 Task: Find connections with filter location Gorna Oryakhovitsa with filter topic #bestadvicewith filter profile language Spanish with filter current company Manipal Health Enterprises Pvt. Ltd with filter school GREENWOOD HIGH SCHOOL with filter industry Emergency and Relief Services with filter service category Network Support with filter keywords title Heavy Equipment Operator
Action: Mouse moved to (194, 230)
Screenshot: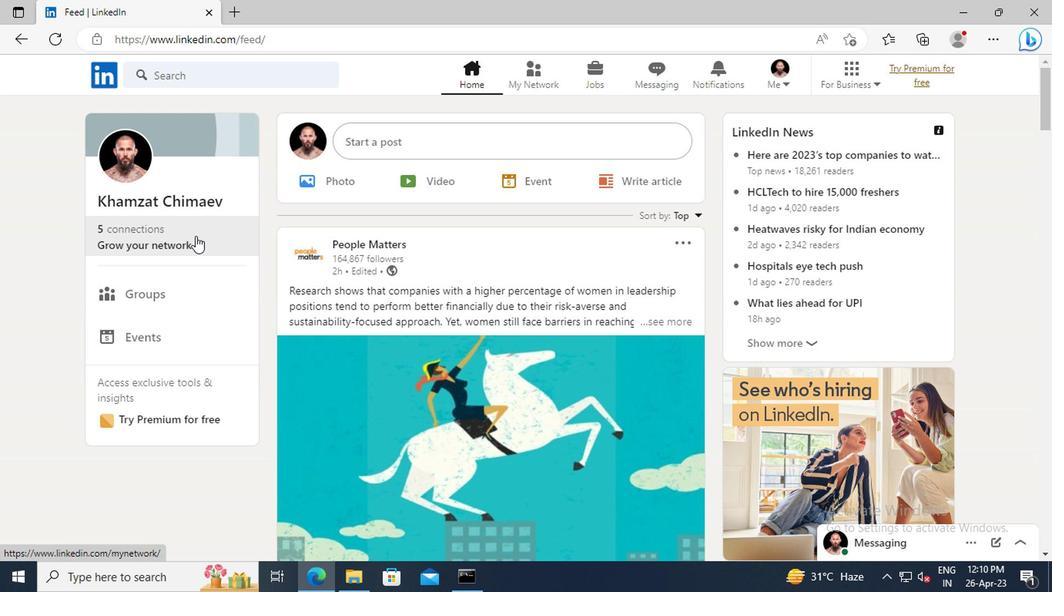 
Action: Mouse pressed left at (194, 230)
Screenshot: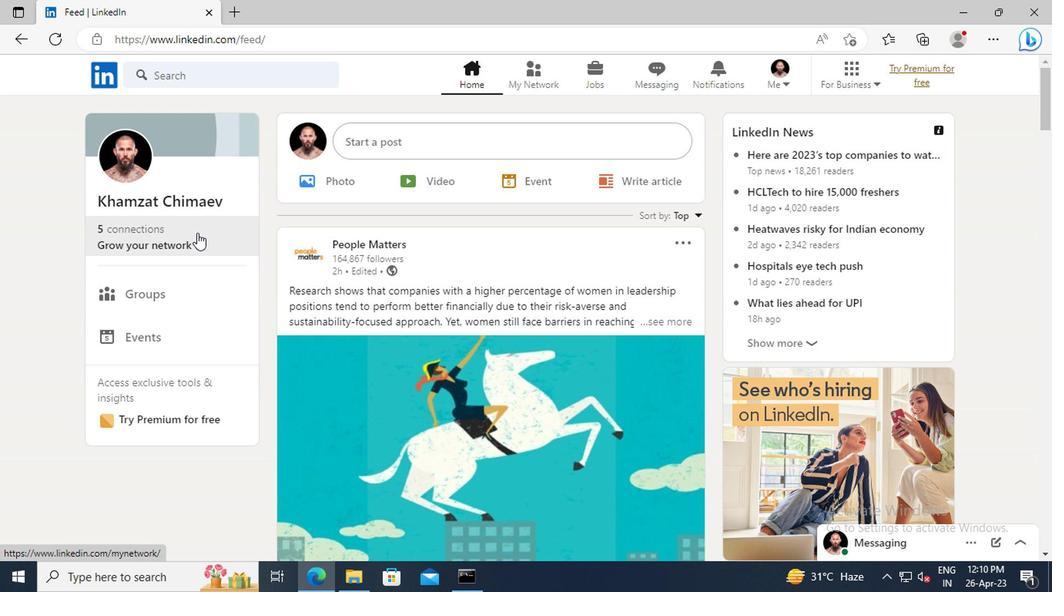 
Action: Mouse moved to (192, 161)
Screenshot: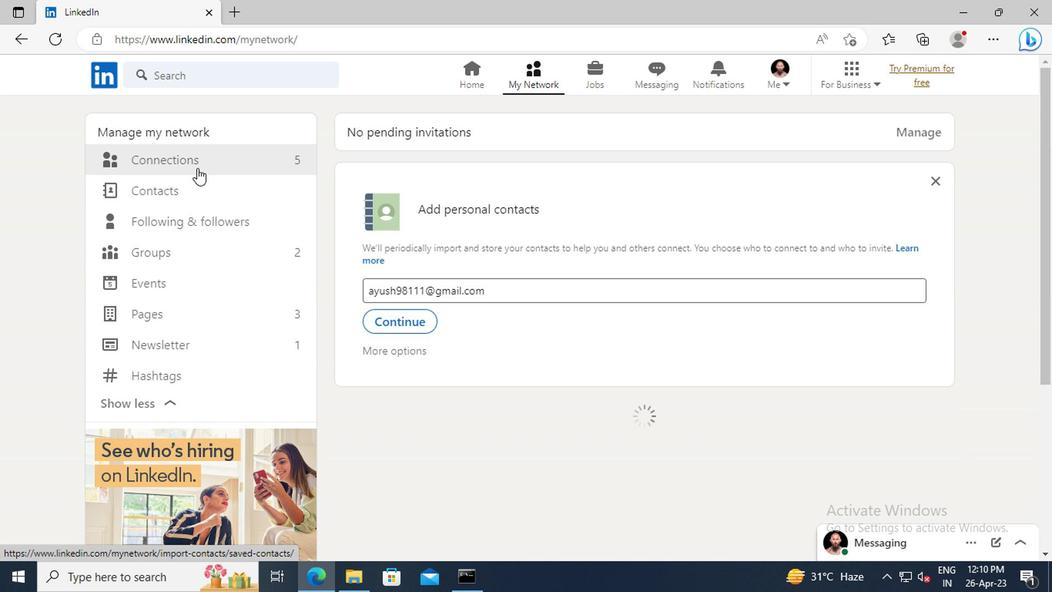 
Action: Mouse pressed left at (192, 161)
Screenshot: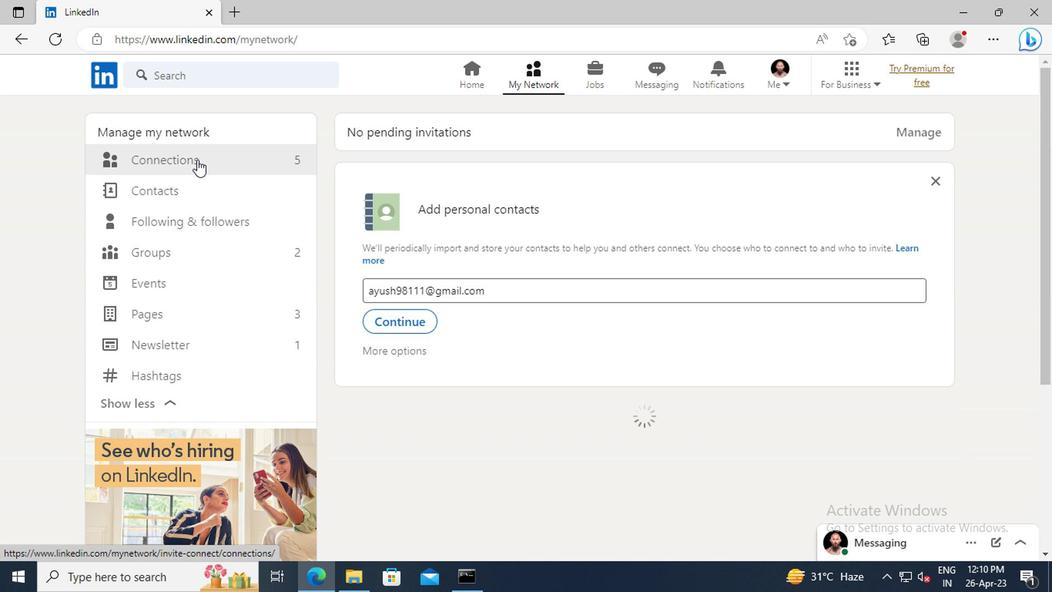 
Action: Mouse moved to (634, 165)
Screenshot: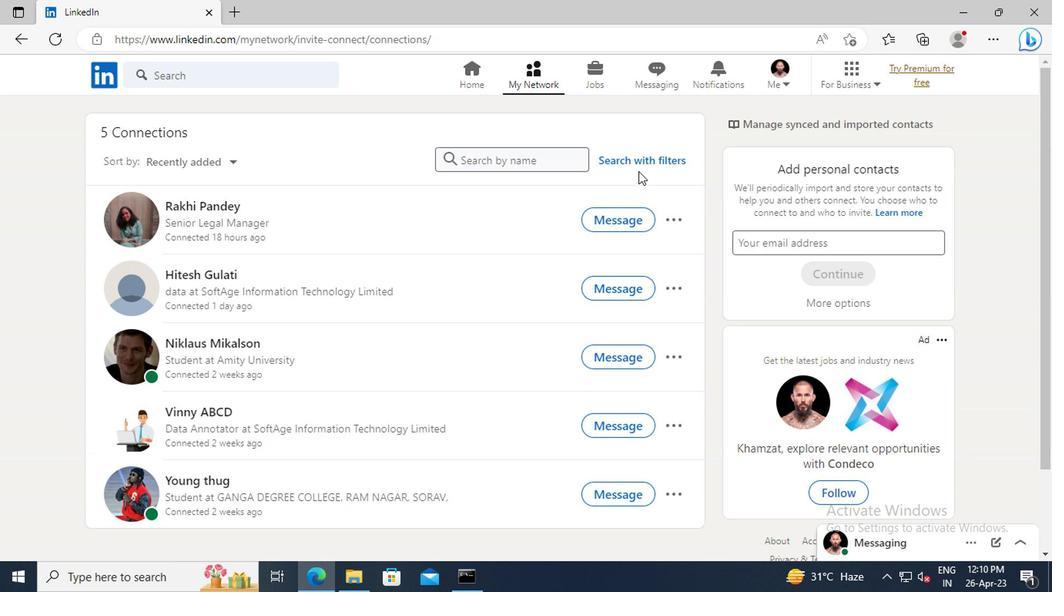 
Action: Mouse pressed left at (634, 165)
Screenshot: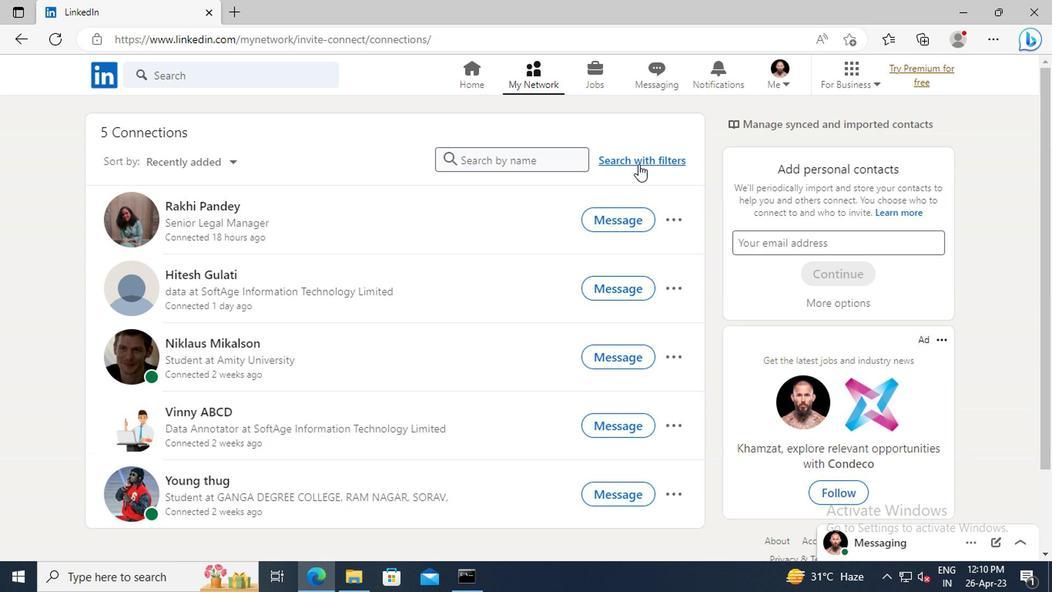 
Action: Mouse moved to (578, 123)
Screenshot: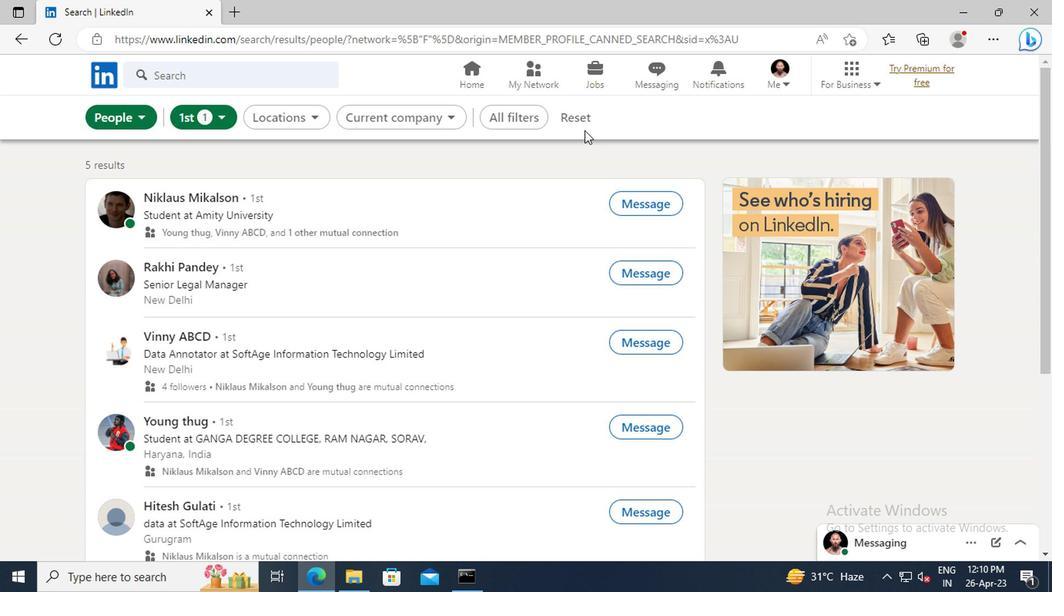 
Action: Mouse pressed left at (578, 123)
Screenshot: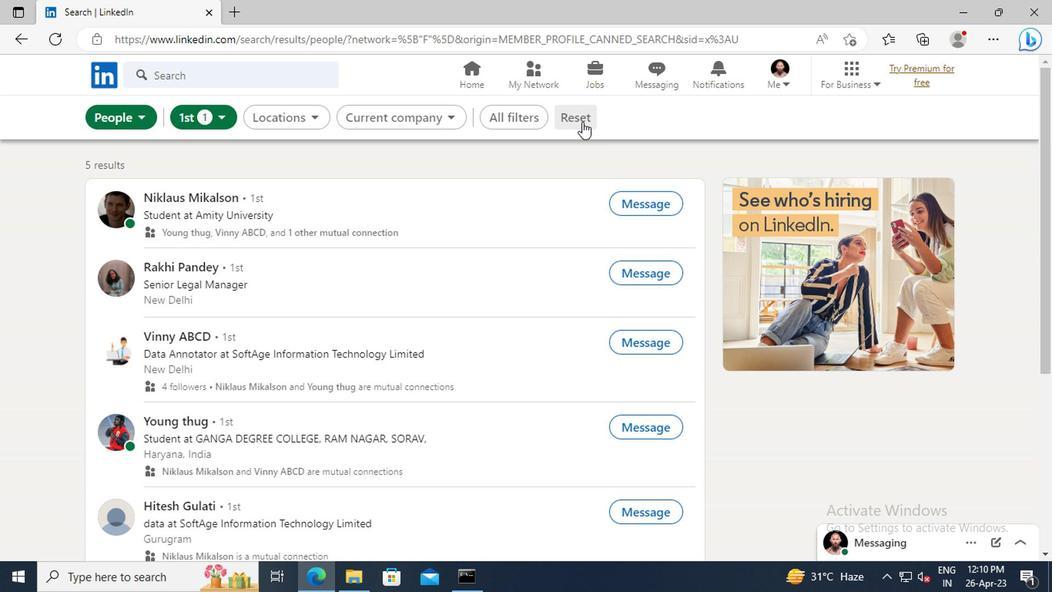 
Action: Mouse moved to (546, 115)
Screenshot: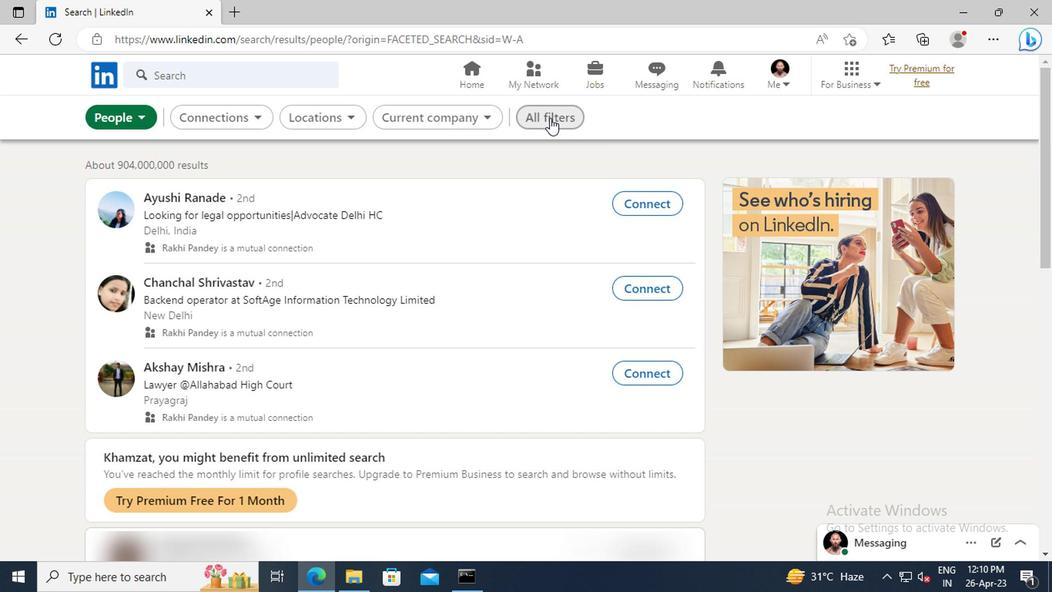 
Action: Mouse pressed left at (546, 115)
Screenshot: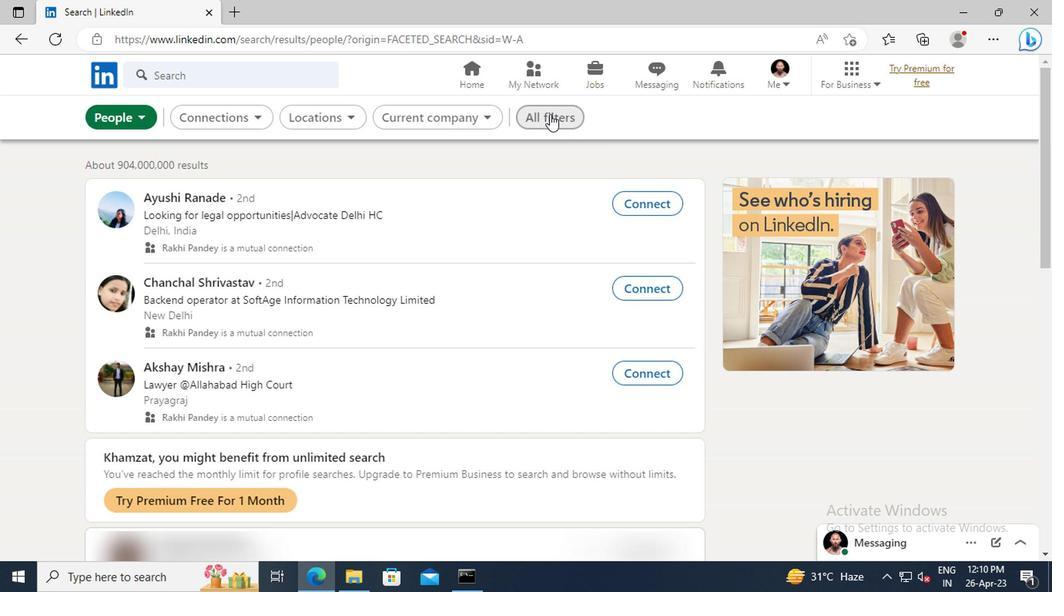 
Action: Mouse moved to (930, 299)
Screenshot: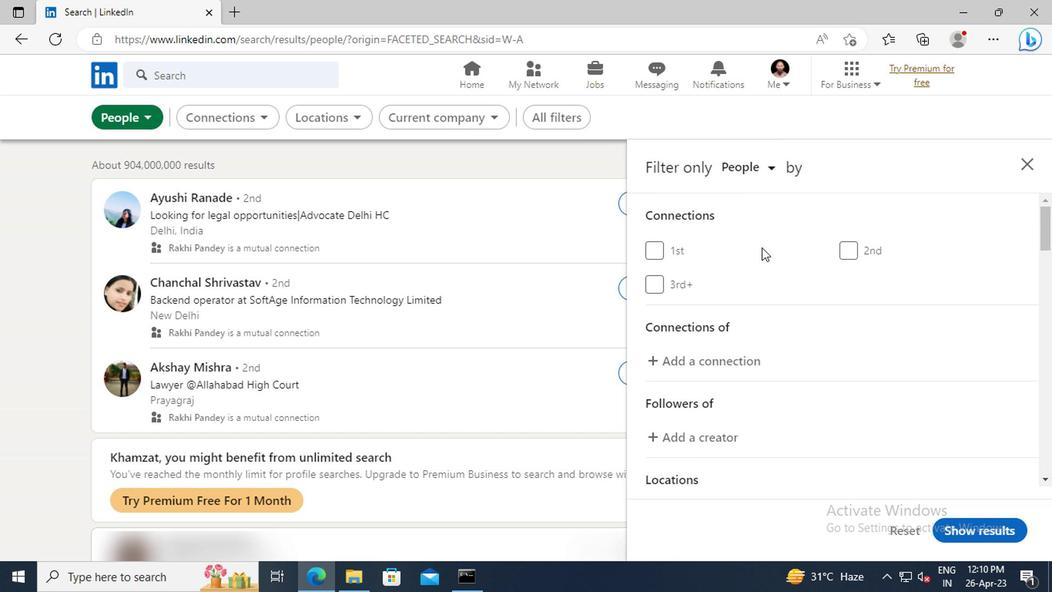 
Action: Mouse scrolled (930, 299) with delta (0, 0)
Screenshot: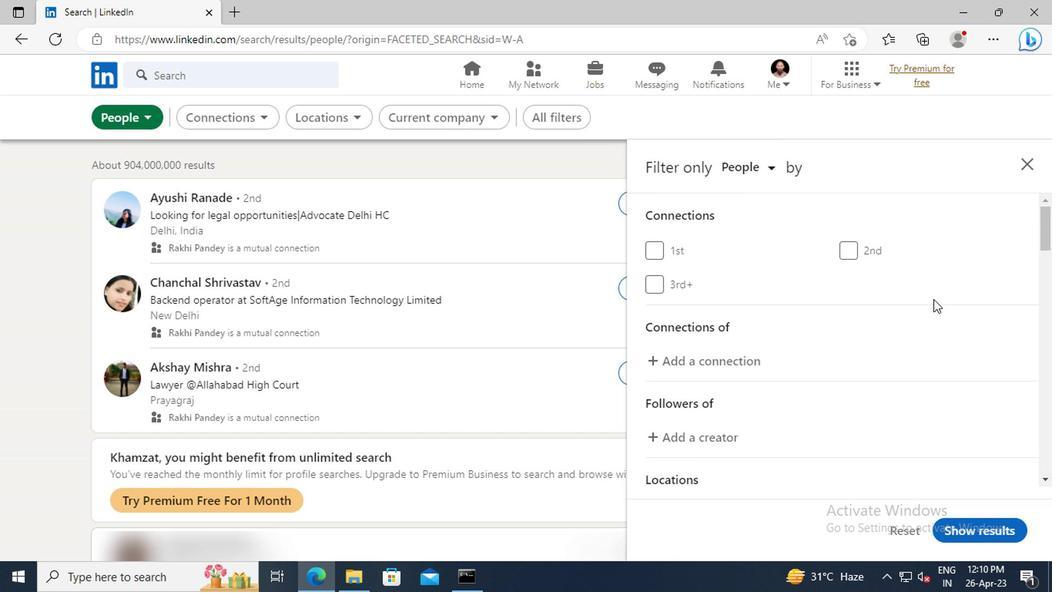 
Action: Mouse scrolled (930, 299) with delta (0, 0)
Screenshot: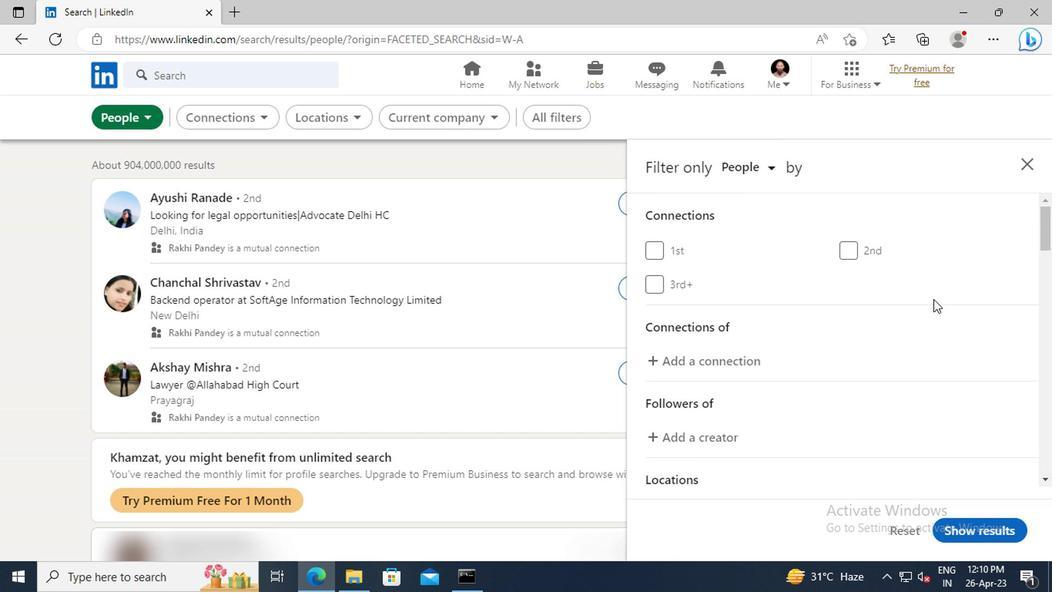 
Action: Mouse scrolled (930, 299) with delta (0, 0)
Screenshot: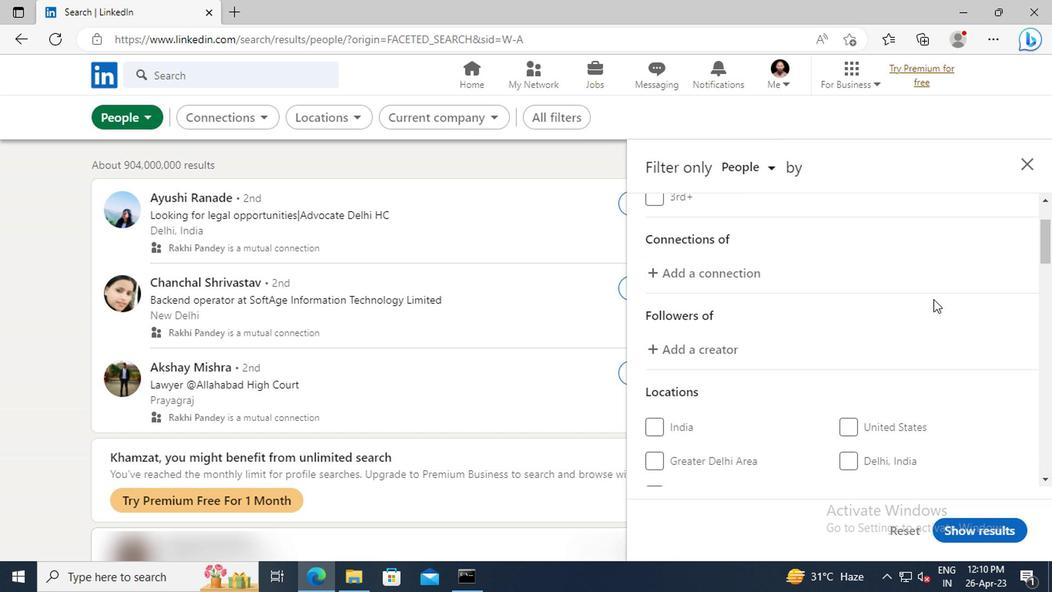 
Action: Mouse scrolled (930, 299) with delta (0, 0)
Screenshot: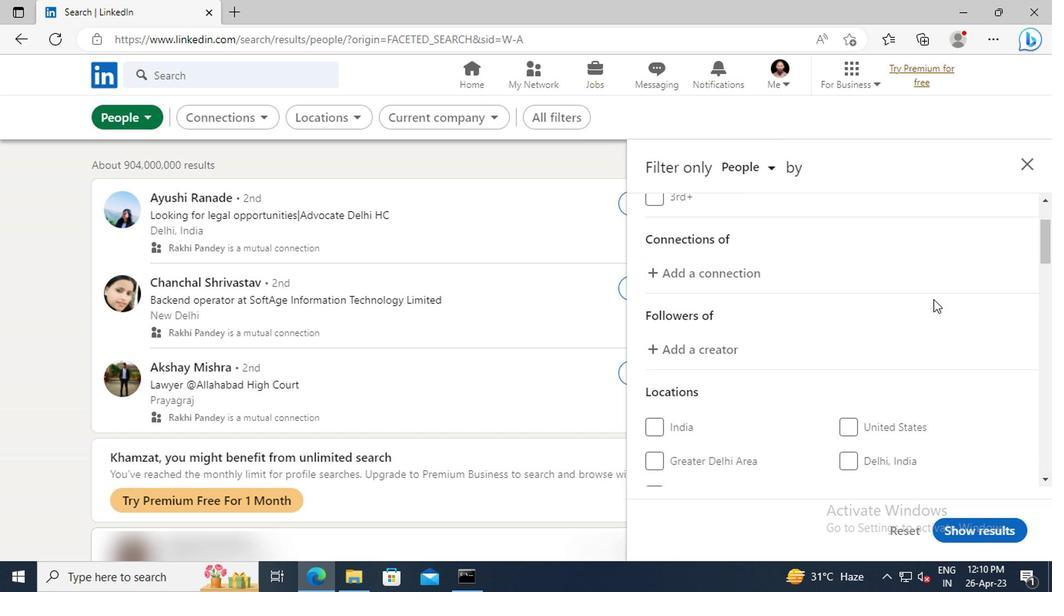 
Action: Mouse scrolled (930, 299) with delta (0, 0)
Screenshot: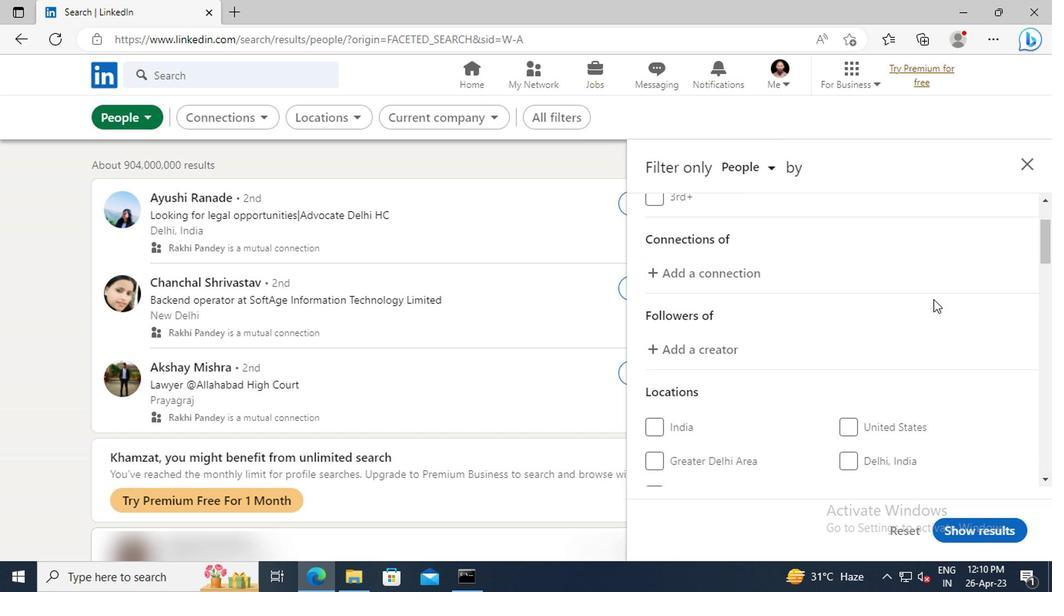 
Action: Mouse moved to (898, 365)
Screenshot: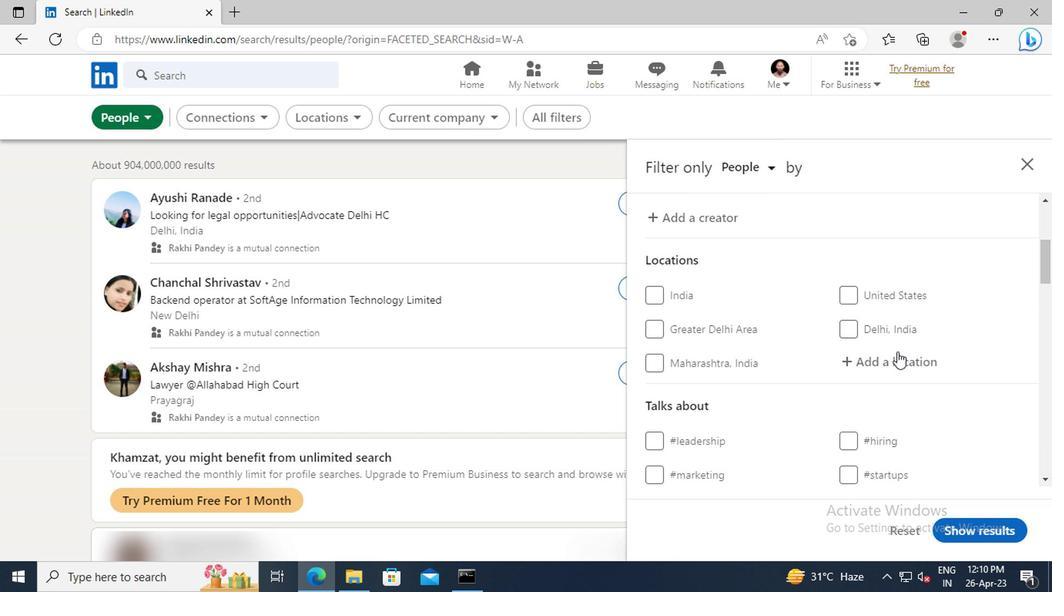 
Action: Mouse pressed left at (898, 365)
Screenshot: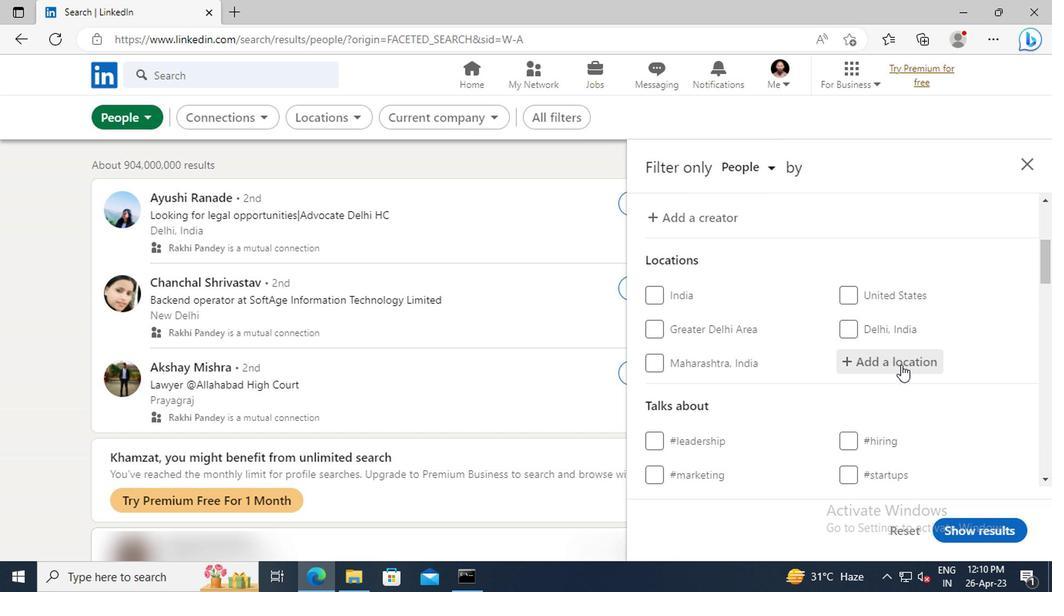
Action: Key pressed <Key.shift>GORNA<Key.space><Key.shift>ORYAKHOVITSA
Screenshot: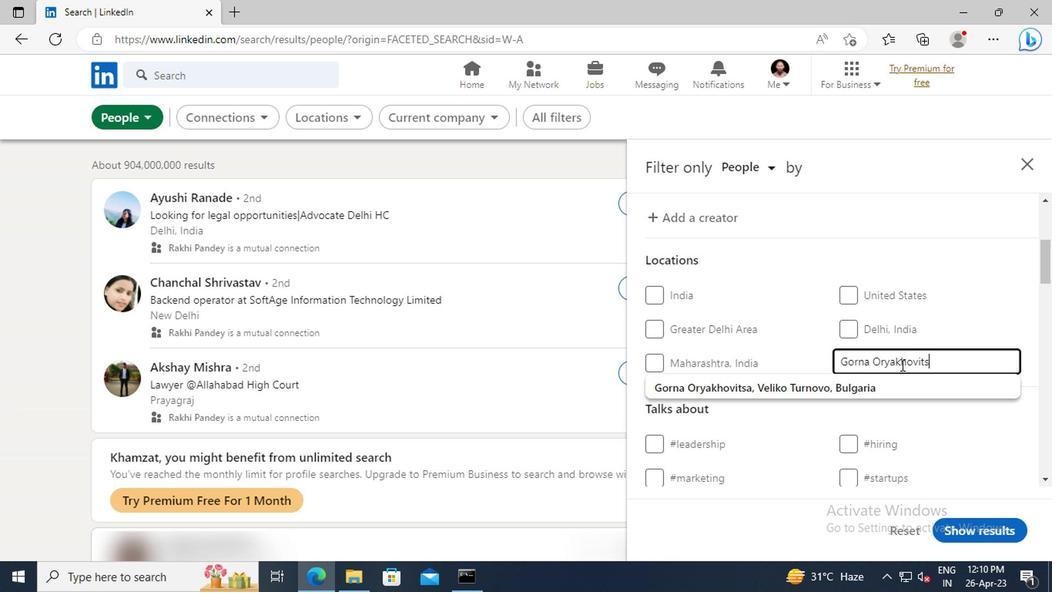 
Action: Mouse moved to (901, 386)
Screenshot: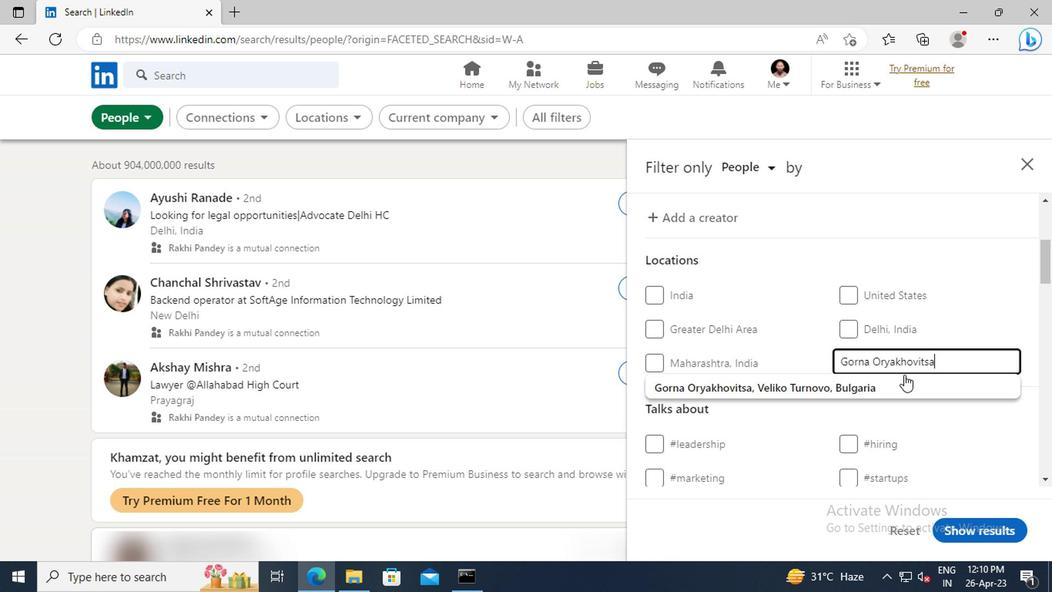 
Action: Mouse pressed left at (901, 386)
Screenshot: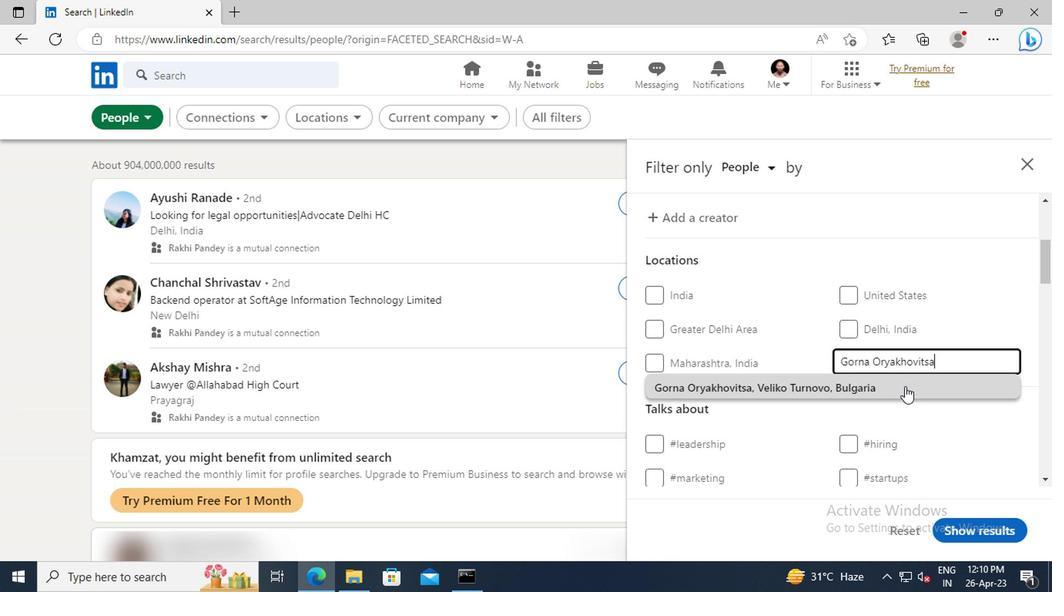 
Action: Mouse moved to (873, 319)
Screenshot: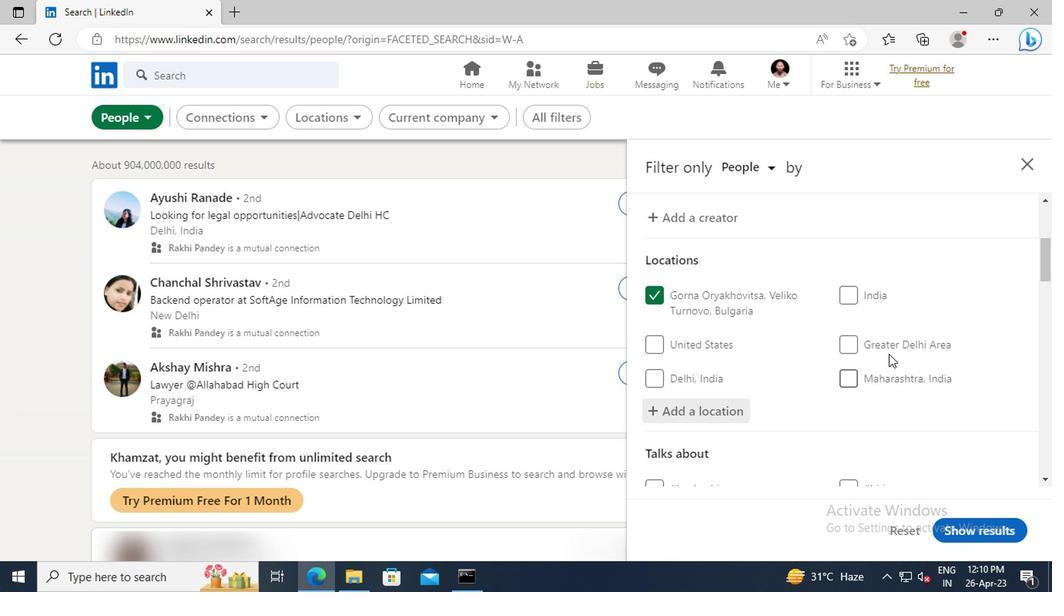 
Action: Mouse scrolled (873, 318) with delta (0, 0)
Screenshot: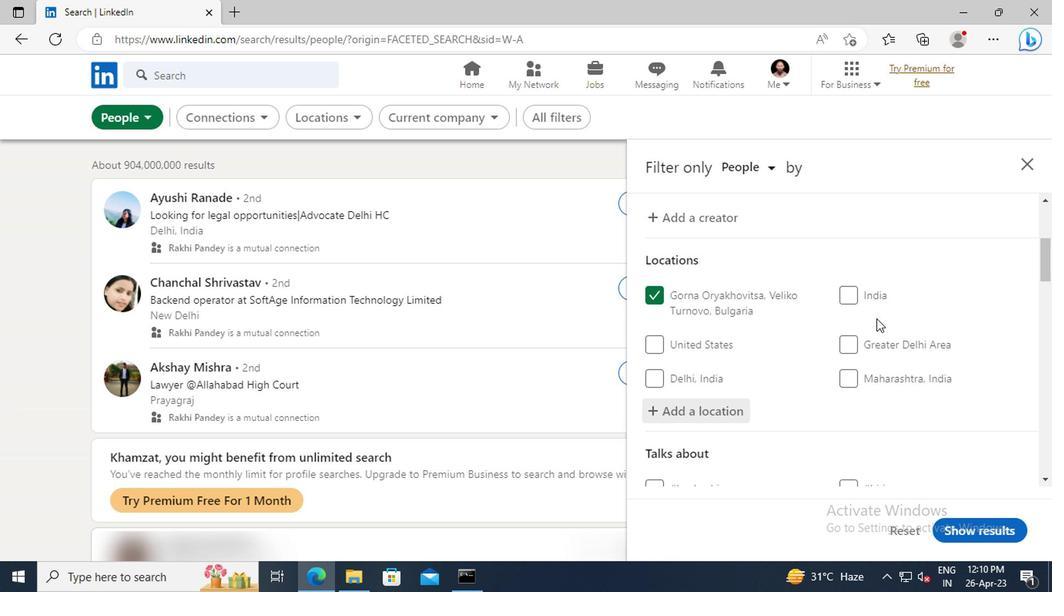 
Action: Mouse scrolled (873, 318) with delta (0, 0)
Screenshot: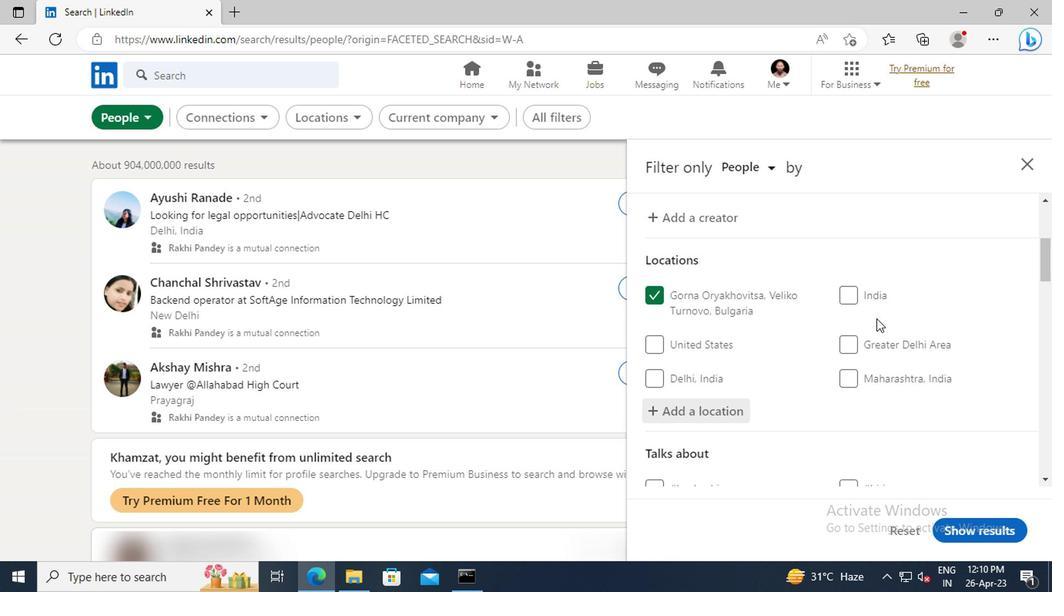 
Action: Mouse scrolled (873, 318) with delta (0, 0)
Screenshot: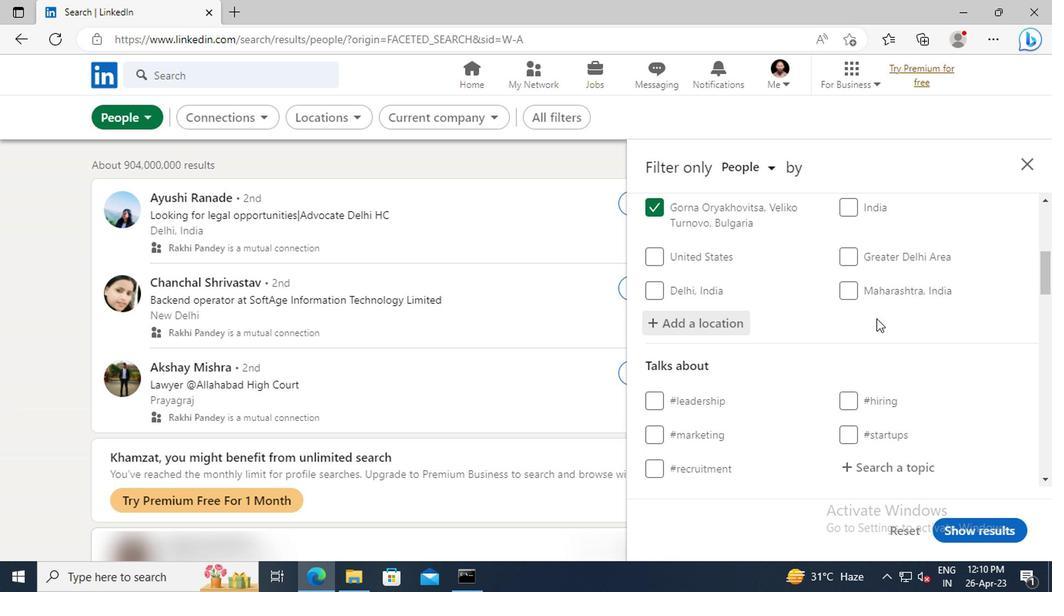 
Action: Mouse scrolled (873, 318) with delta (0, 0)
Screenshot: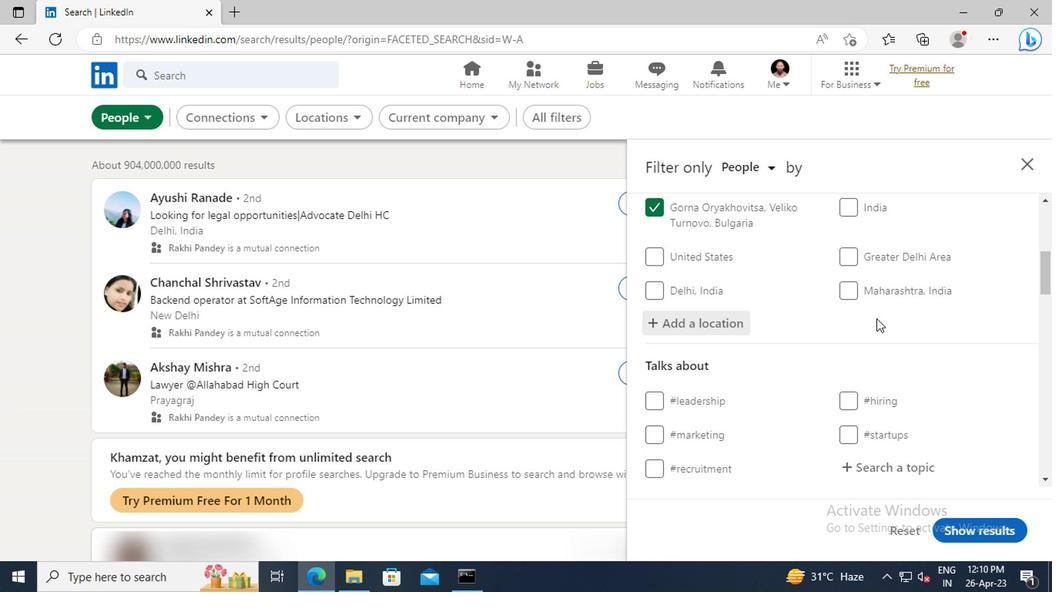 
Action: Mouse moved to (861, 379)
Screenshot: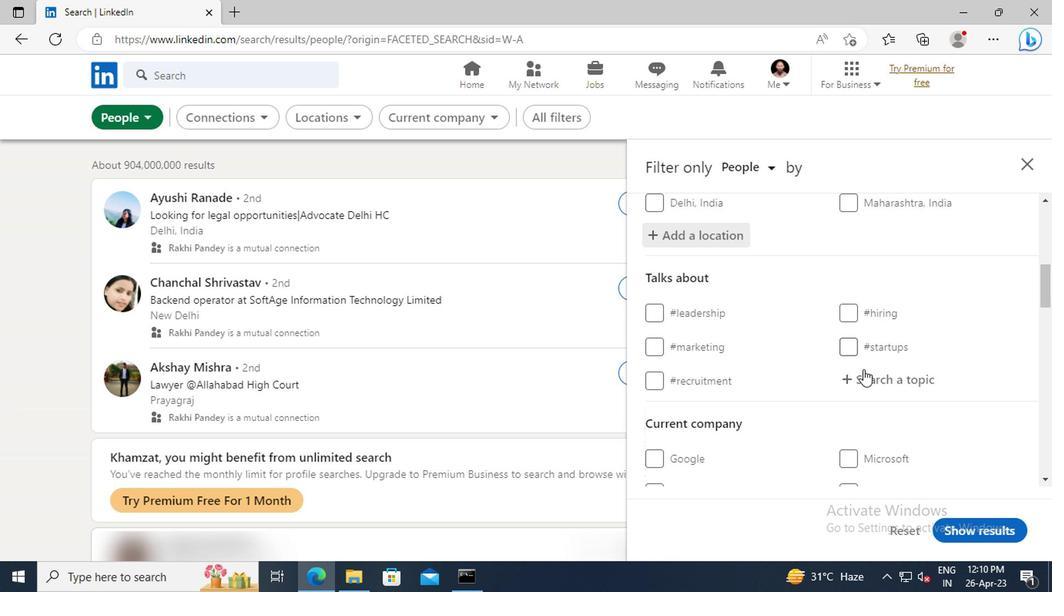 
Action: Mouse pressed left at (861, 379)
Screenshot: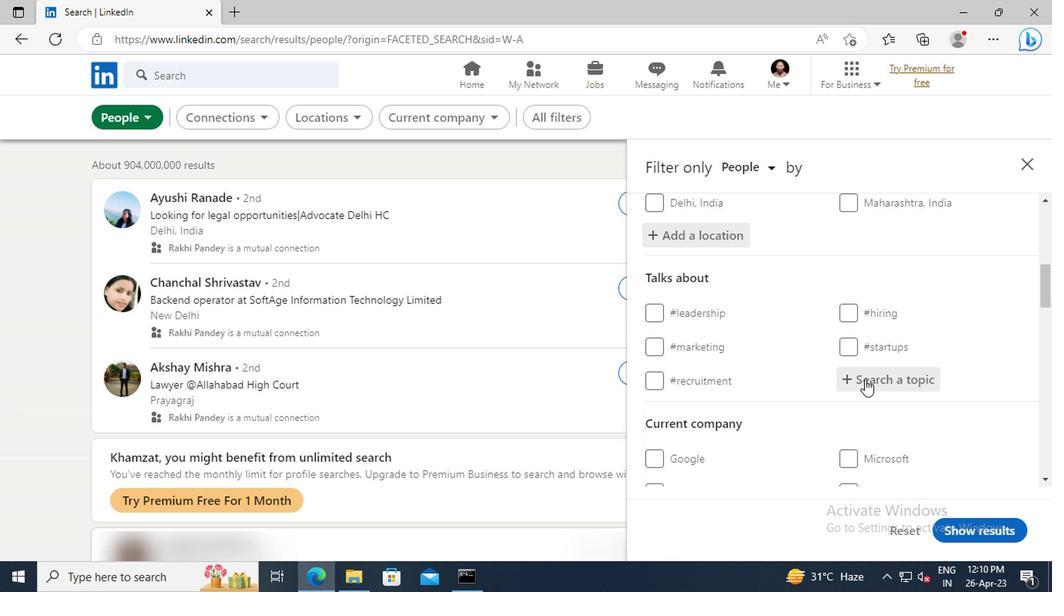 
Action: Key pressed <Key.shift>#BESTADVICEWITH<Key.enter>
Screenshot: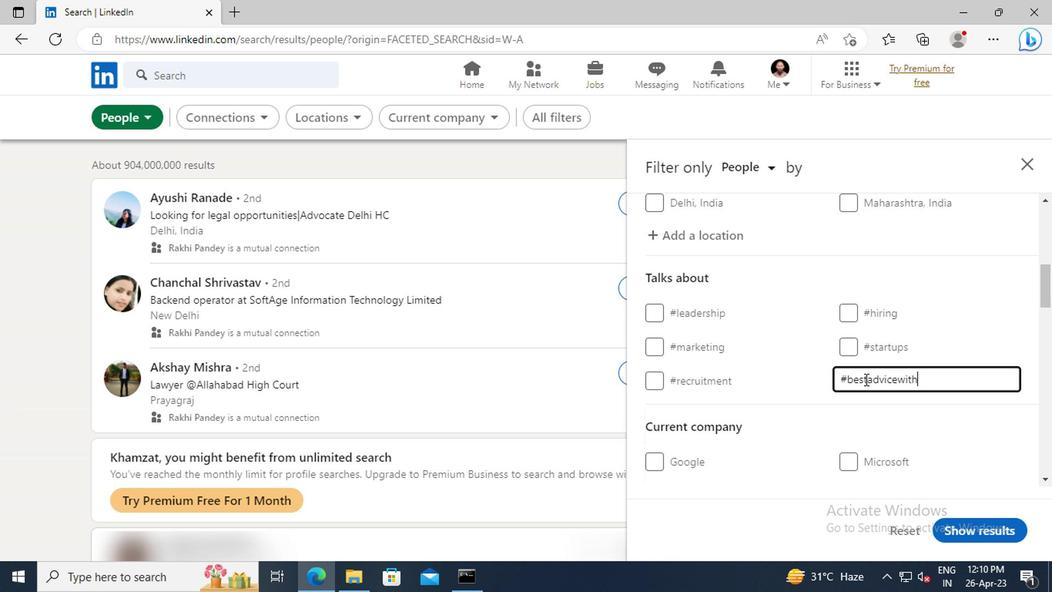 
Action: Mouse scrolled (861, 378) with delta (0, -1)
Screenshot: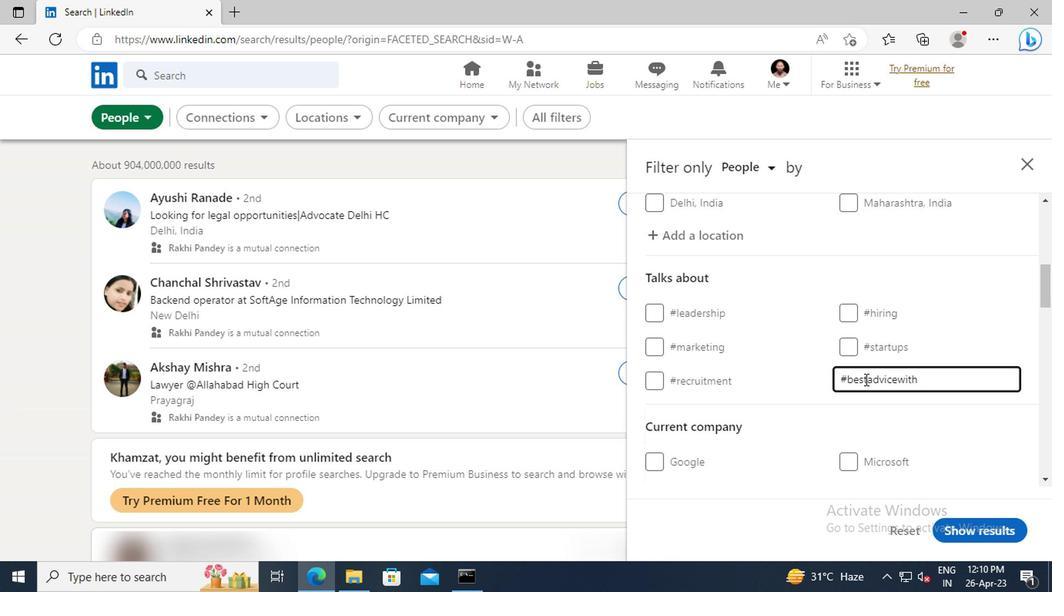 
Action: Mouse scrolled (861, 378) with delta (0, -1)
Screenshot: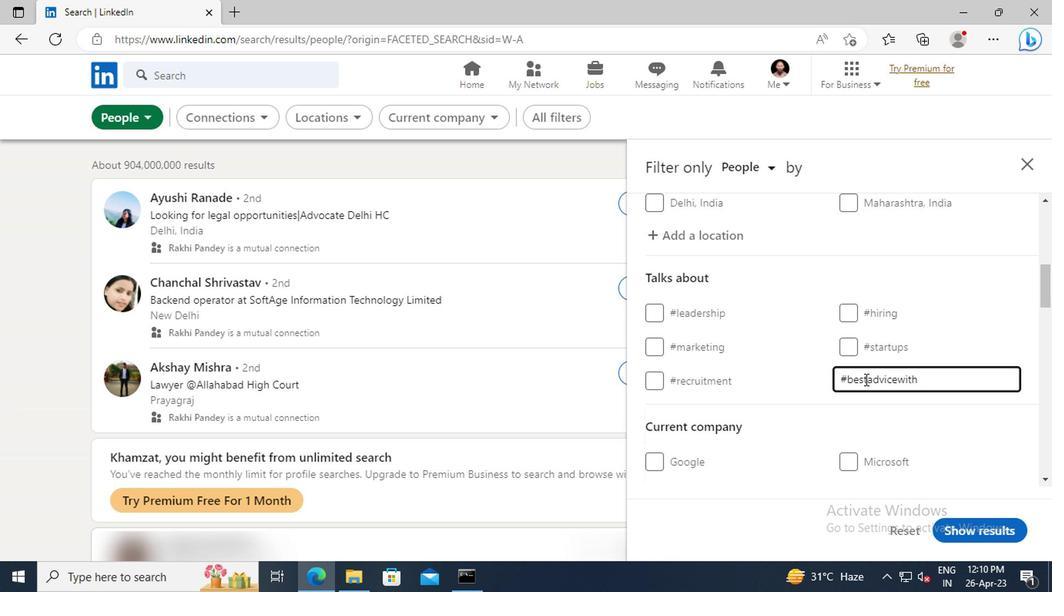 
Action: Mouse scrolled (861, 378) with delta (0, -1)
Screenshot: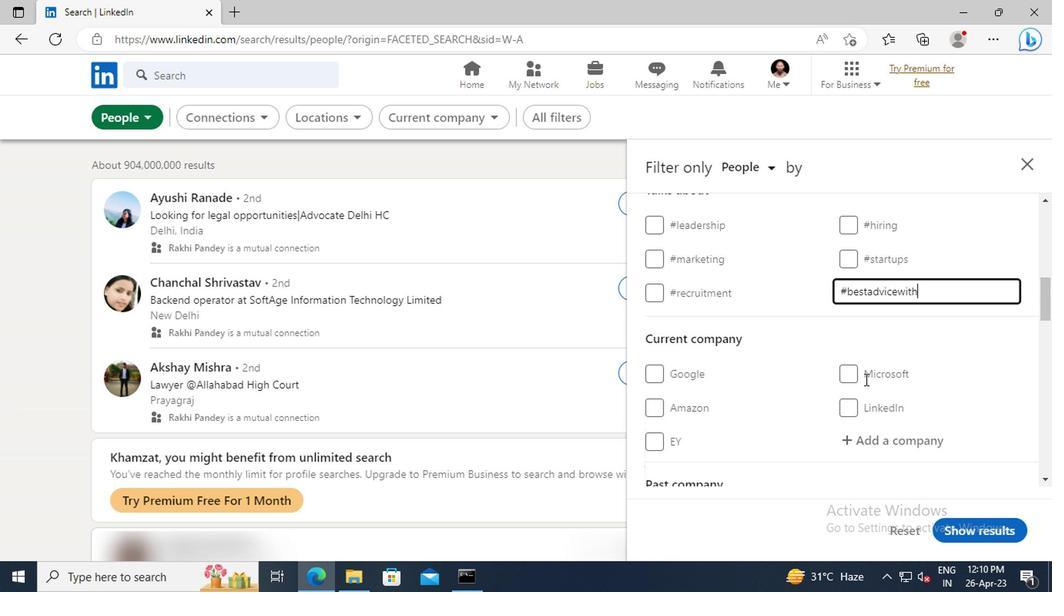 
Action: Mouse scrolled (861, 378) with delta (0, -1)
Screenshot: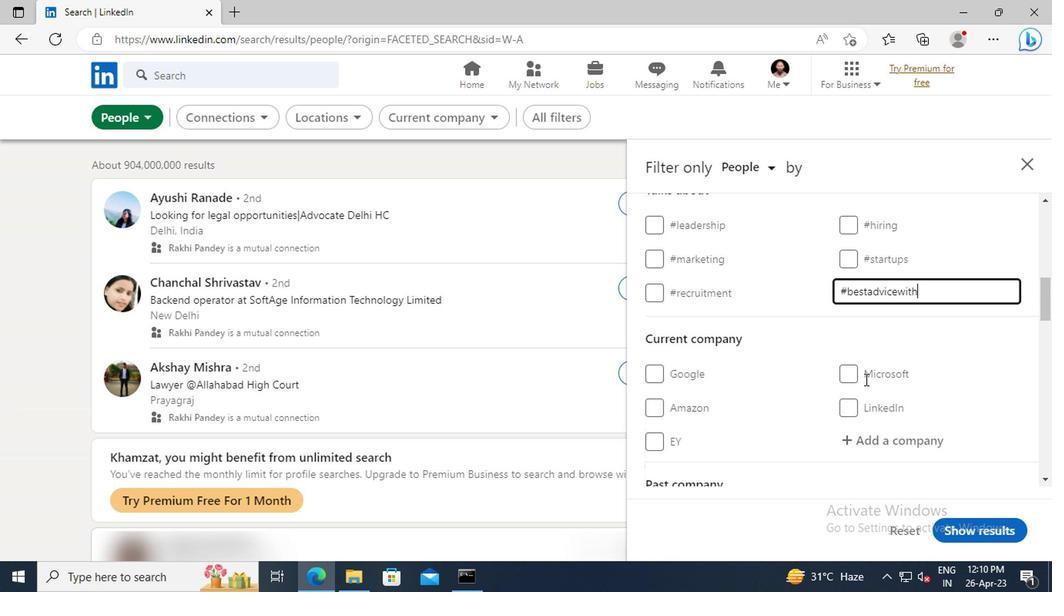 
Action: Mouse scrolled (861, 378) with delta (0, -1)
Screenshot: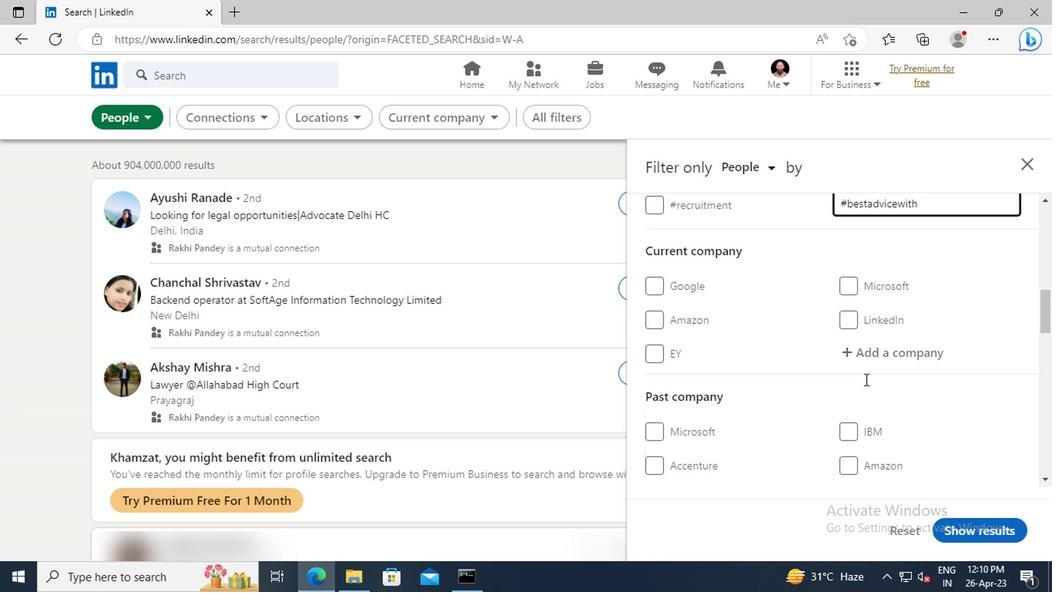 
Action: Mouse scrolled (861, 378) with delta (0, -1)
Screenshot: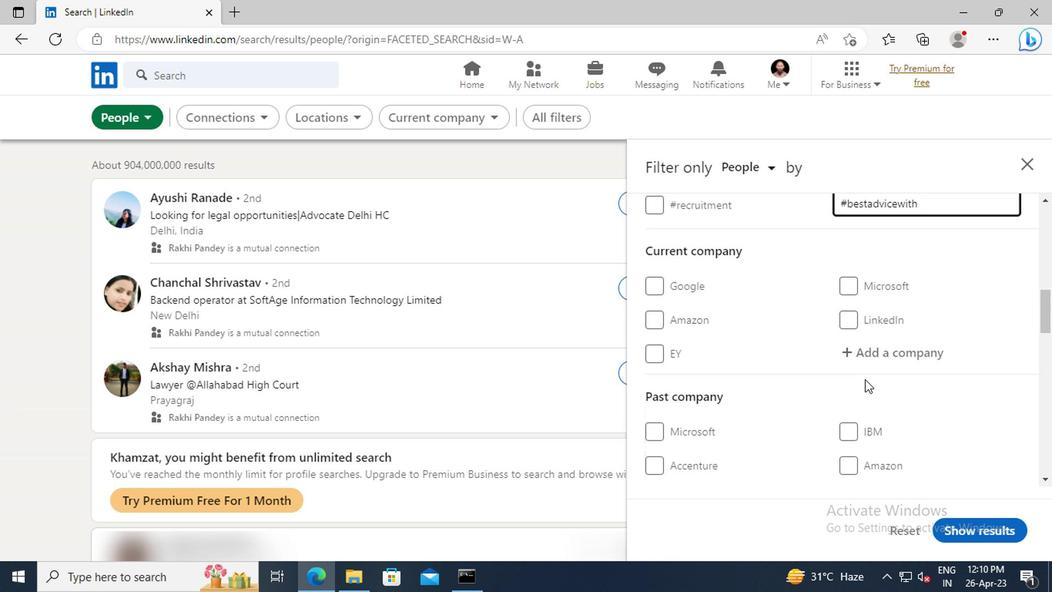 
Action: Mouse scrolled (861, 378) with delta (0, -1)
Screenshot: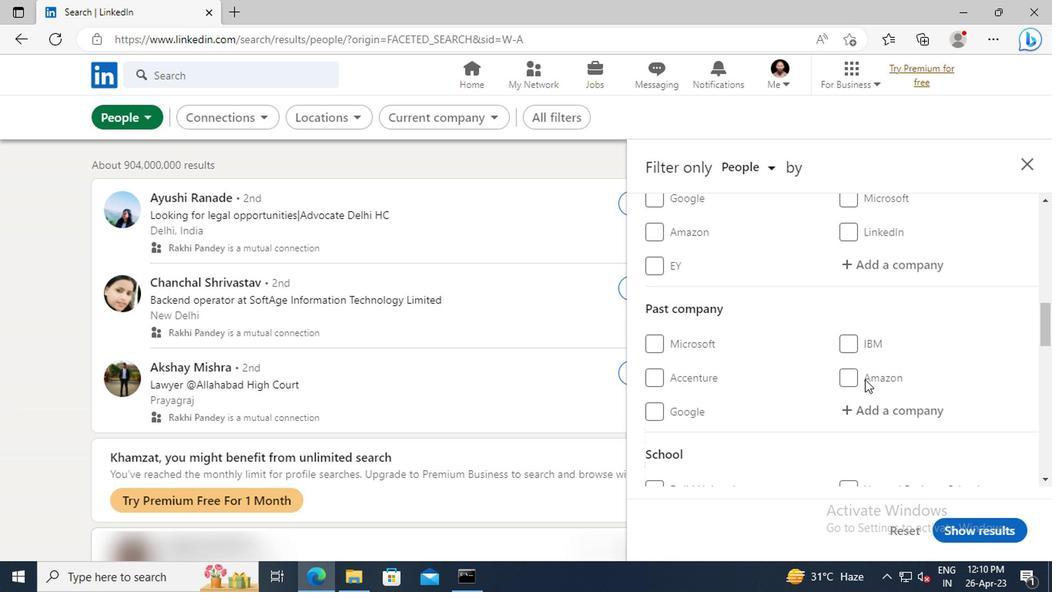 
Action: Mouse scrolled (861, 378) with delta (0, -1)
Screenshot: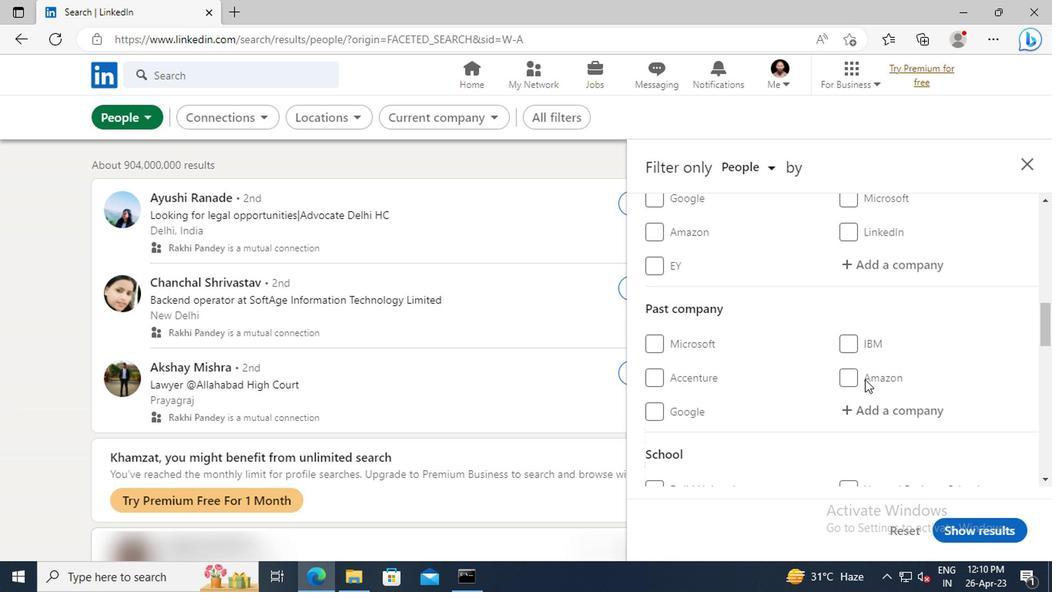 
Action: Mouse scrolled (861, 378) with delta (0, -1)
Screenshot: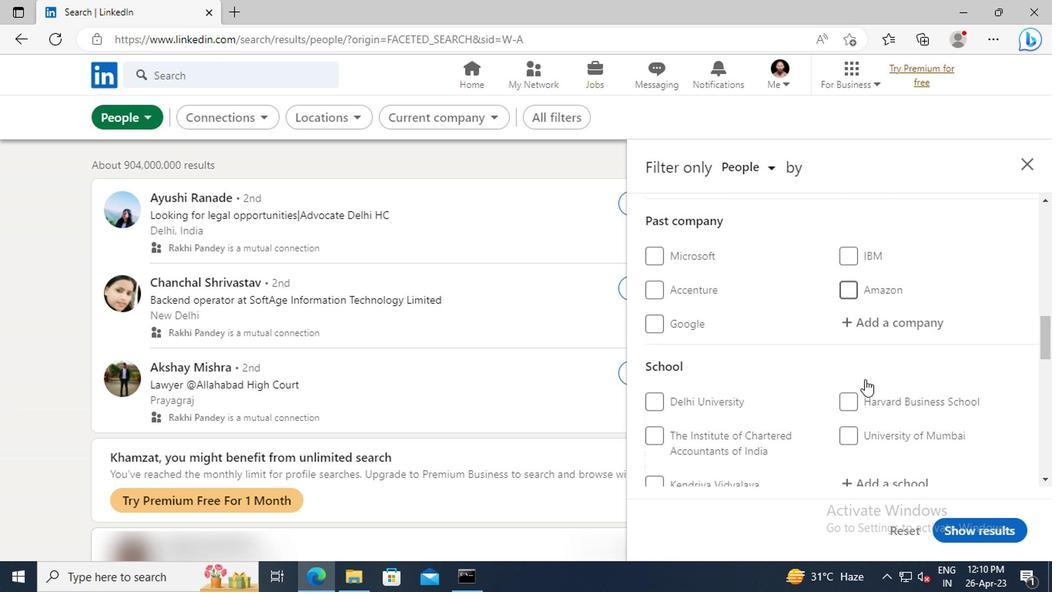 
Action: Mouse scrolled (861, 378) with delta (0, -1)
Screenshot: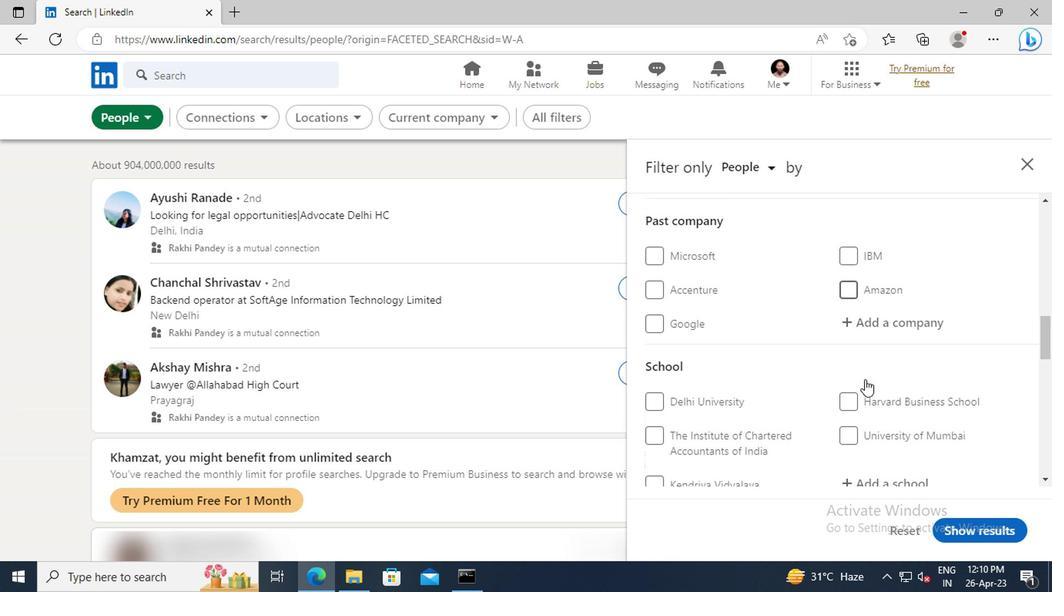 
Action: Mouse scrolled (861, 378) with delta (0, -1)
Screenshot: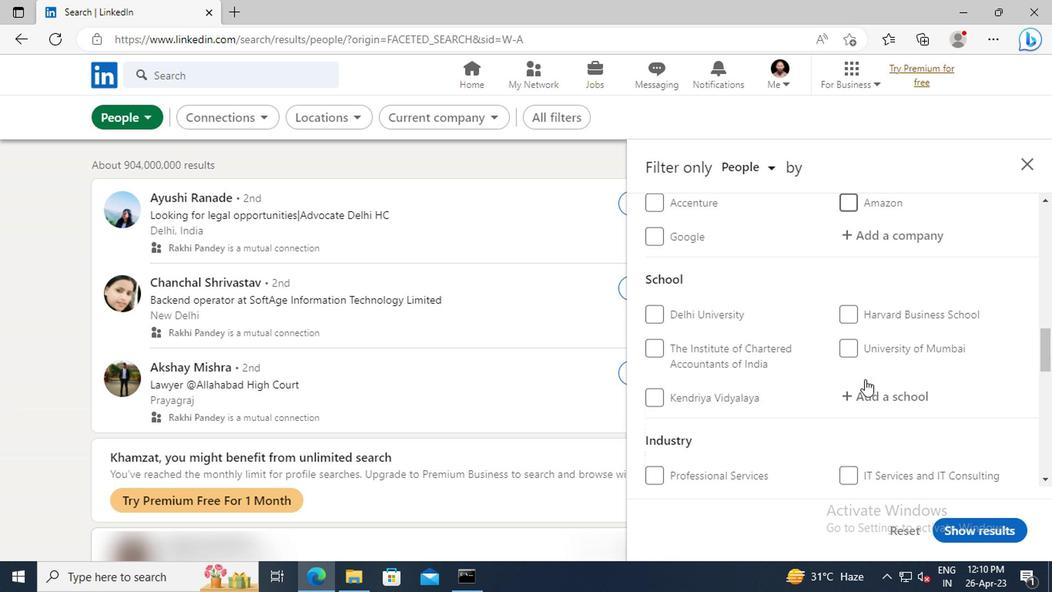 
Action: Mouse scrolled (861, 378) with delta (0, -1)
Screenshot: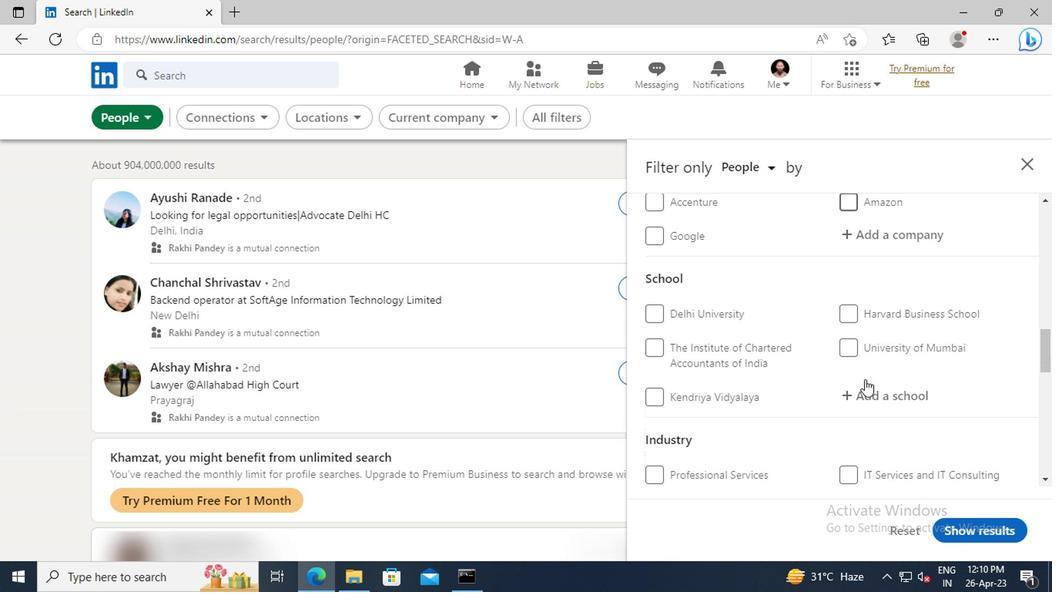 
Action: Mouse scrolled (861, 378) with delta (0, -1)
Screenshot: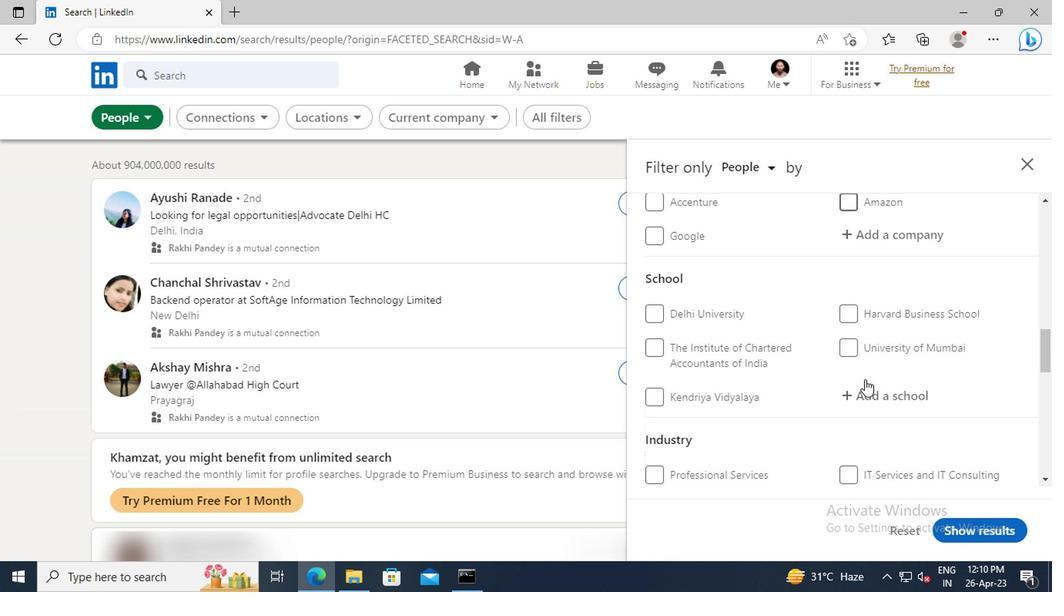 
Action: Mouse scrolled (861, 378) with delta (0, -1)
Screenshot: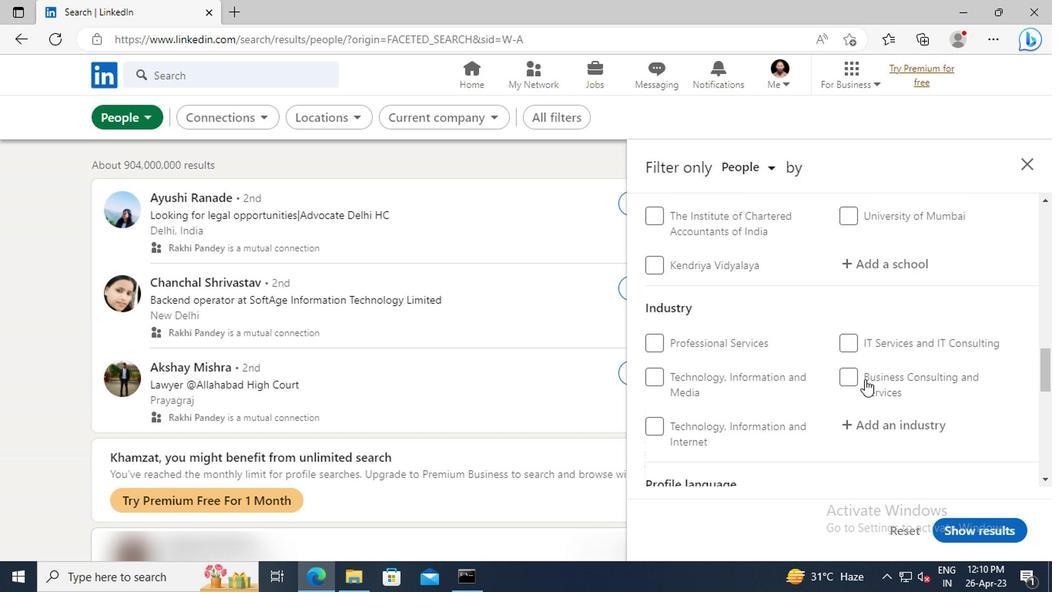 
Action: Mouse scrolled (861, 378) with delta (0, -1)
Screenshot: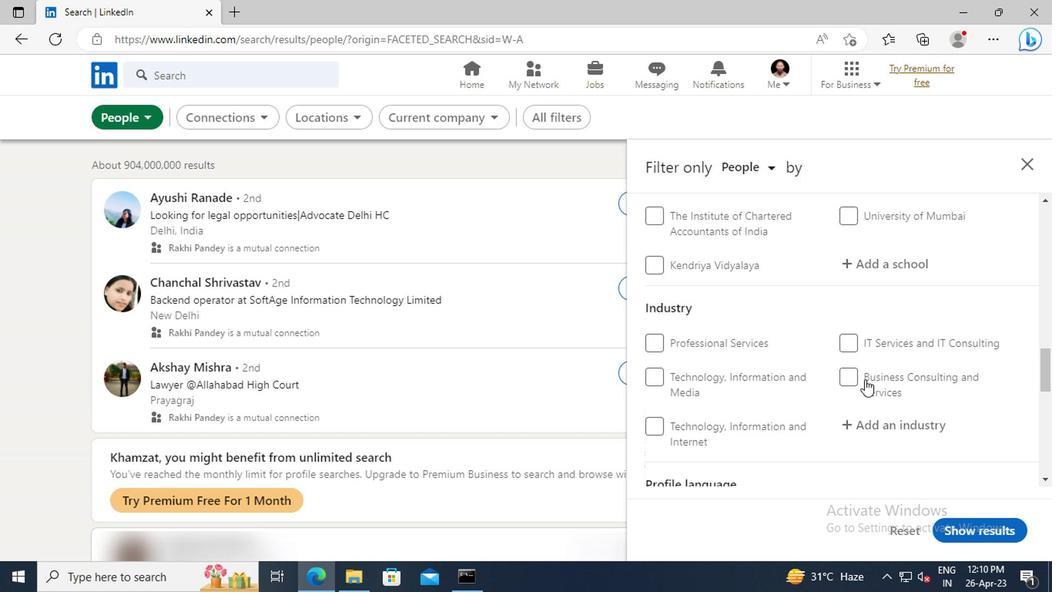 
Action: Mouse scrolled (861, 378) with delta (0, -1)
Screenshot: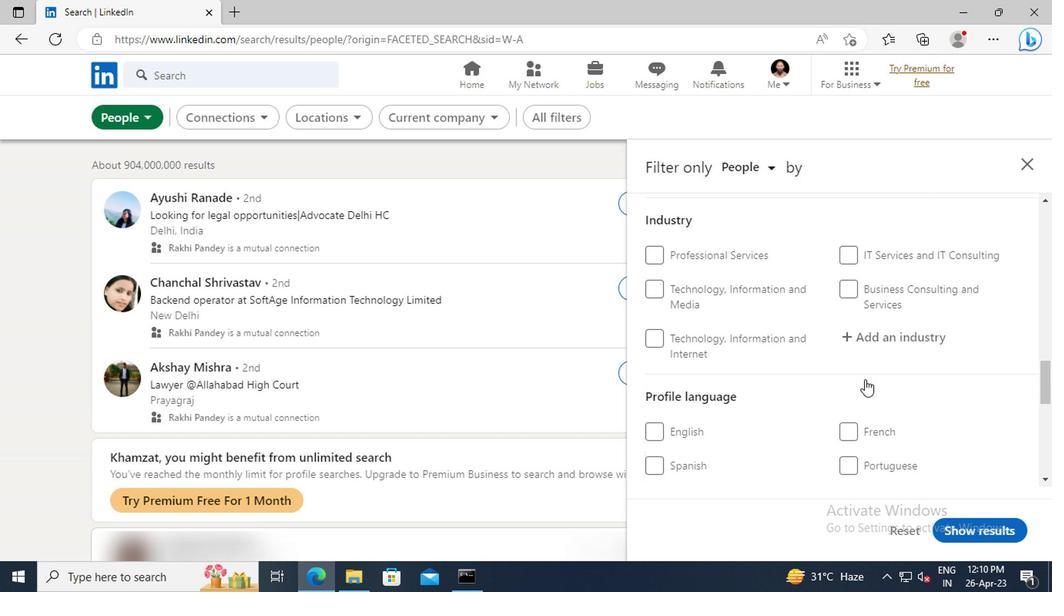 
Action: Mouse moved to (655, 423)
Screenshot: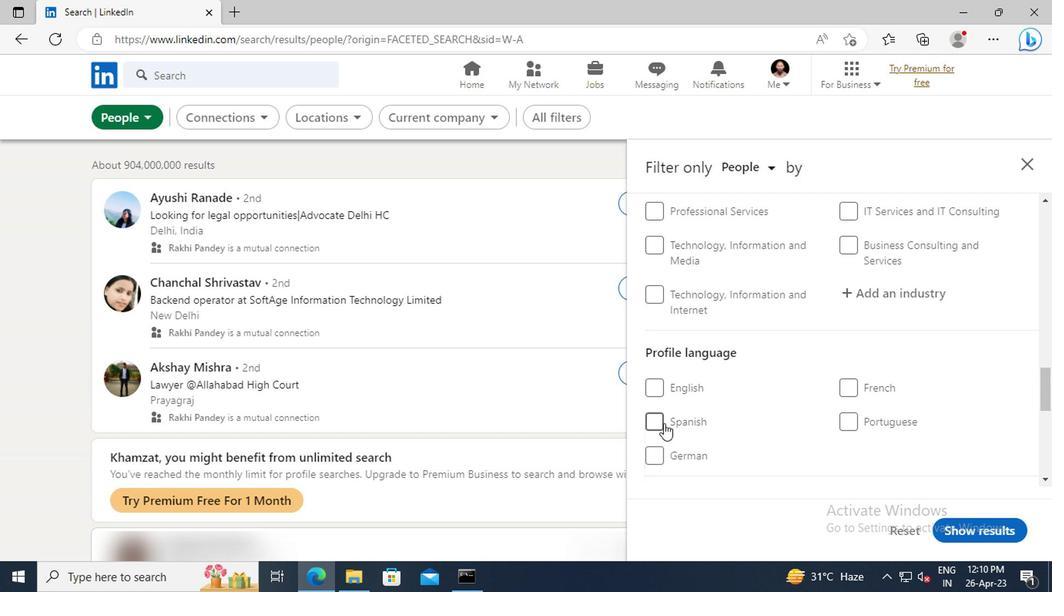 
Action: Mouse pressed left at (655, 423)
Screenshot: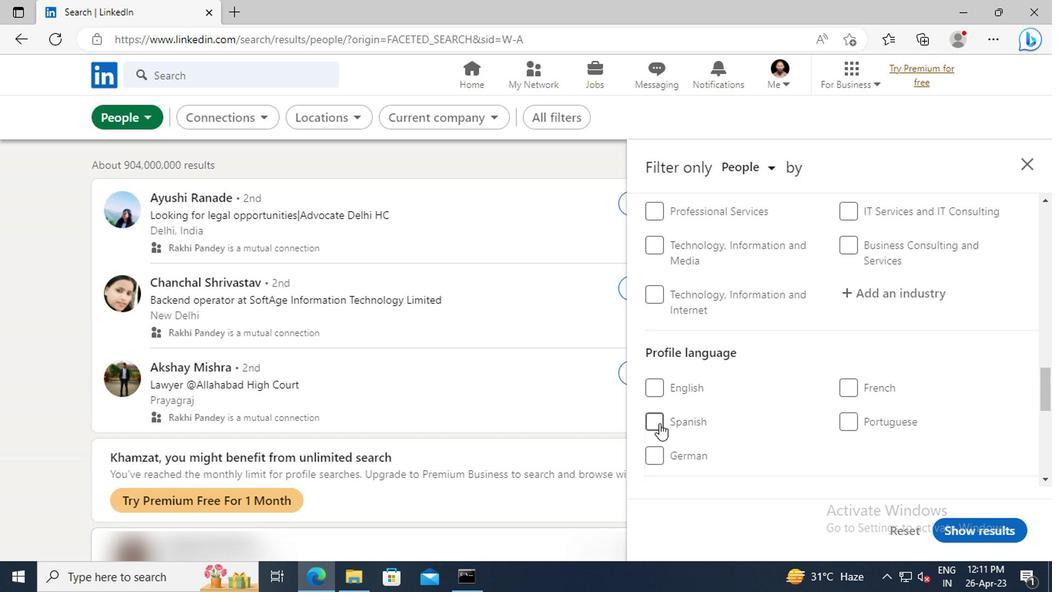 
Action: Mouse moved to (862, 417)
Screenshot: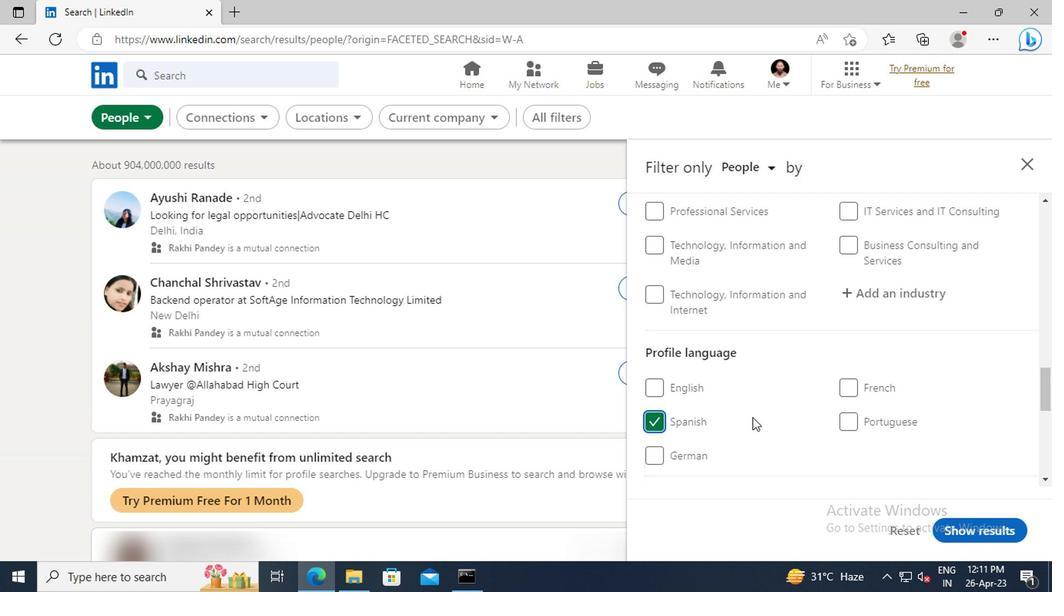 
Action: Mouse scrolled (862, 418) with delta (0, 1)
Screenshot: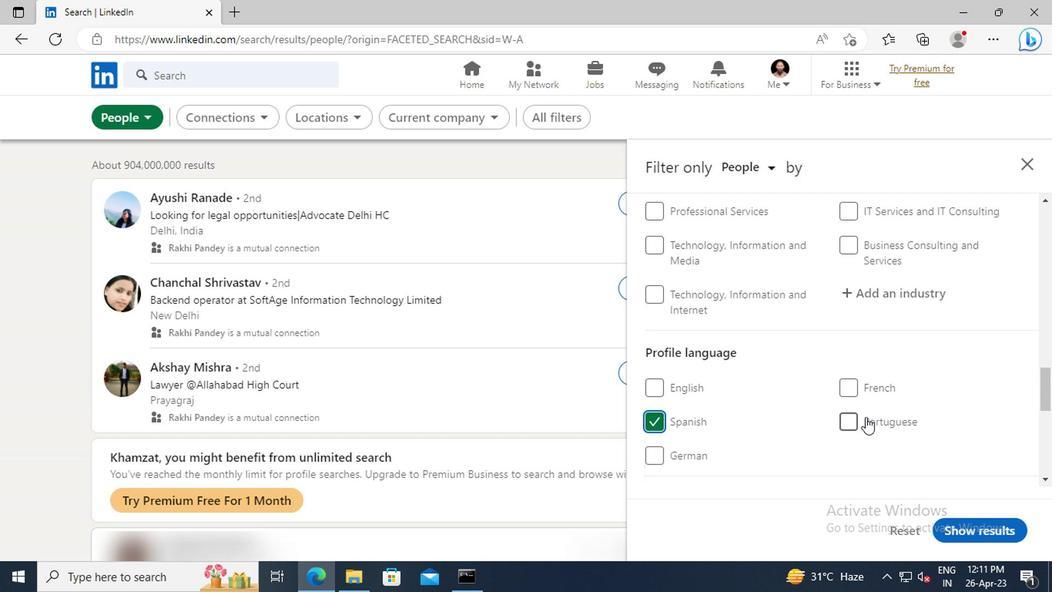 
Action: Mouse moved to (863, 417)
Screenshot: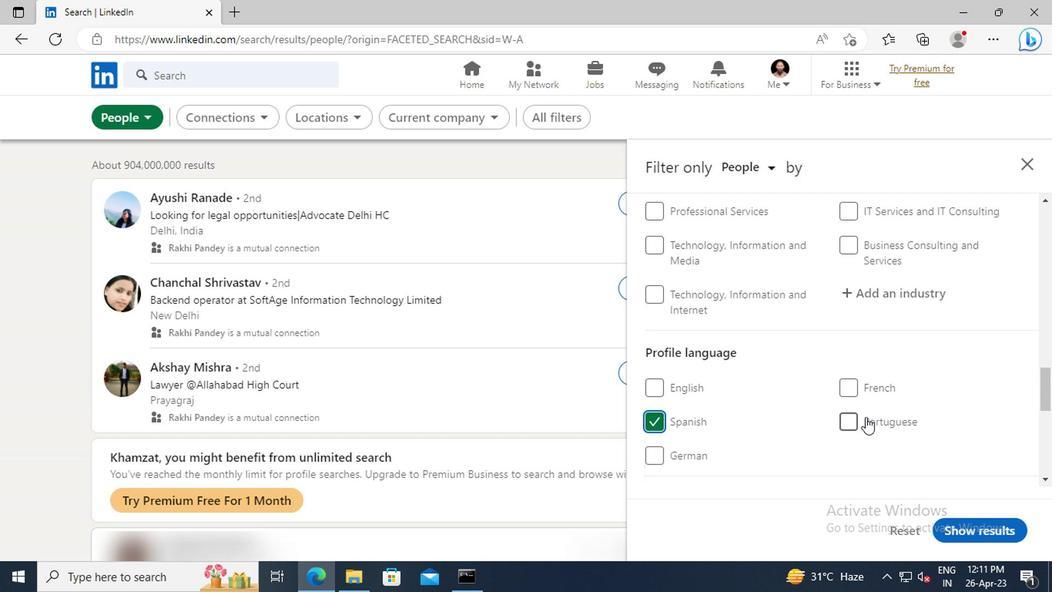 
Action: Mouse scrolled (863, 418) with delta (0, 1)
Screenshot: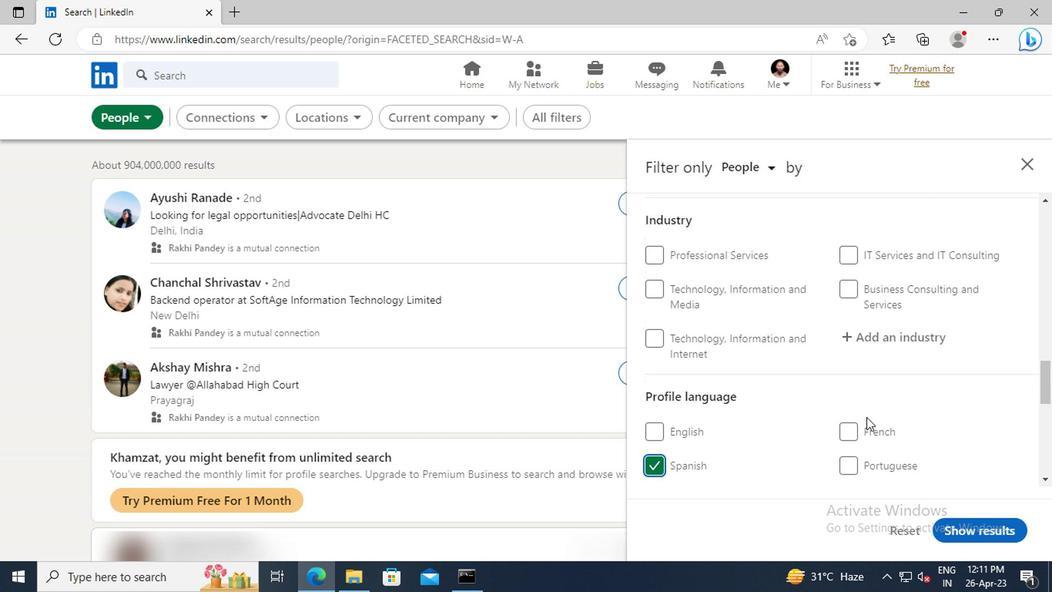 
Action: Mouse scrolled (863, 418) with delta (0, 1)
Screenshot: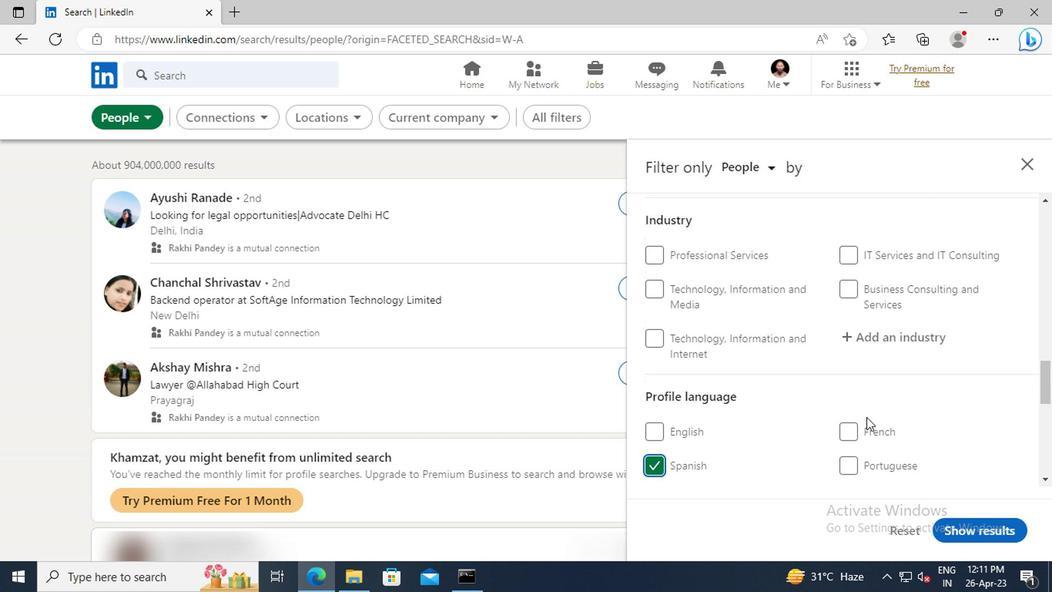 
Action: Mouse scrolled (863, 418) with delta (0, 1)
Screenshot: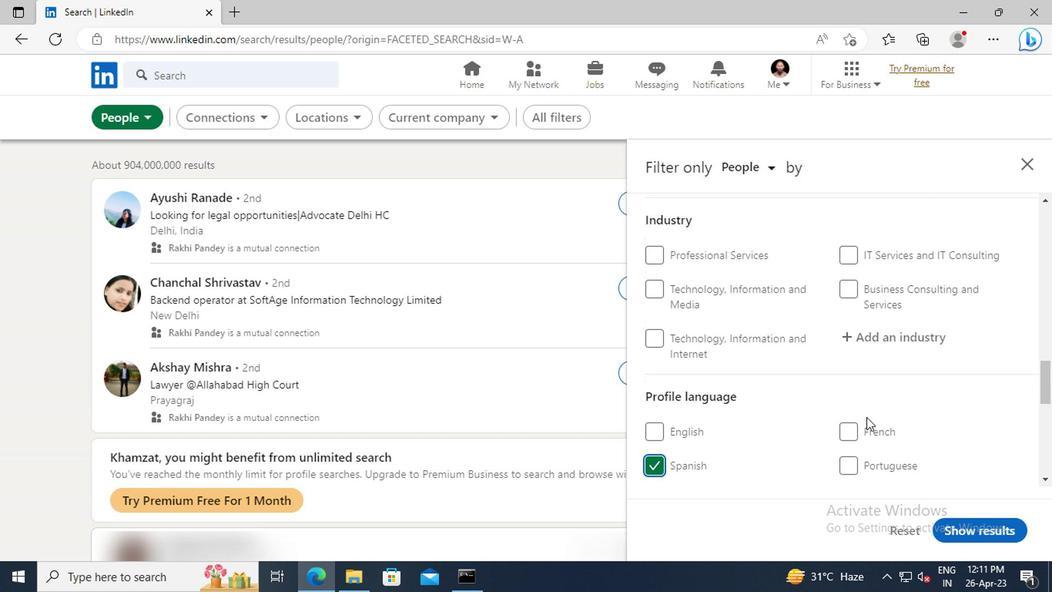 
Action: Mouse scrolled (863, 418) with delta (0, 1)
Screenshot: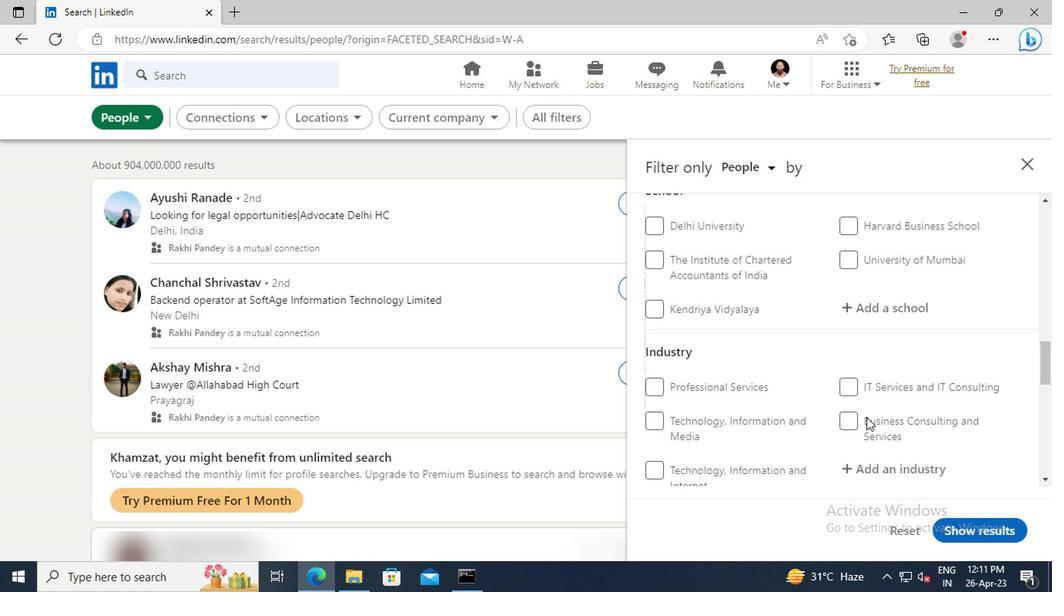 
Action: Mouse scrolled (863, 418) with delta (0, 1)
Screenshot: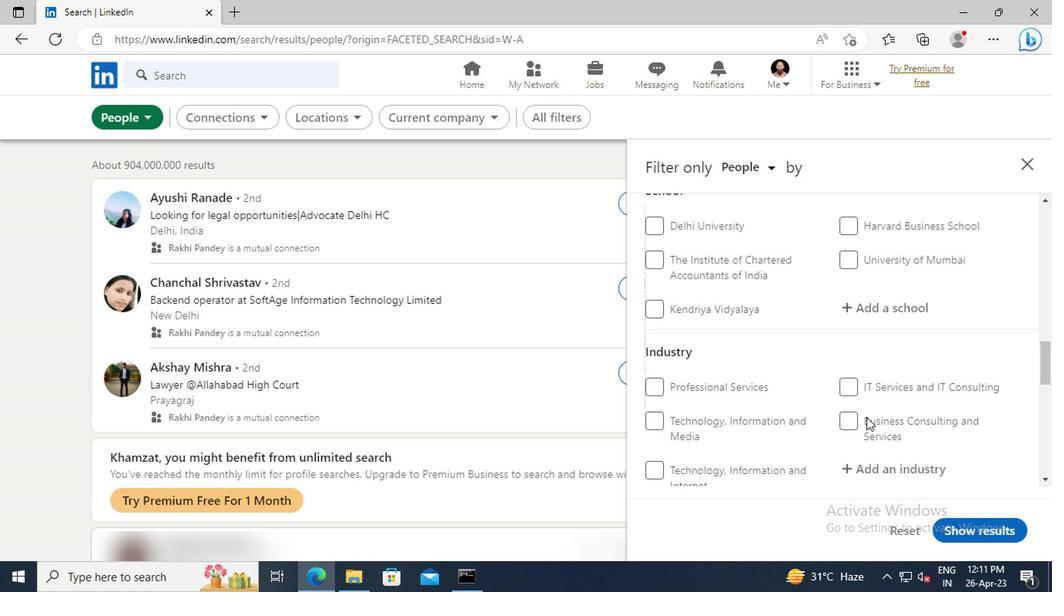 
Action: Mouse scrolled (863, 418) with delta (0, 1)
Screenshot: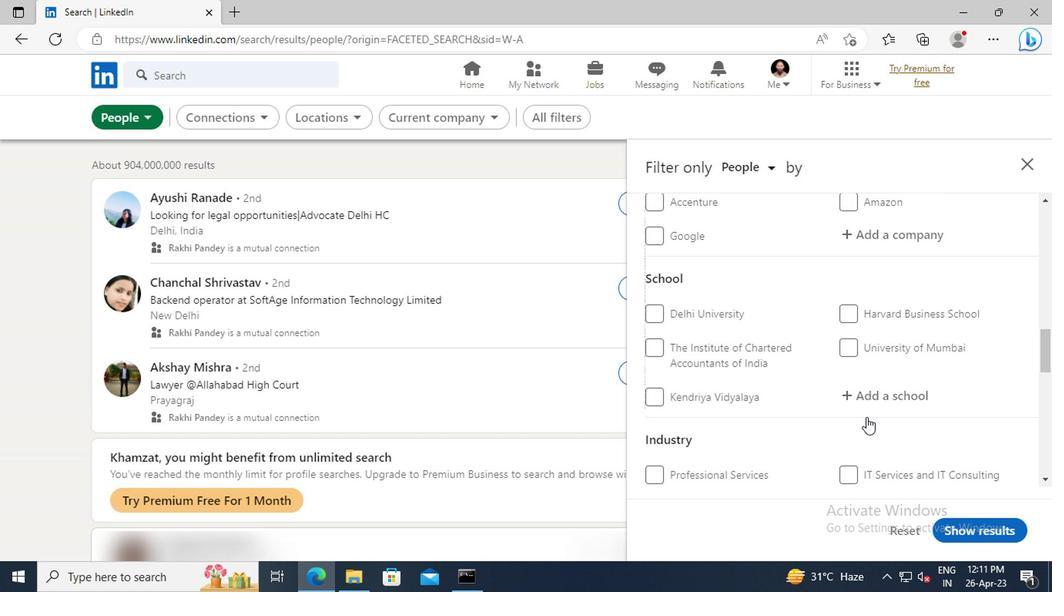 
Action: Mouse scrolled (863, 418) with delta (0, 1)
Screenshot: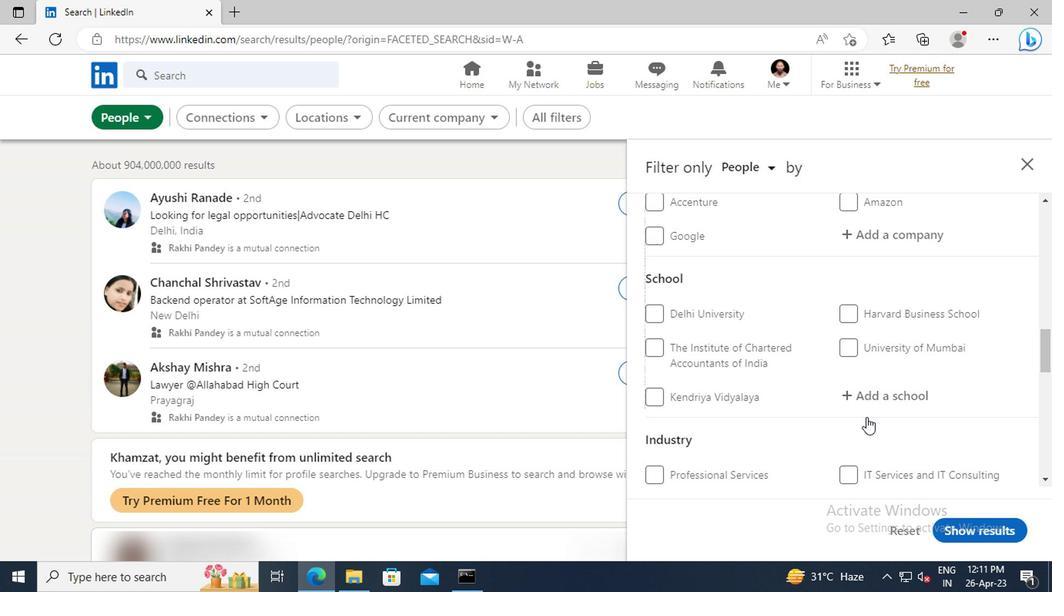 
Action: Mouse scrolled (863, 418) with delta (0, 1)
Screenshot: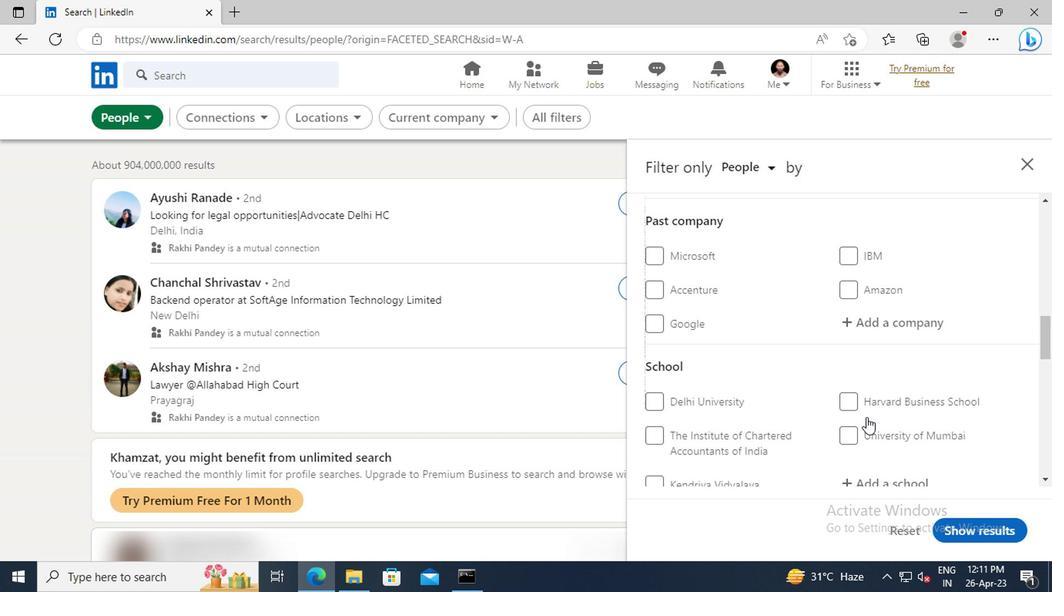 
Action: Mouse scrolled (863, 418) with delta (0, 1)
Screenshot: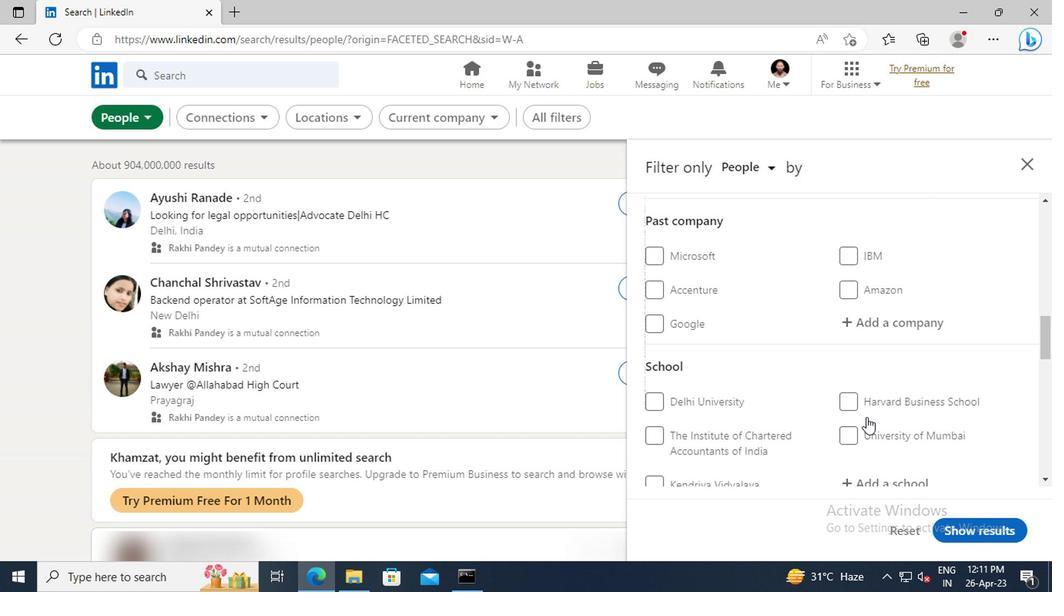 
Action: Mouse scrolled (863, 418) with delta (0, 1)
Screenshot: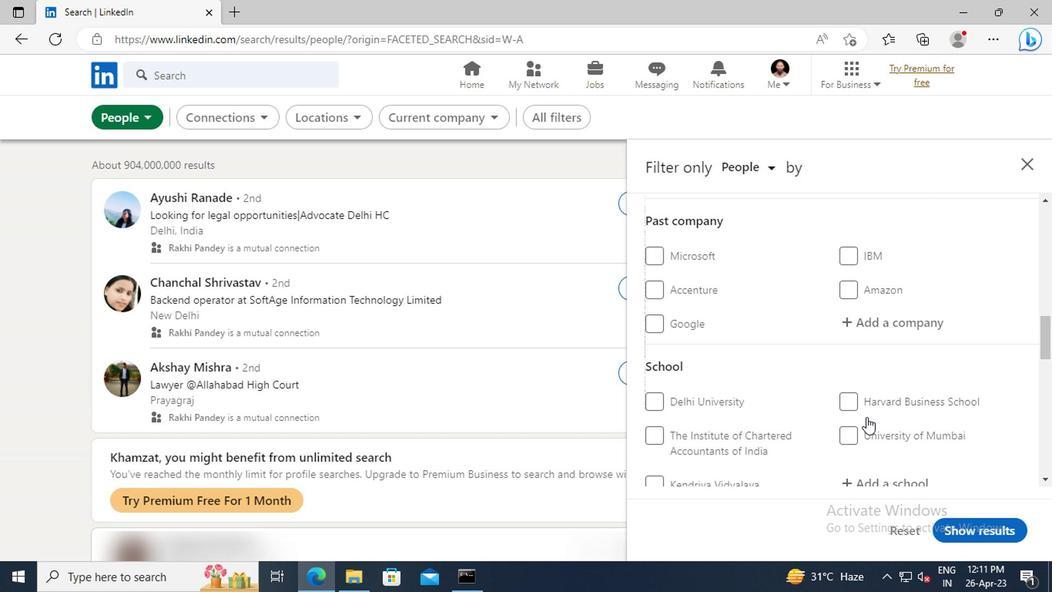 
Action: Mouse scrolled (863, 418) with delta (0, 1)
Screenshot: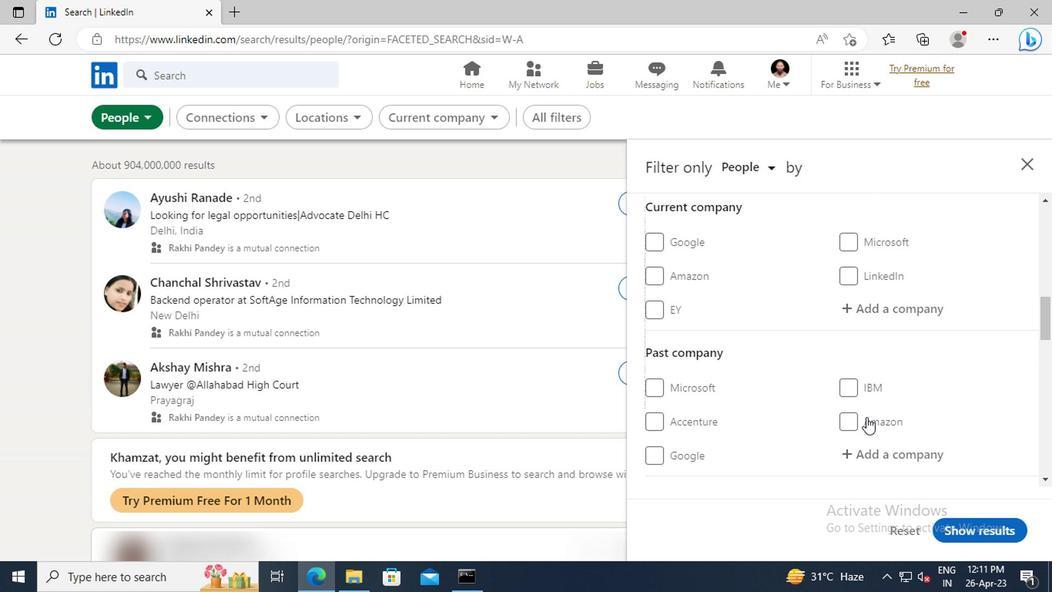 
Action: Mouse moved to (873, 353)
Screenshot: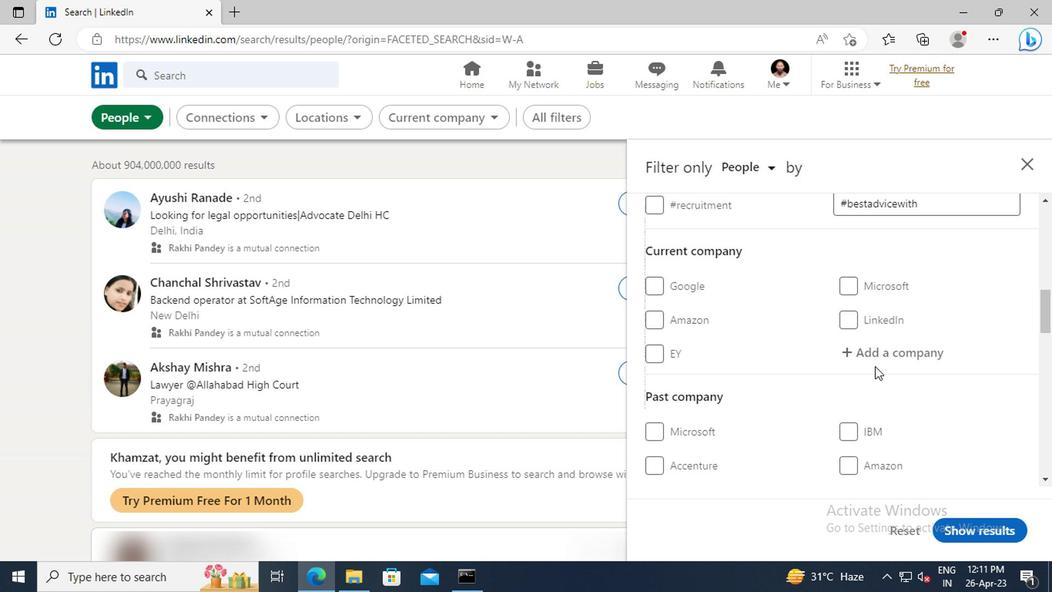 
Action: Mouse pressed left at (873, 353)
Screenshot: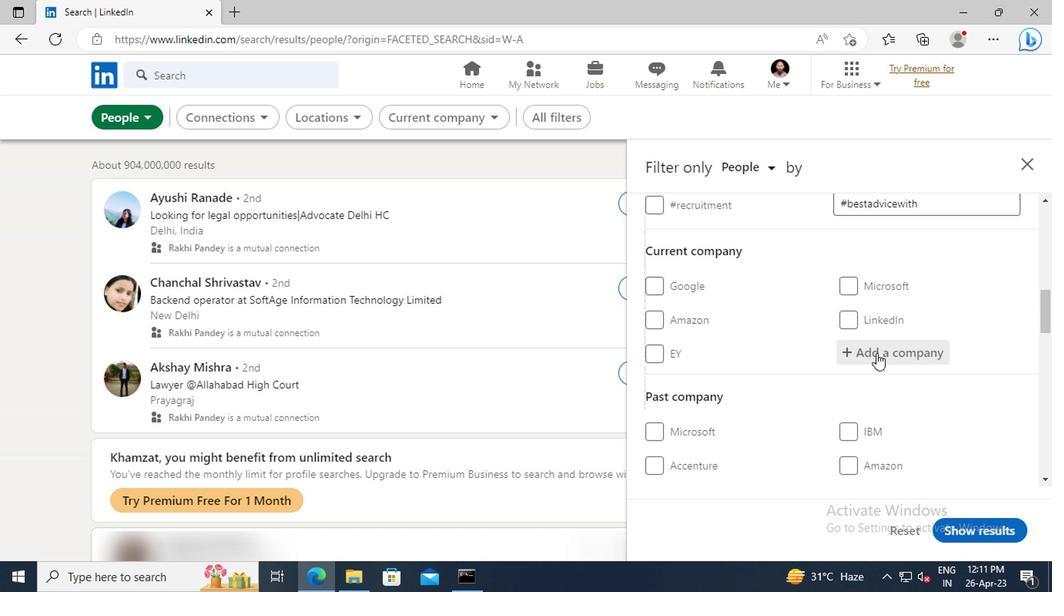 
Action: Key pressed <Key.shift>MANIPAL<Key.space><Key.shift>HEALTH<Key.space><Key.shift>ENTERPRISES<Key.space><Key.shift>PVT.<Key.space><Key.shift>LTD
Screenshot: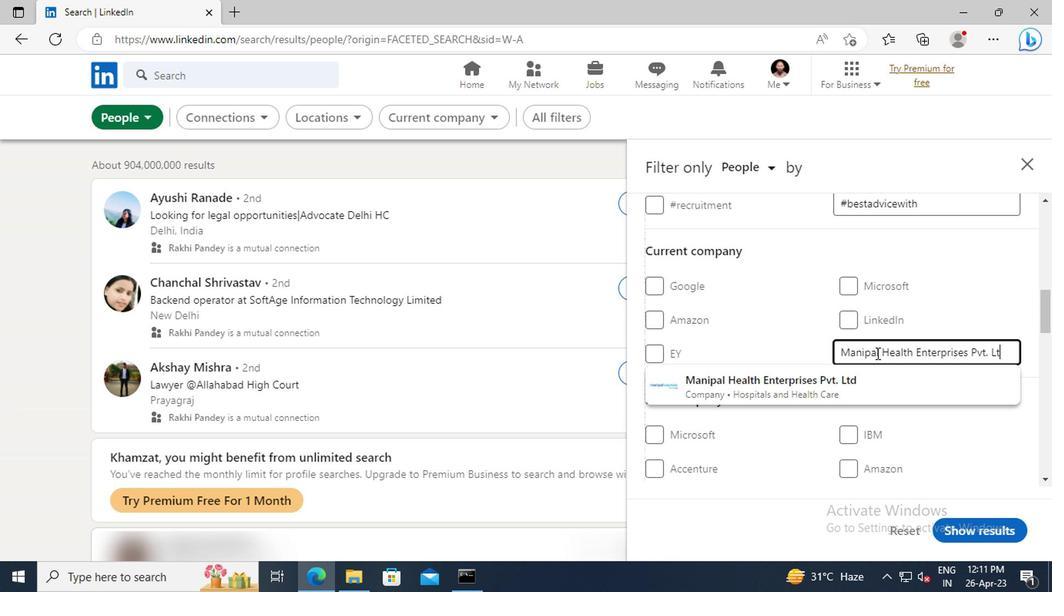
Action: Mouse moved to (876, 378)
Screenshot: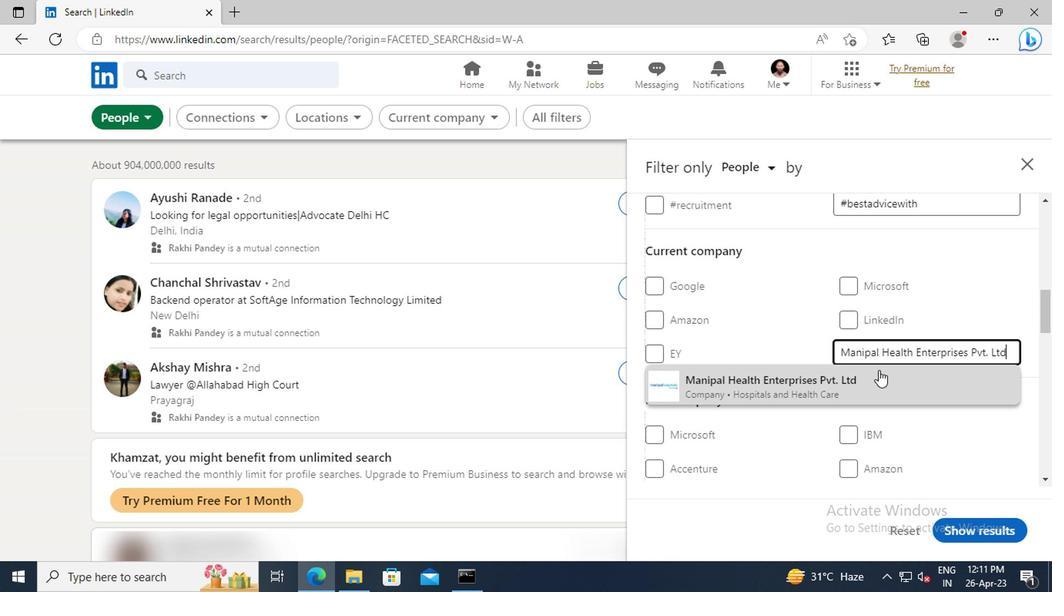 
Action: Mouse pressed left at (876, 378)
Screenshot: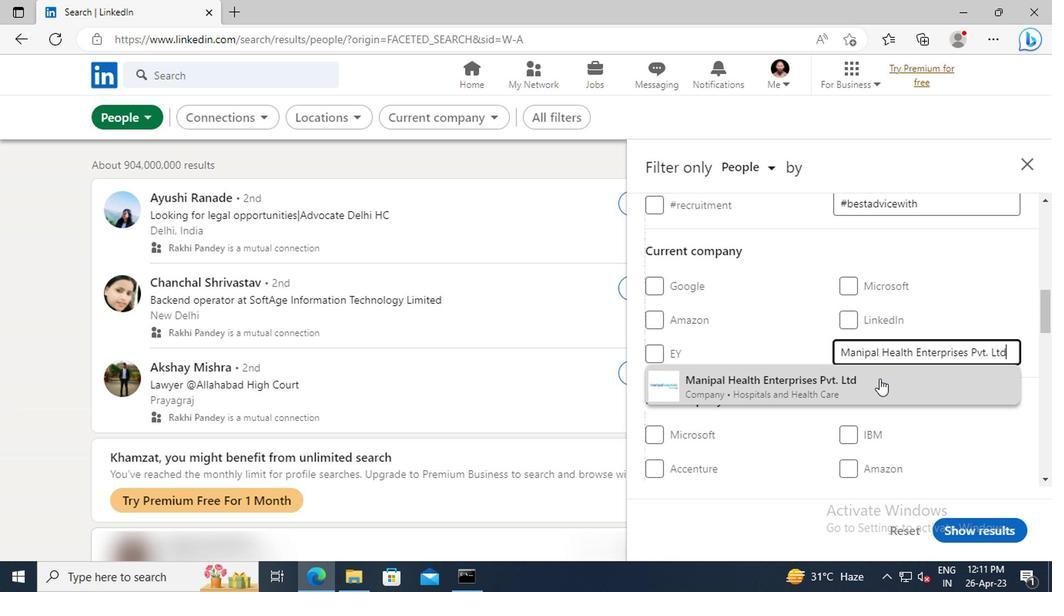 
Action: Mouse moved to (853, 345)
Screenshot: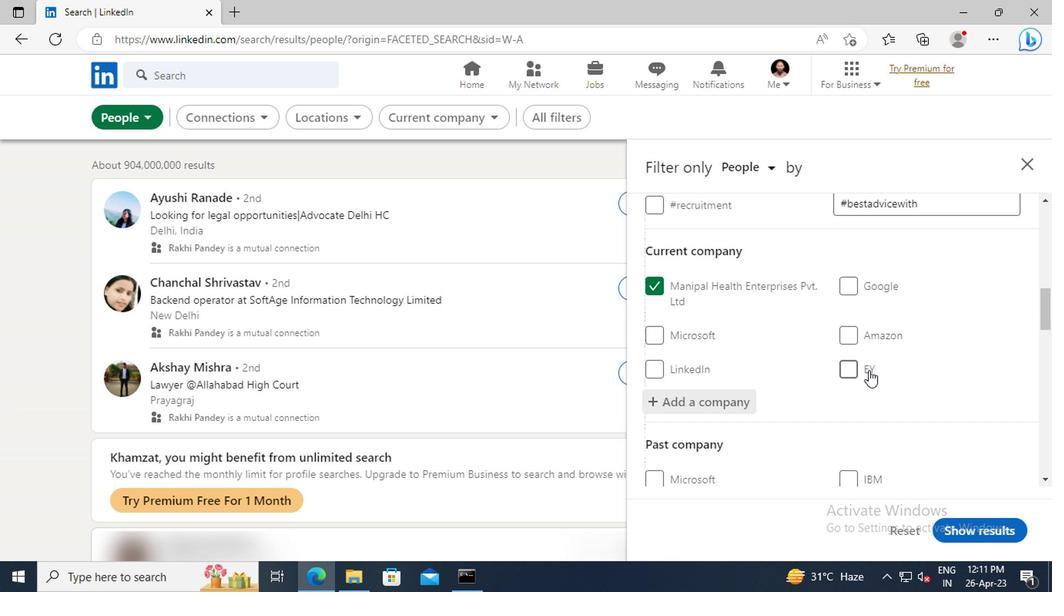 
Action: Mouse scrolled (853, 345) with delta (0, 0)
Screenshot: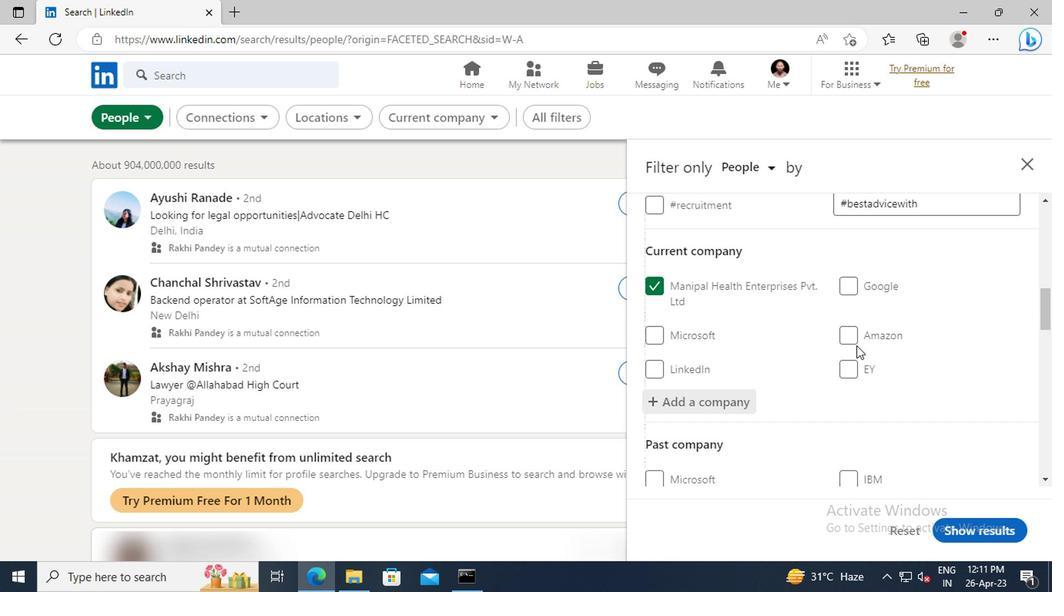 
Action: Mouse scrolled (853, 345) with delta (0, 0)
Screenshot: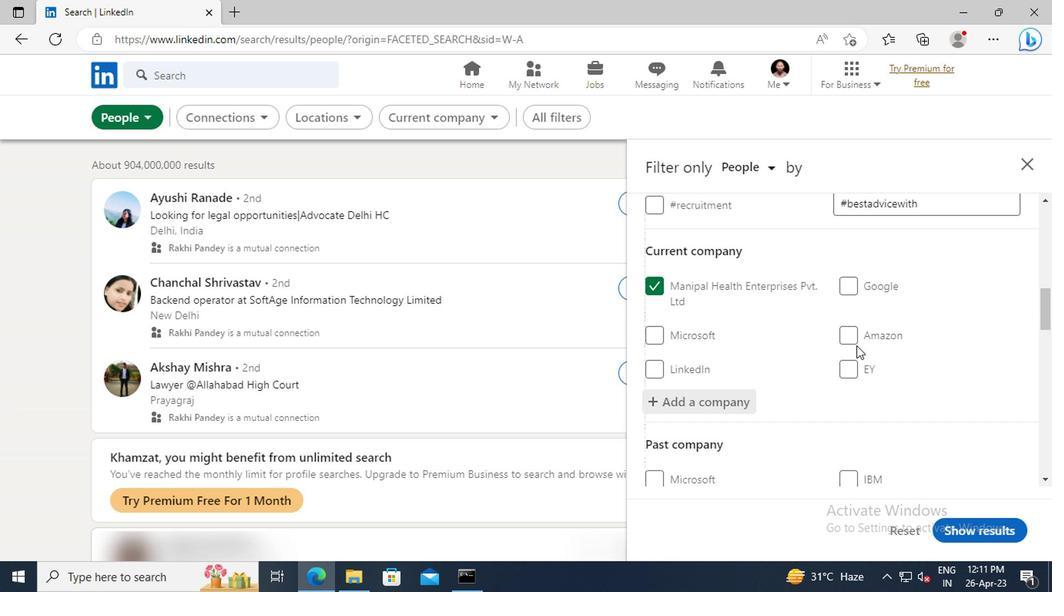 
Action: Mouse scrolled (853, 345) with delta (0, 0)
Screenshot: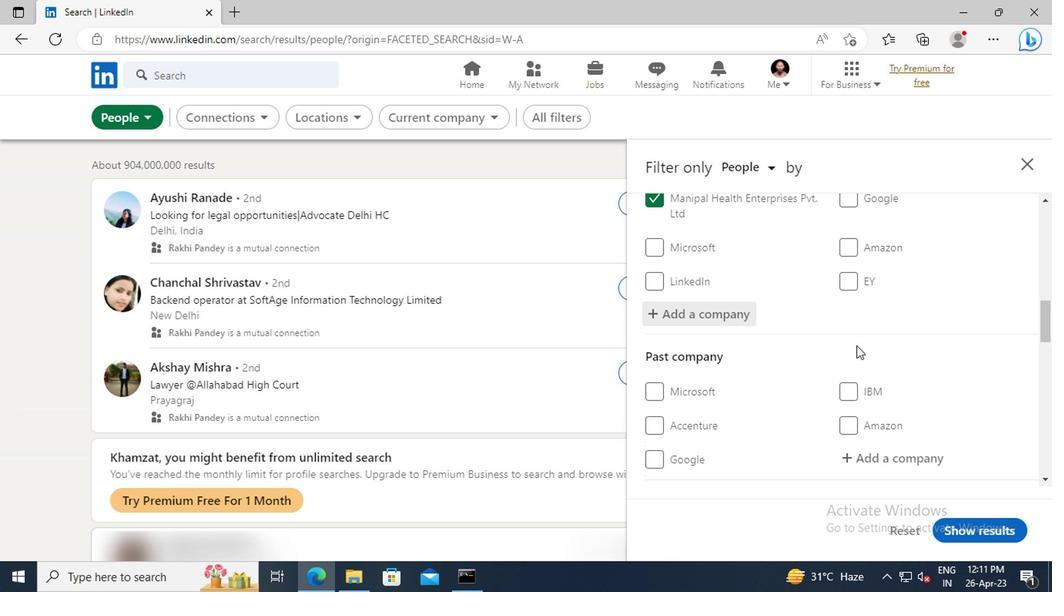 
Action: Mouse scrolled (853, 345) with delta (0, 0)
Screenshot: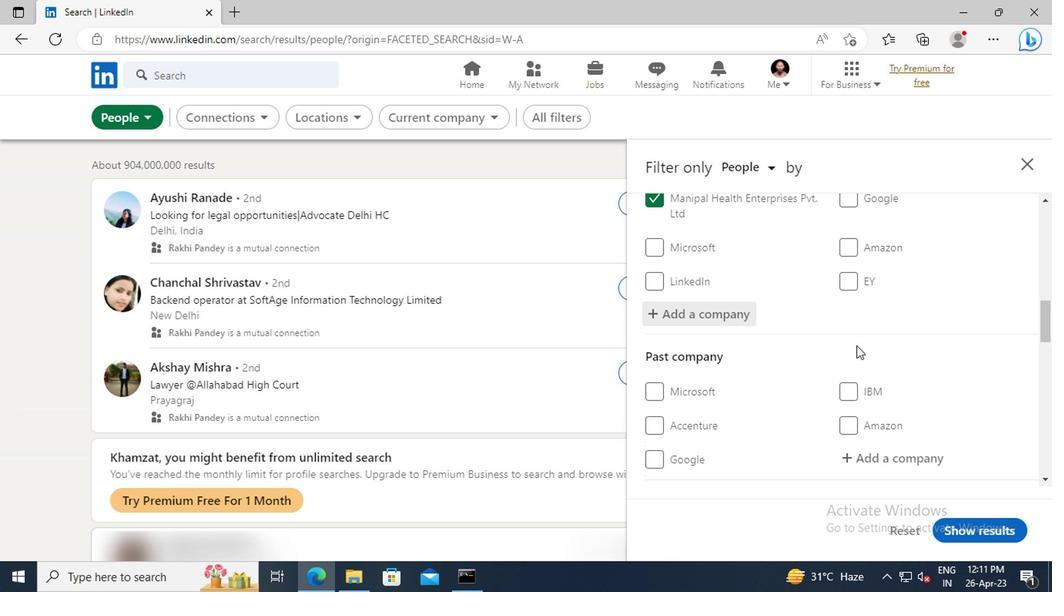
Action: Mouse scrolled (853, 345) with delta (0, 0)
Screenshot: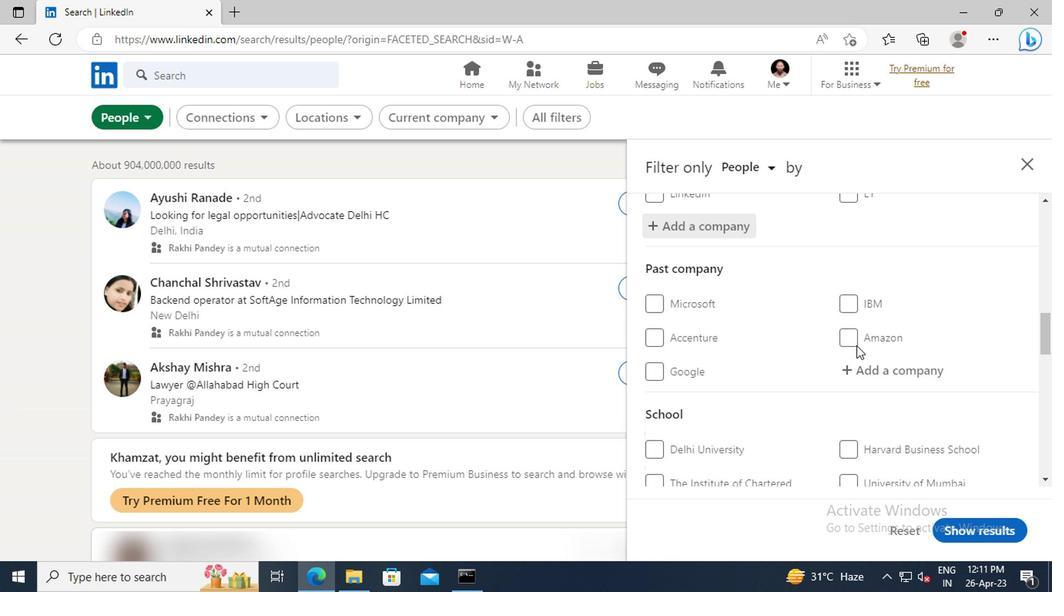 
Action: Mouse scrolled (853, 345) with delta (0, 0)
Screenshot: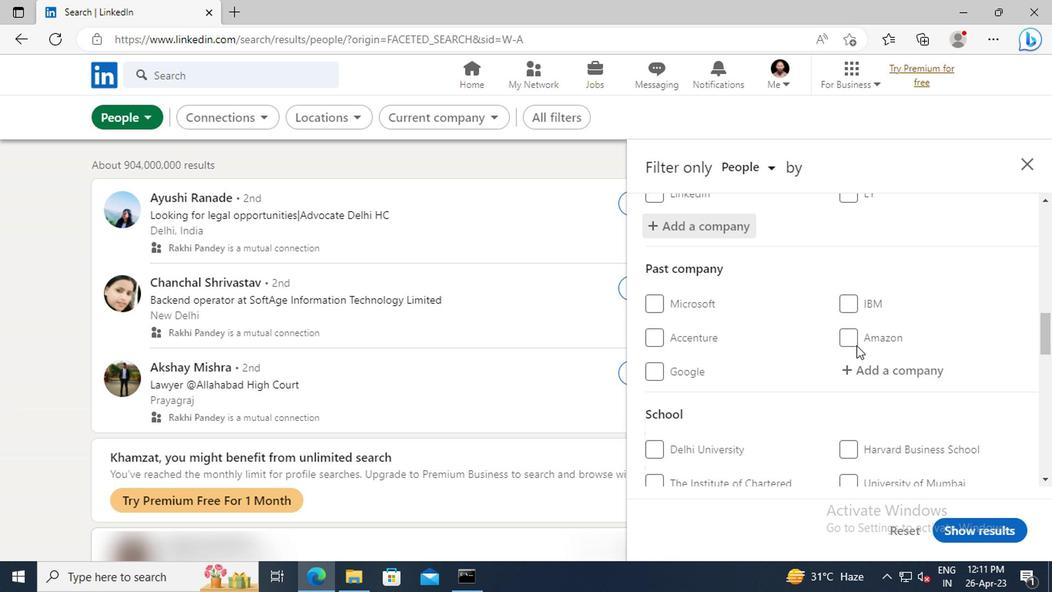
Action: Mouse scrolled (853, 345) with delta (0, 0)
Screenshot: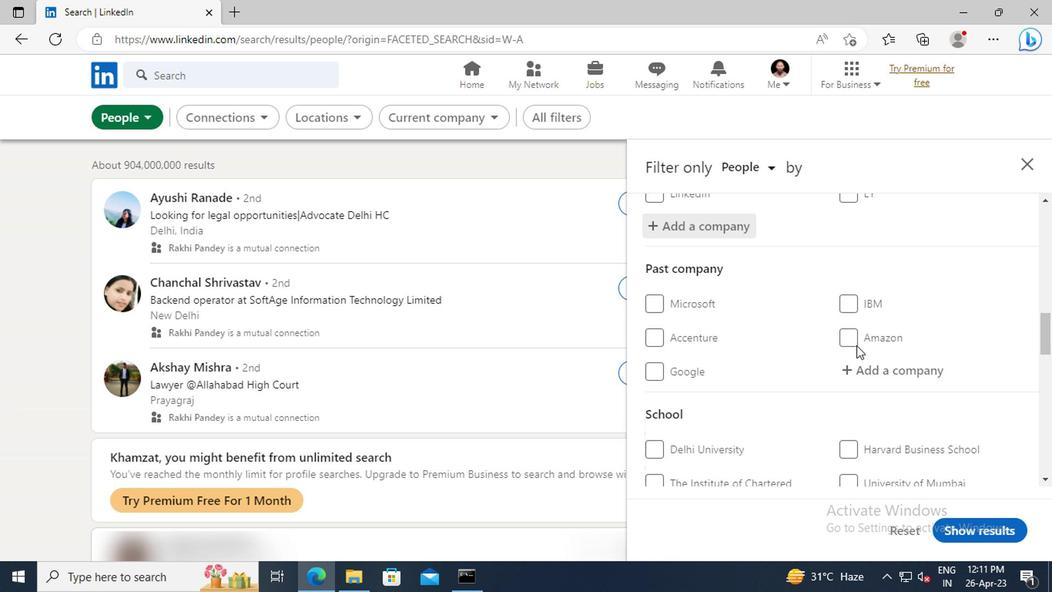 
Action: Mouse scrolled (853, 345) with delta (0, 0)
Screenshot: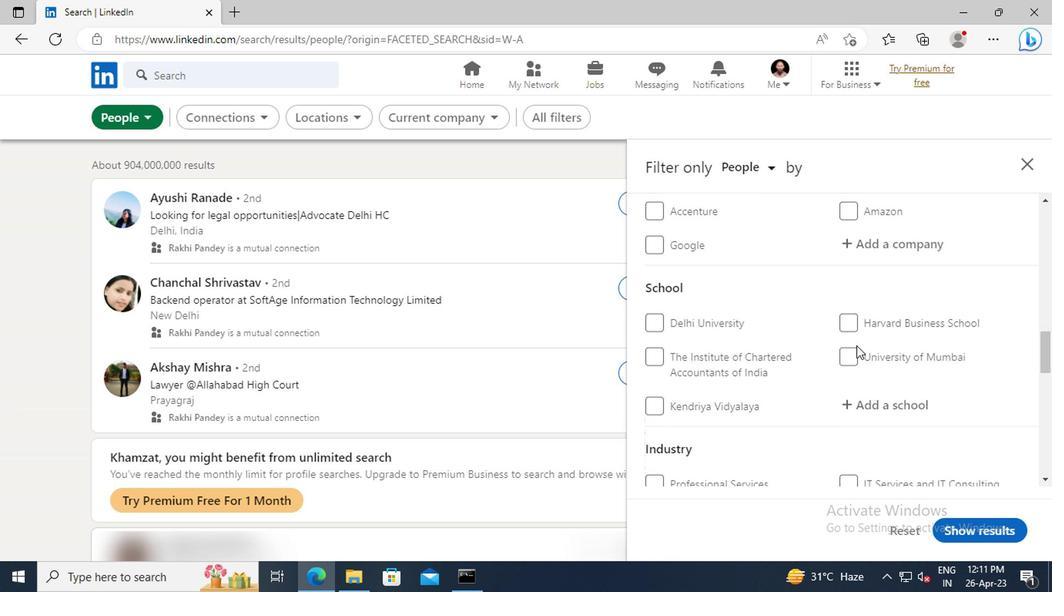 
Action: Mouse scrolled (853, 345) with delta (0, 0)
Screenshot: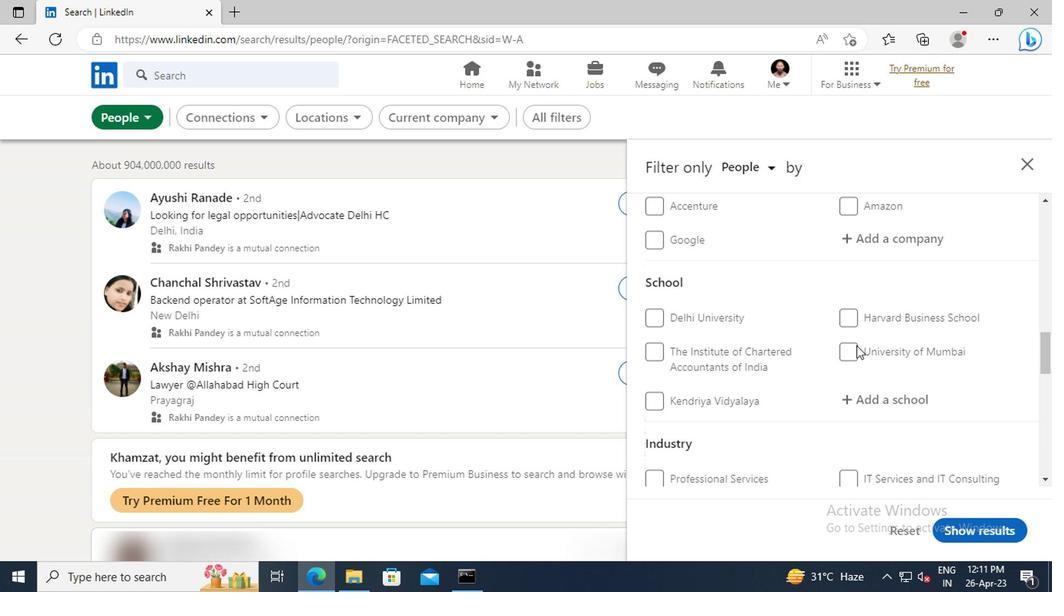 
Action: Mouse moved to (875, 313)
Screenshot: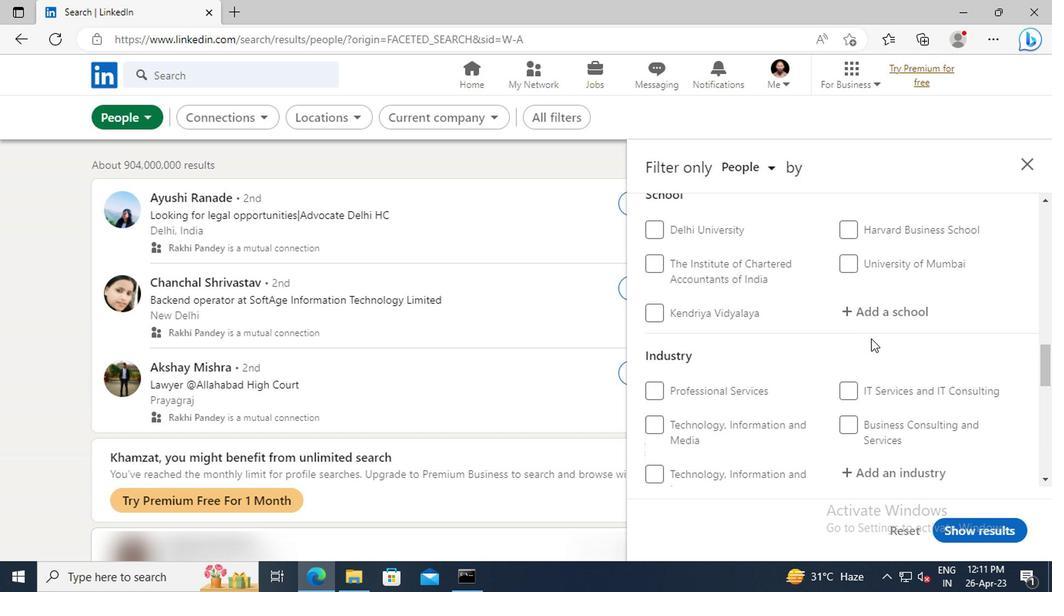 
Action: Mouse pressed left at (875, 313)
Screenshot: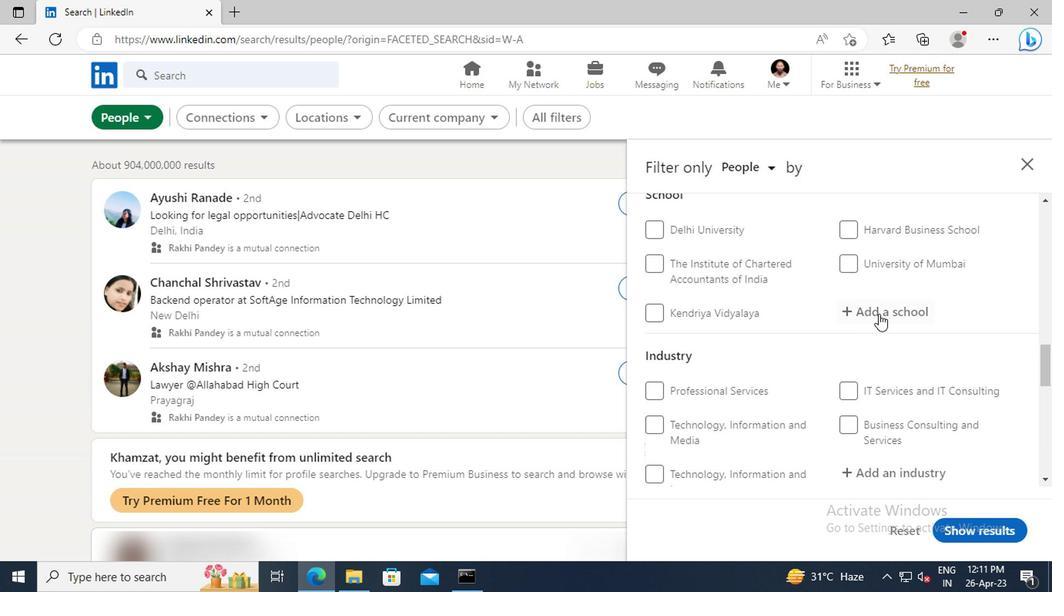 
Action: Key pressed <Key.shift>GREENWOOD<Key.space><Key.shift><Key.shift>HIGH<Key.space><Key.shift>SCHOOL
Screenshot: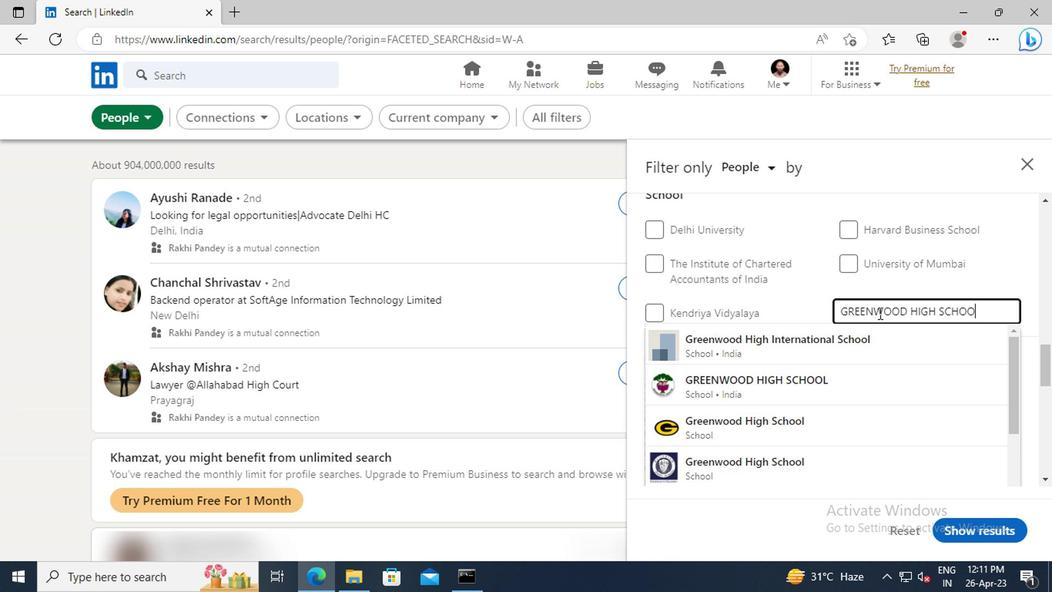 
Action: Mouse moved to (856, 374)
Screenshot: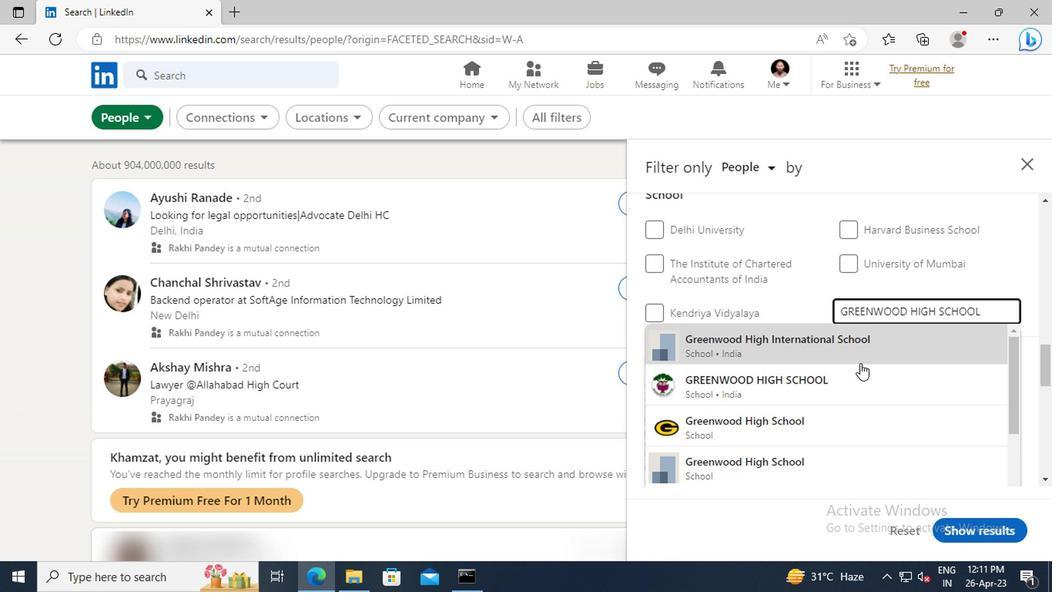 
Action: Mouse pressed left at (856, 374)
Screenshot: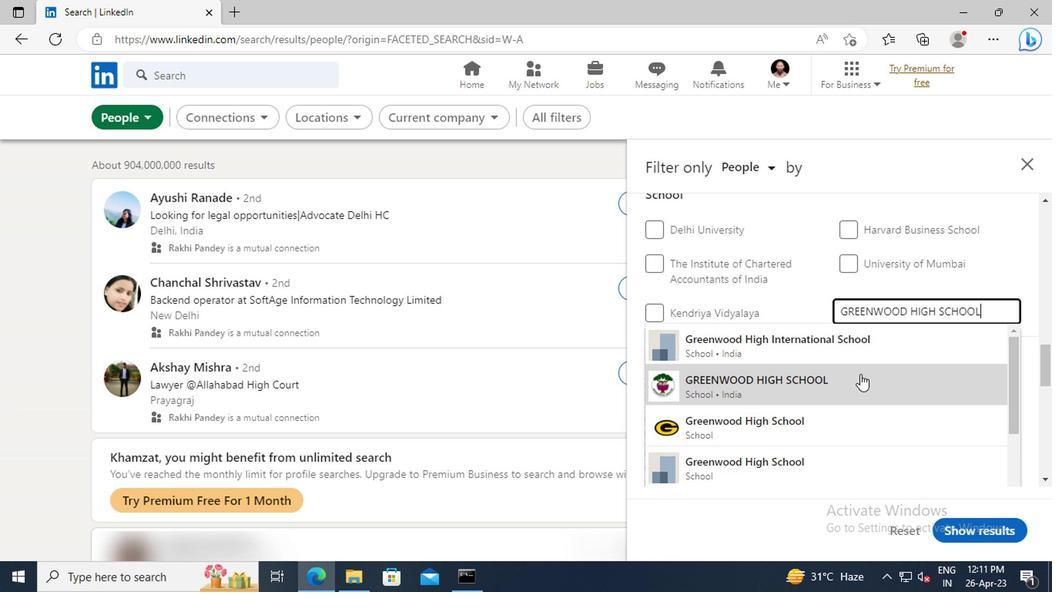 
Action: Mouse moved to (847, 339)
Screenshot: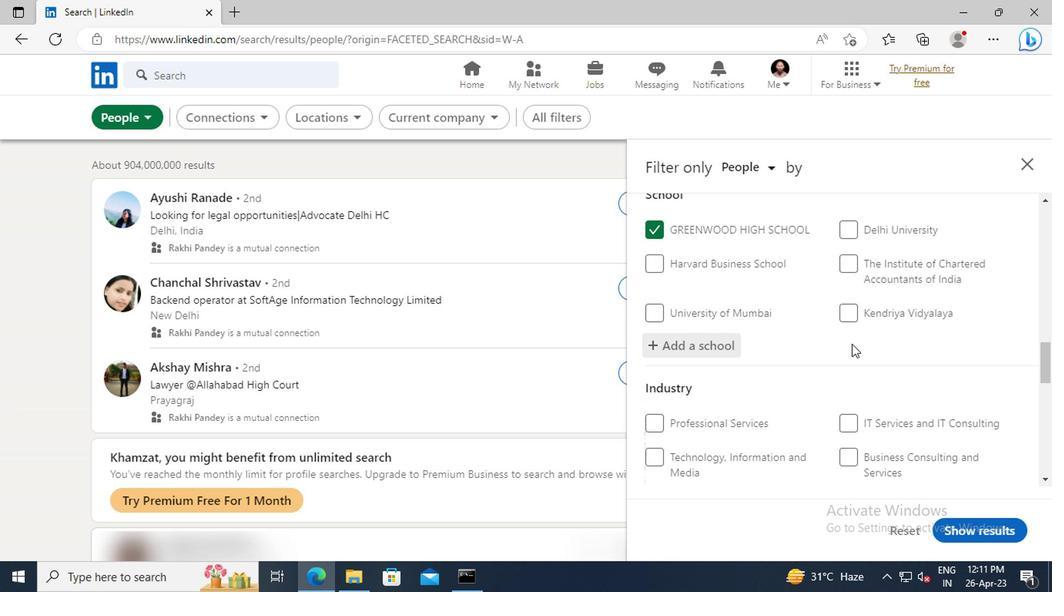 
Action: Mouse scrolled (847, 338) with delta (0, -1)
Screenshot: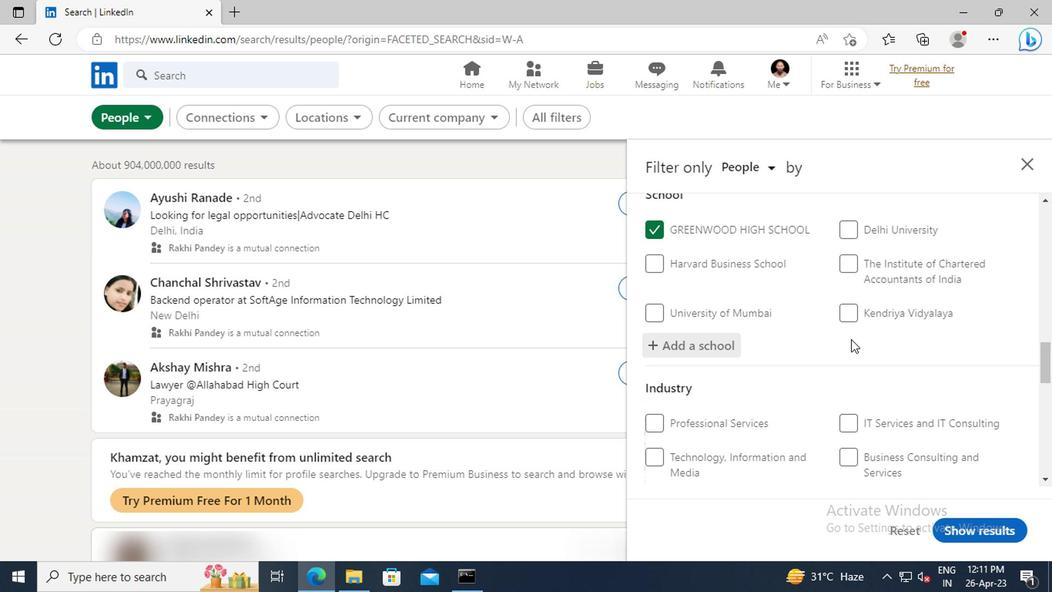 
Action: Mouse scrolled (847, 338) with delta (0, -1)
Screenshot: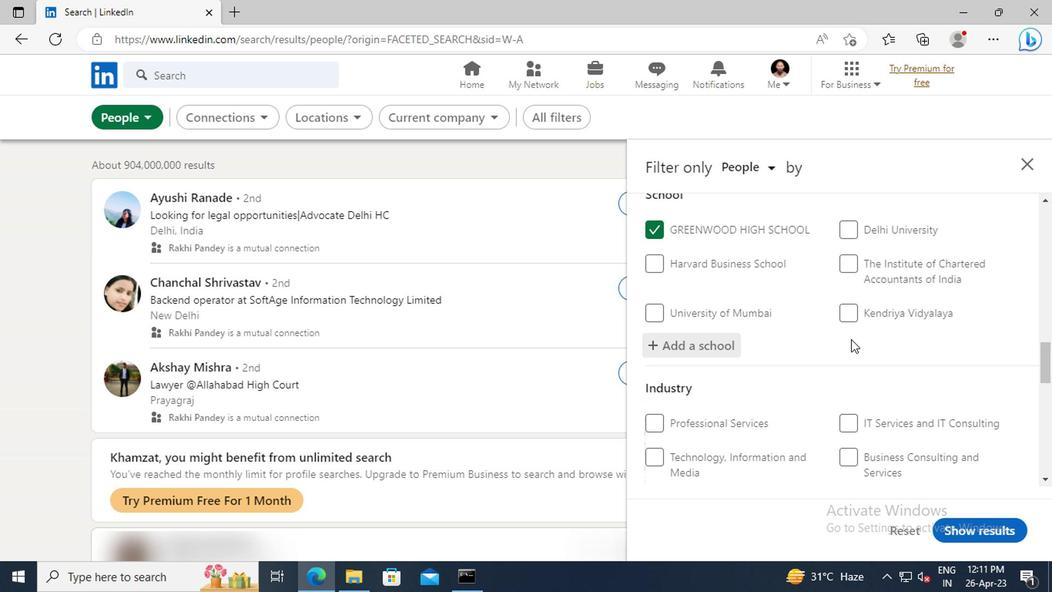 
Action: Mouse scrolled (847, 338) with delta (0, -1)
Screenshot: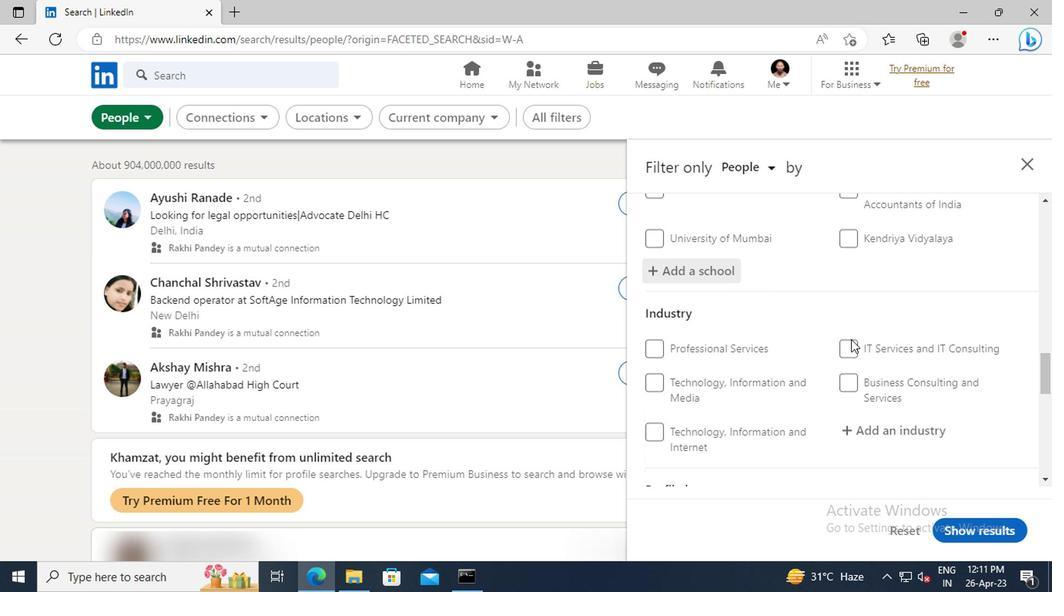 
Action: Mouse scrolled (847, 338) with delta (0, -1)
Screenshot: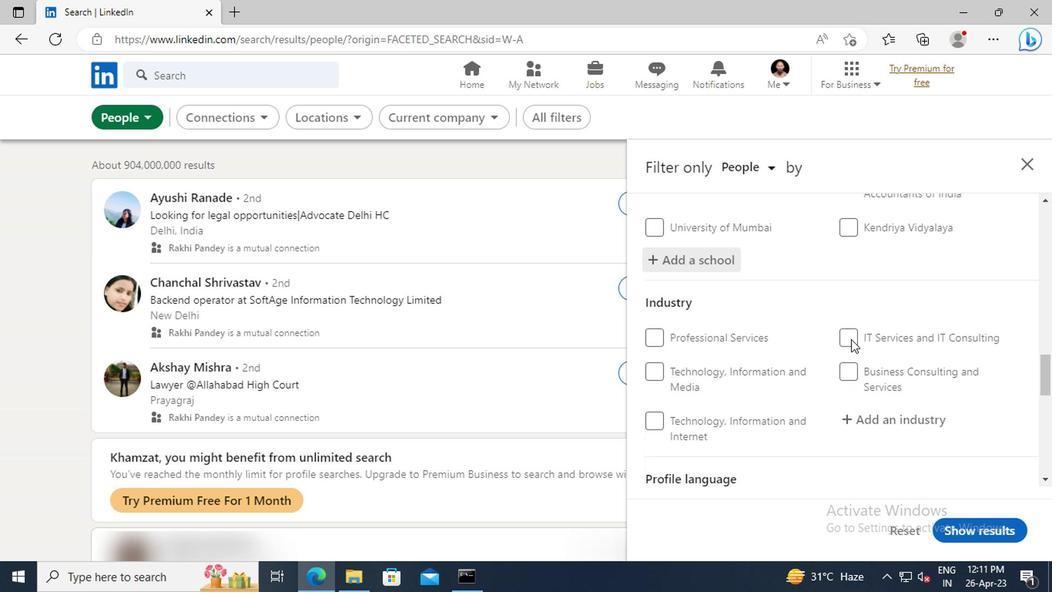 
Action: Mouse moved to (870, 331)
Screenshot: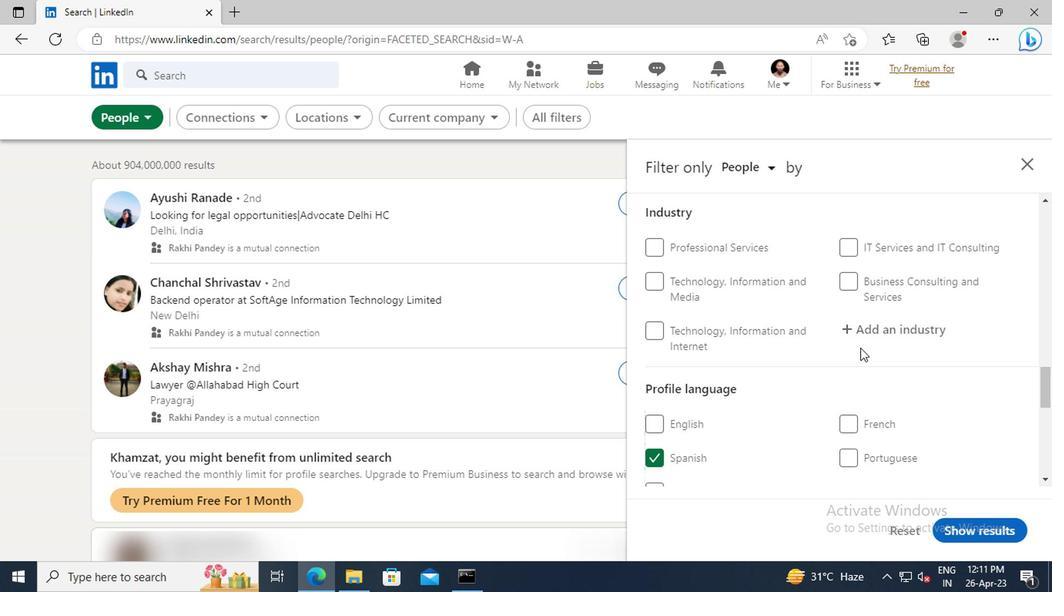 
Action: Mouse pressed left at (870, 331)
Screenshot: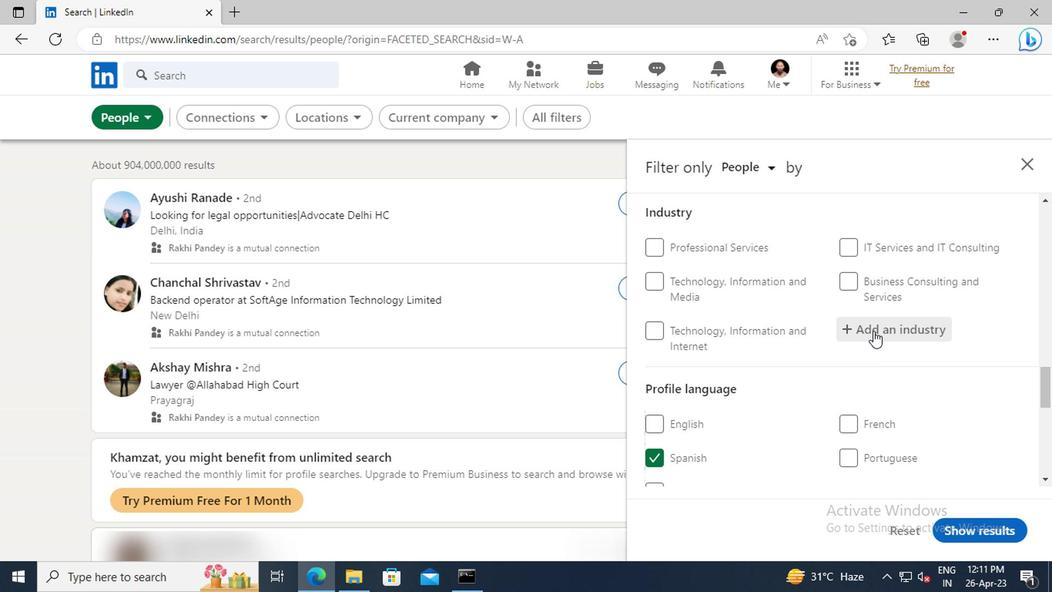 
Action: Key pressed <Key.shift>EMERGENCY<Key.space>AND<Key.space><Key.shift>RELIEF<Key.space><Key.shift>SERVICES
Screenshot: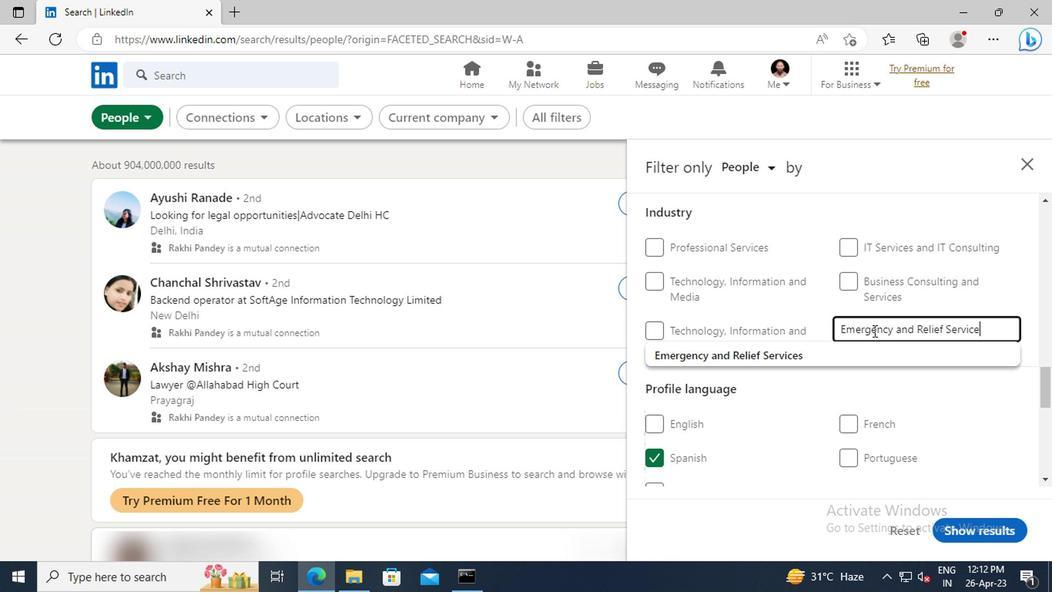
Action: Mouse moved to (860, 353)
Screenshot: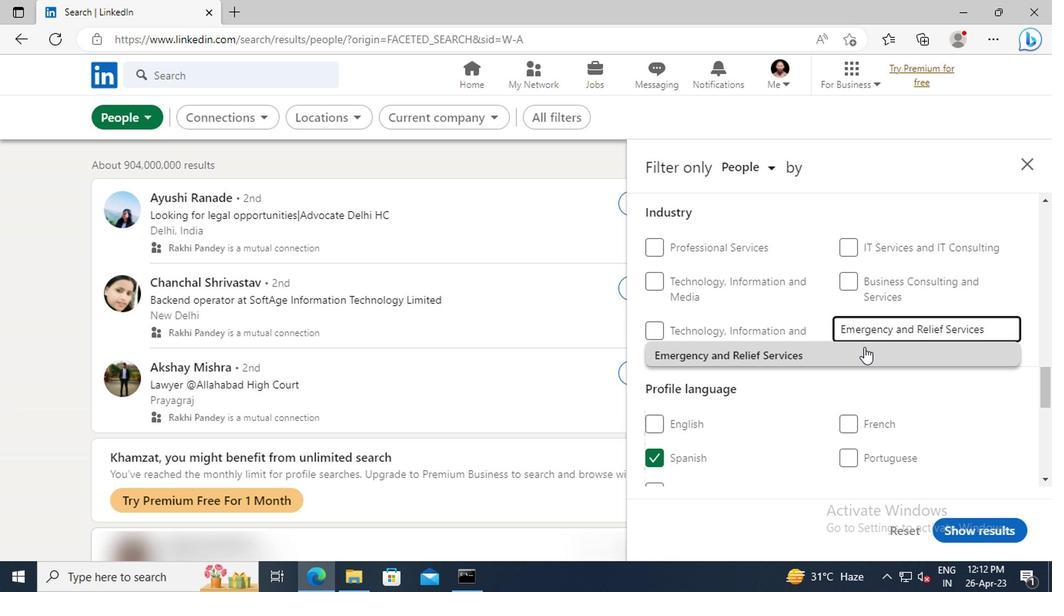 
Action: Mouse pressed left at (860, 353)
Screenshot: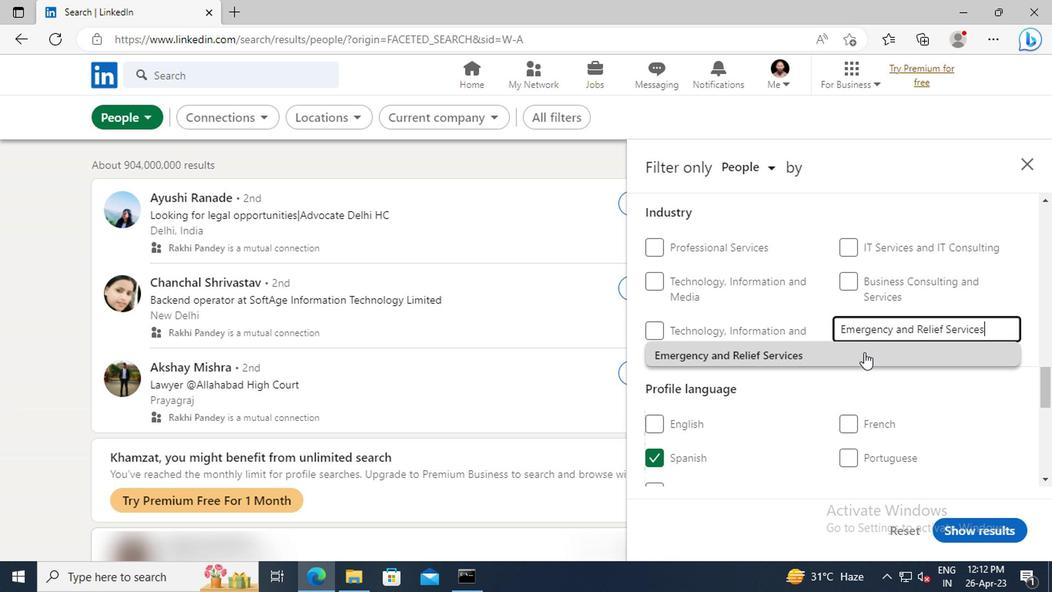 
Action: Mouse moved to (837, 316)
Screenshot: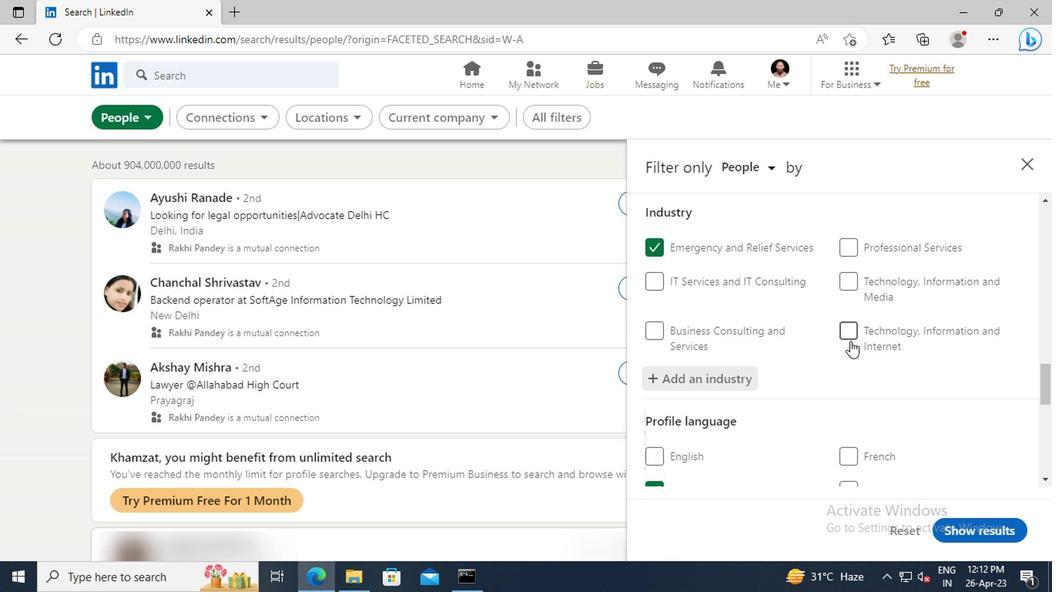 
Action: Mouse scrolled (837, 316) with delta (0, 0)
Screenshot: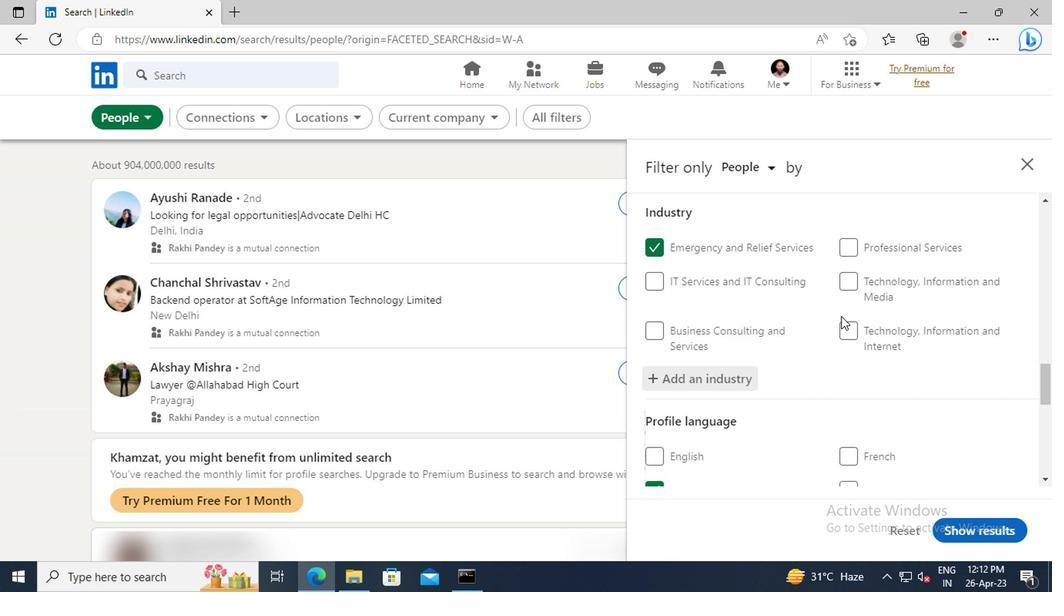
Action: Mouse scrolled (837, 316) with delta (0, 0)
Screenshot: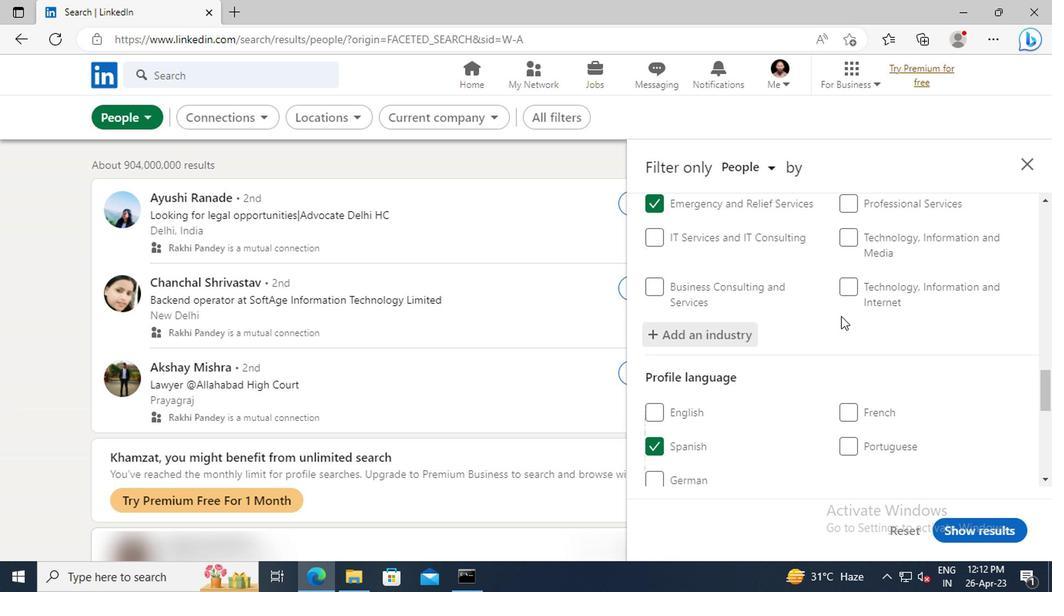 
Action: Mouse scrolled (837, 316) with delta (0, 0)
Screenshot: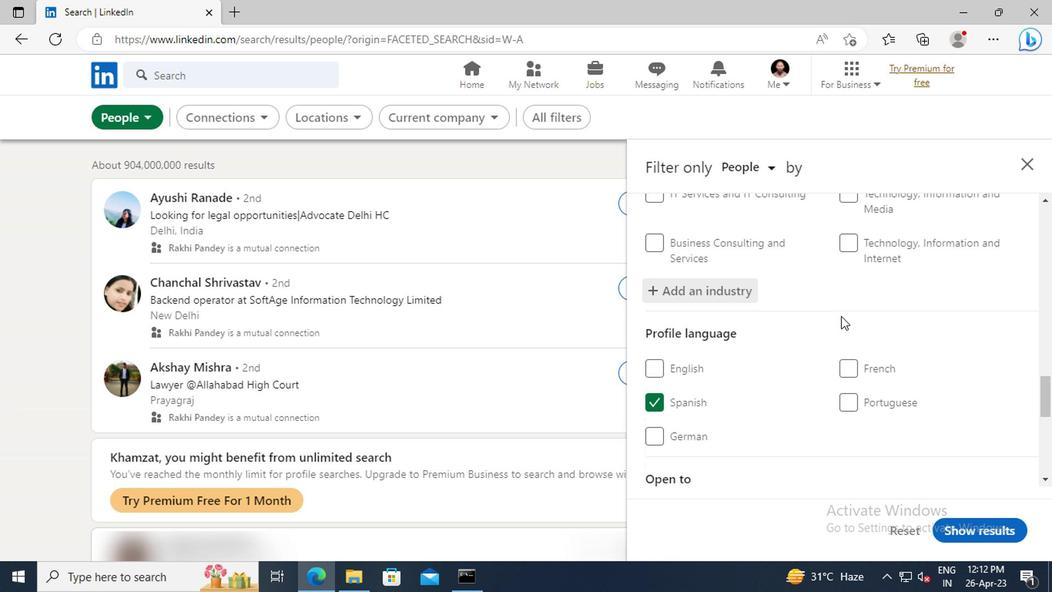 
Action: Mouse scrolled (837, 316) with delta (0, 0)
Screenshot: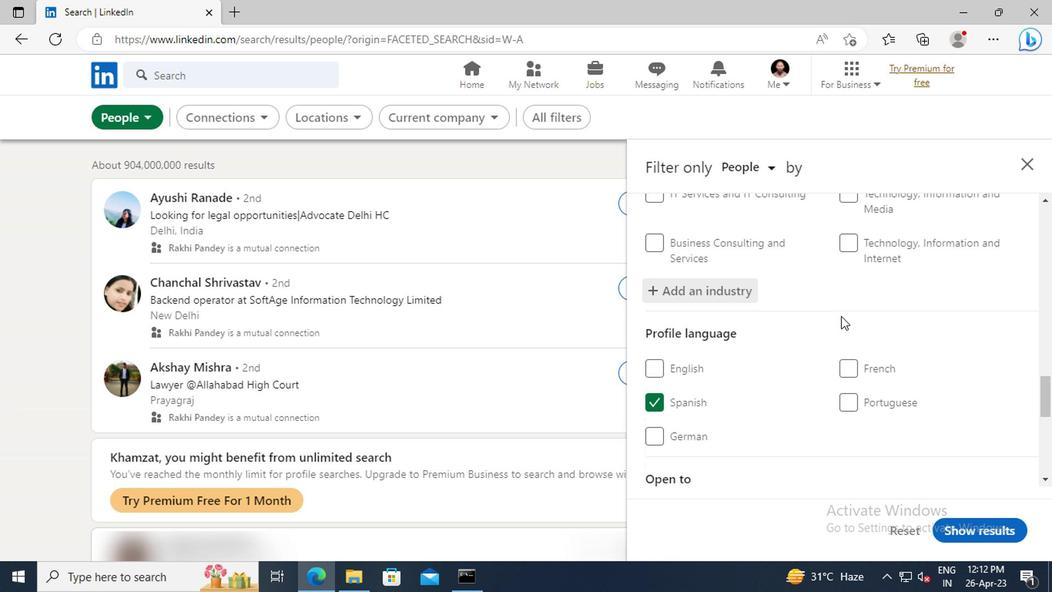 
Action: Mouse scrolled (837, 316) with delta (0, 0)
Screenshot: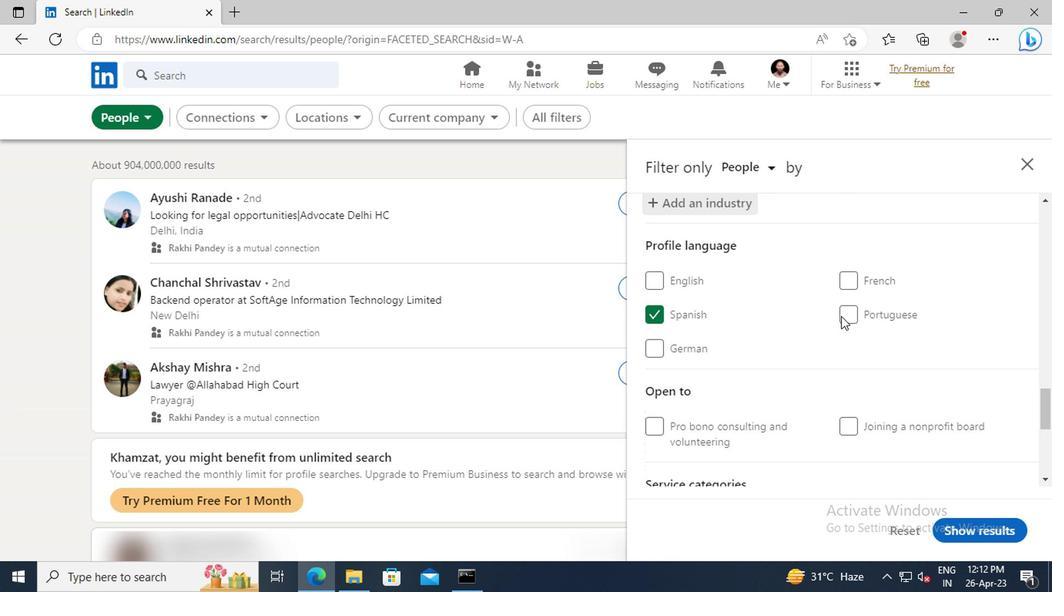 
Action: Mouse scrolled (837, 316) with delta (0, 0)
Screenshot: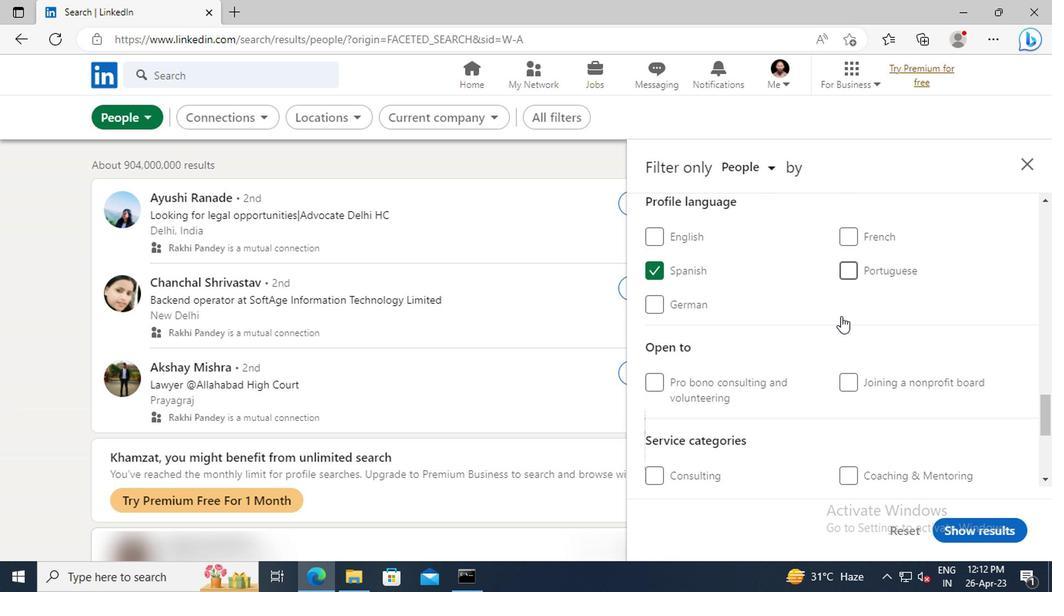 
Action: Mouse scrolled (837, 316) with delta (0, 0)
Screenshot: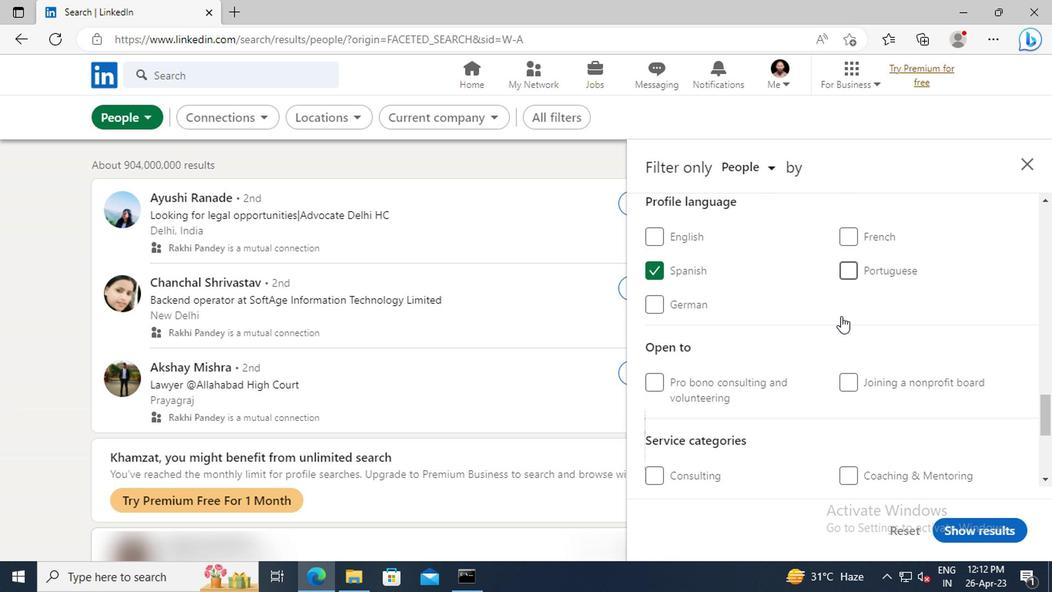 
Action: Mouse scrolled (837, 316) with delta (0, 0)
Screenshot: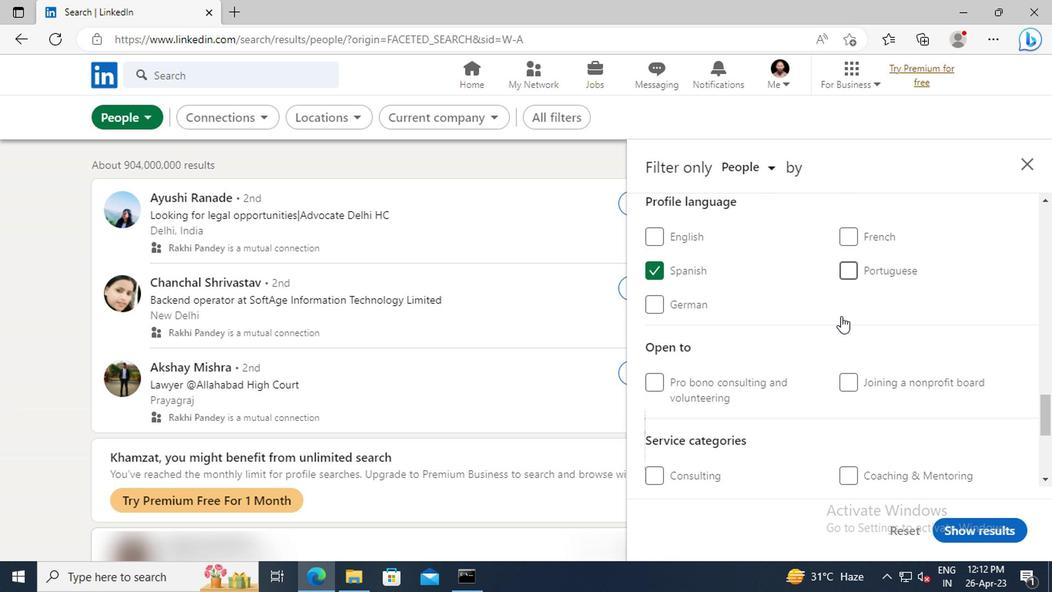 
Action: Mouse scrolled (837, 316) with delta (0, 0)
Screenshot: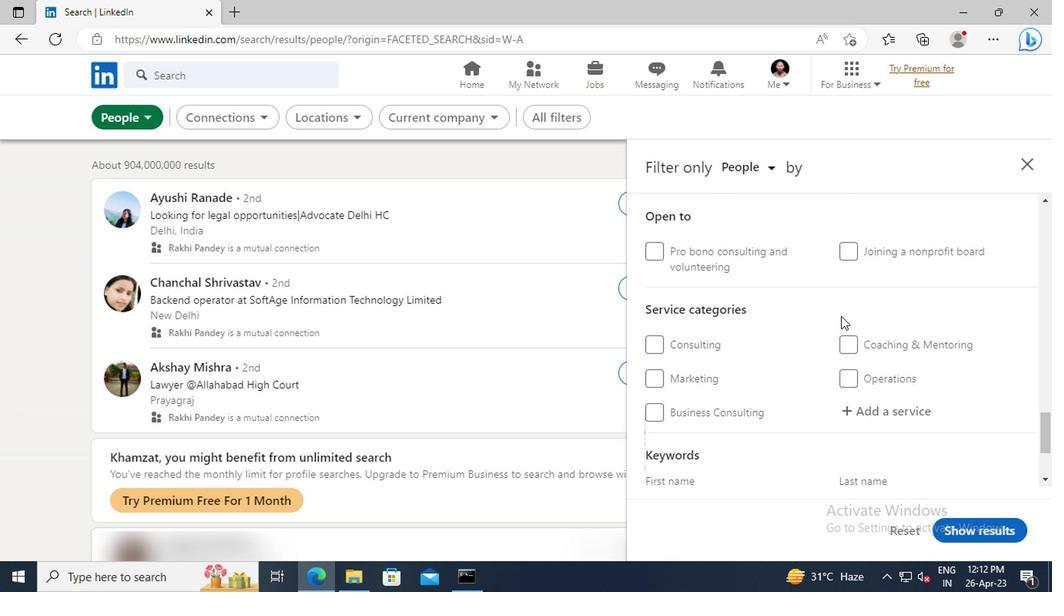 
Action: Mouse scrolled (837, 316) with delta (0, 0)
Screenshot: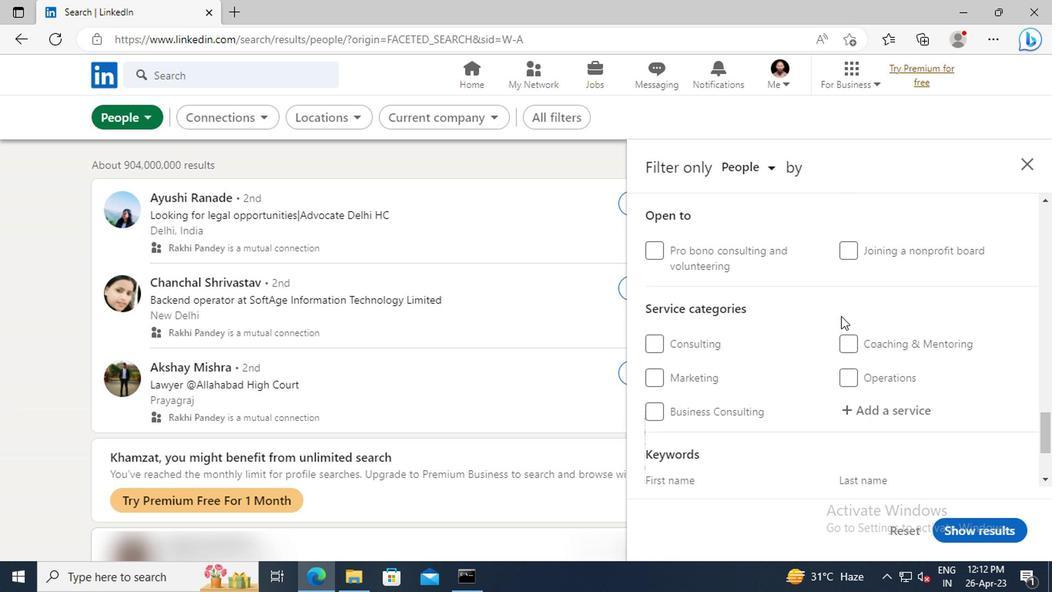 
Action: Mouse moved to (854, 324)
Screenshot: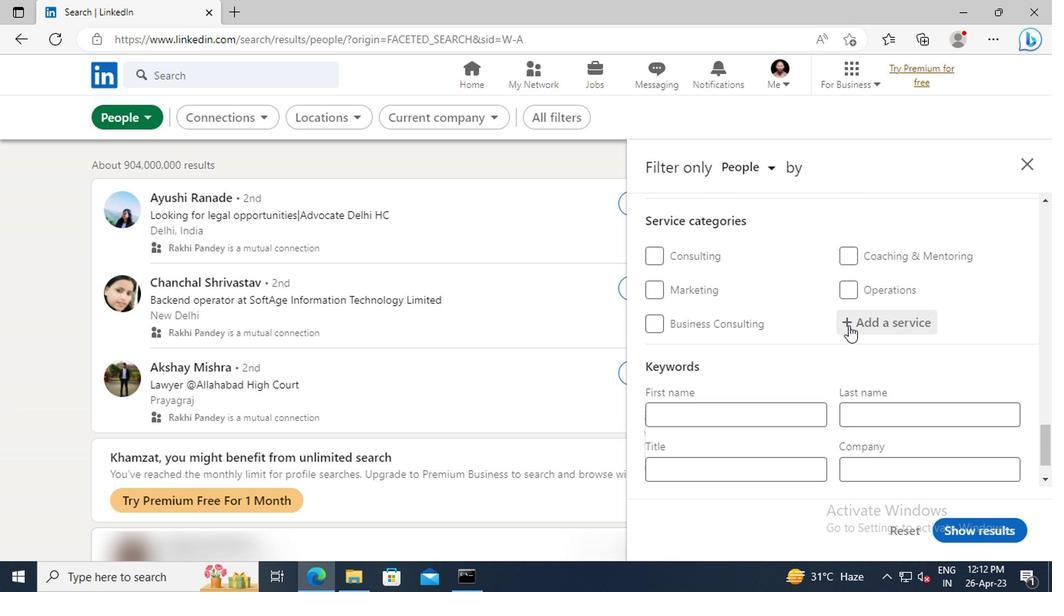 
Action: Mouse pressed left at (854, 324)
Screenshot: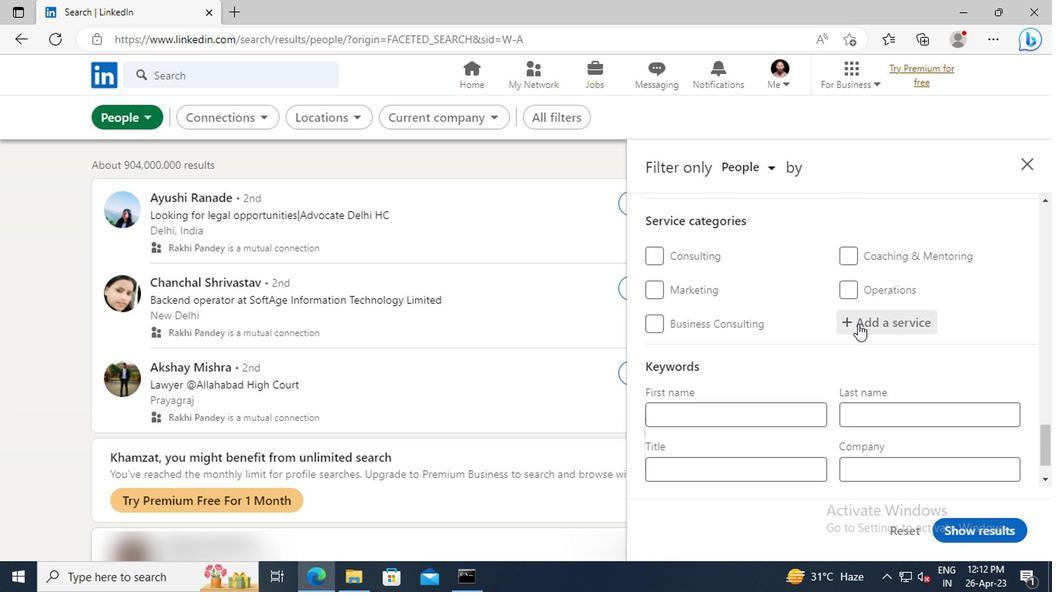 
Action: Key pressed <Key.shift>NETWORK<Key.space><Key.shift>SUPPORT
Screenshot: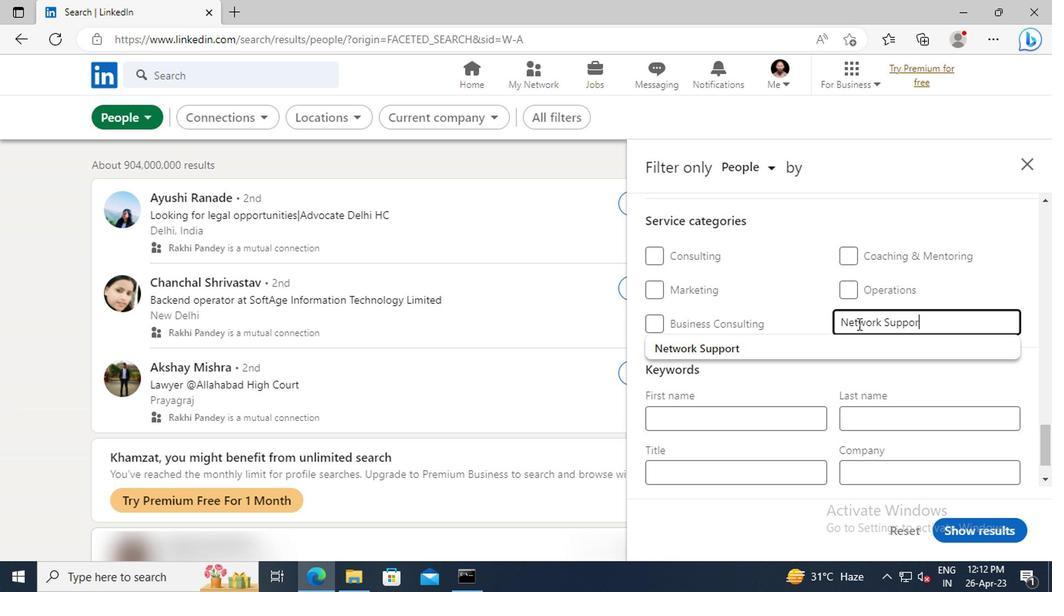 
Action: Mouse moved to (848, 347)
Screenshot: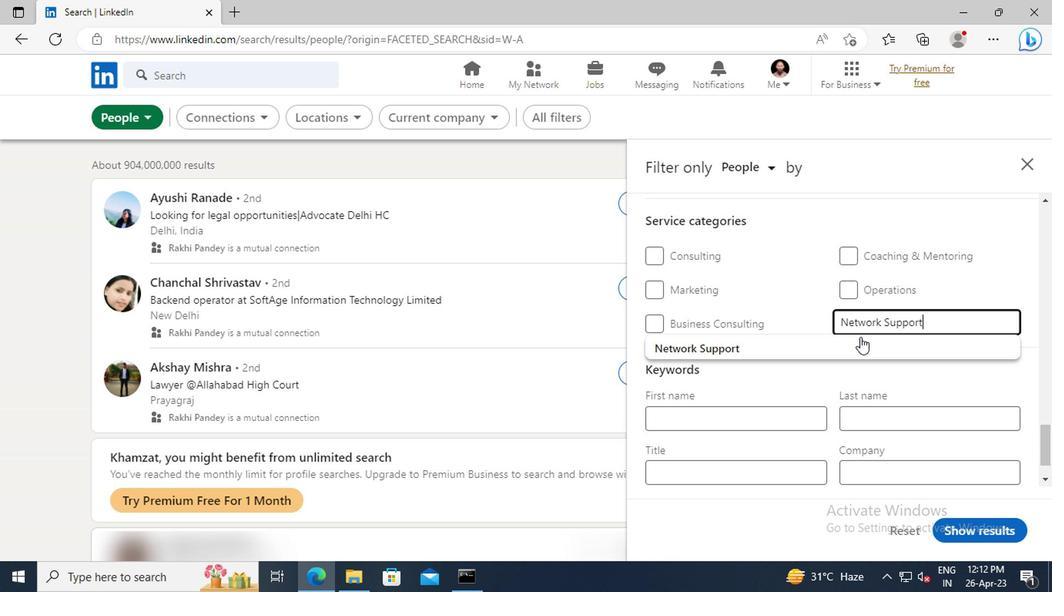 
Action: Mouse pressed left at (848, 347)
Screenshot: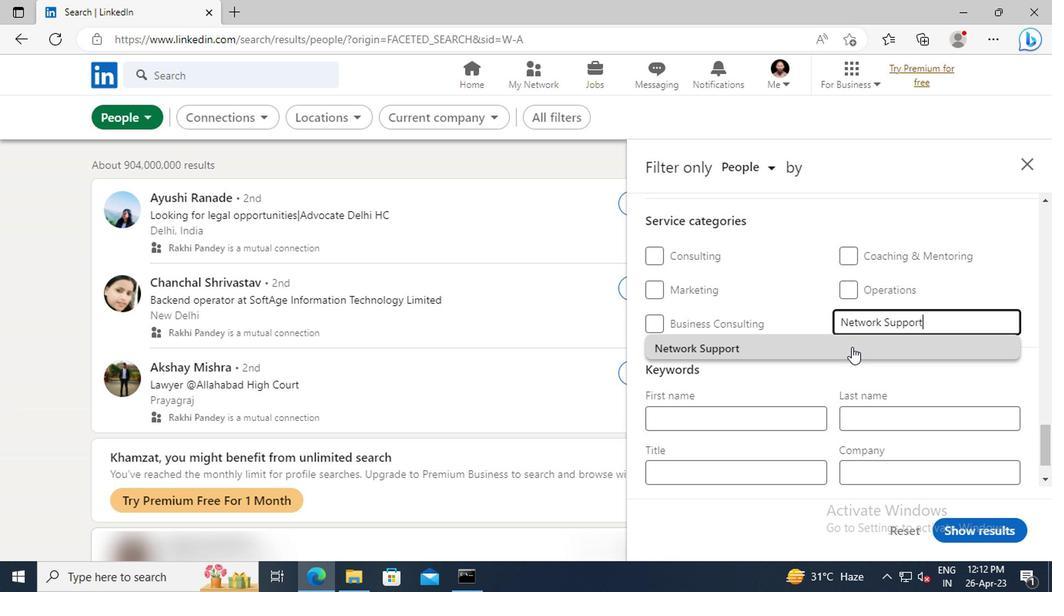 
Action: Mouse moved to (822, 324)
Screenshot: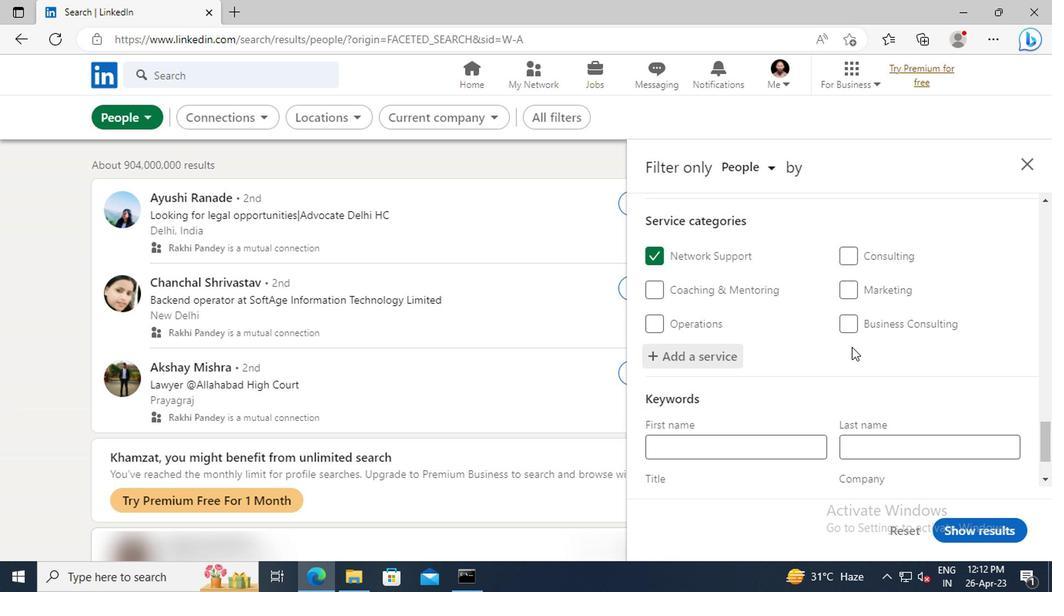 
Action: Mouse scrolled (822, 324) with delta (0, 0)
Screenshot: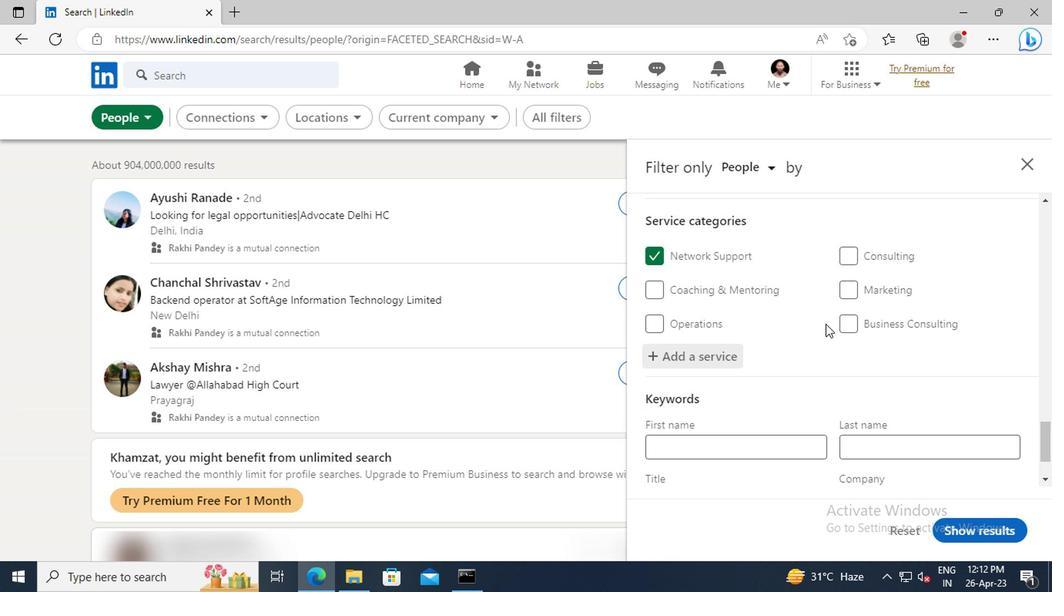 
Action: Mouse scrolled (822, 324) with delta (0, 0)
Screenshot: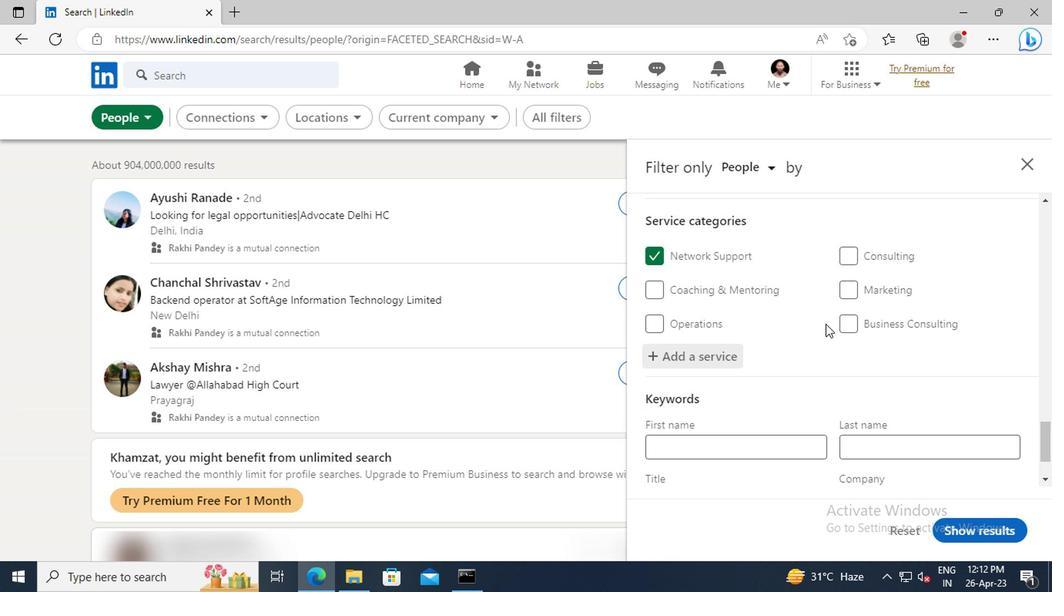
Action: Mouse scrolled (822, 324) with delta (0, 0)
Screenshot: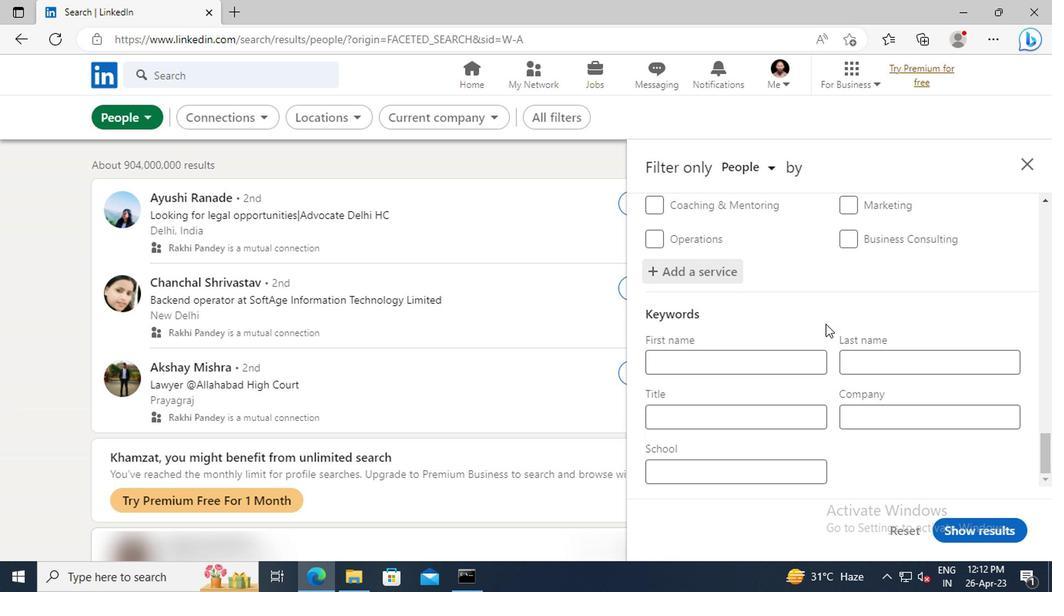 
Action: Mouse scrolled (822, 324) with delta (0, 0)
Screenshot: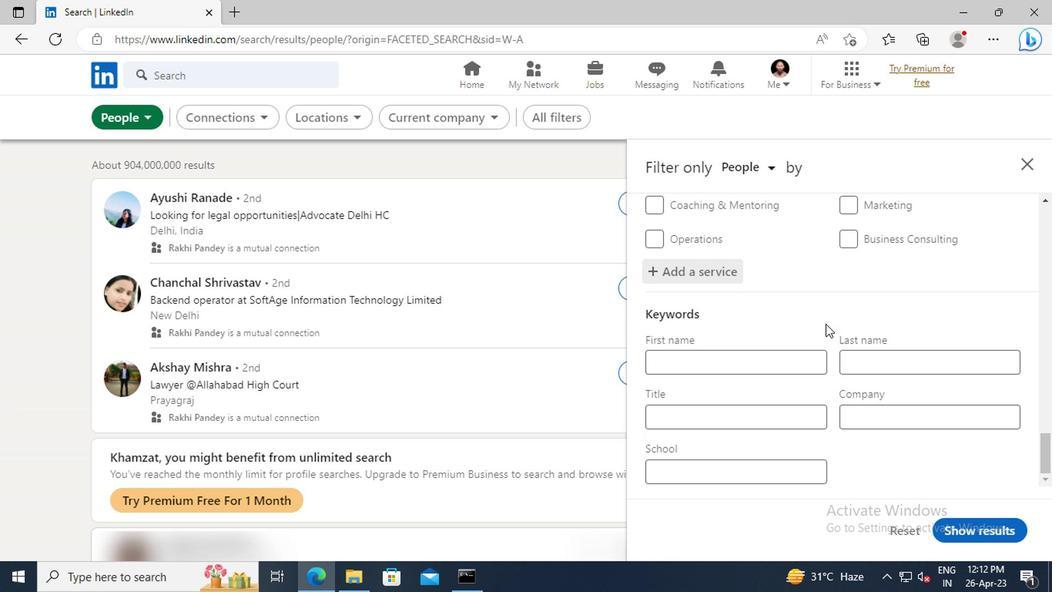 
Action: Mouse moved to (716, 416)
Screenshot: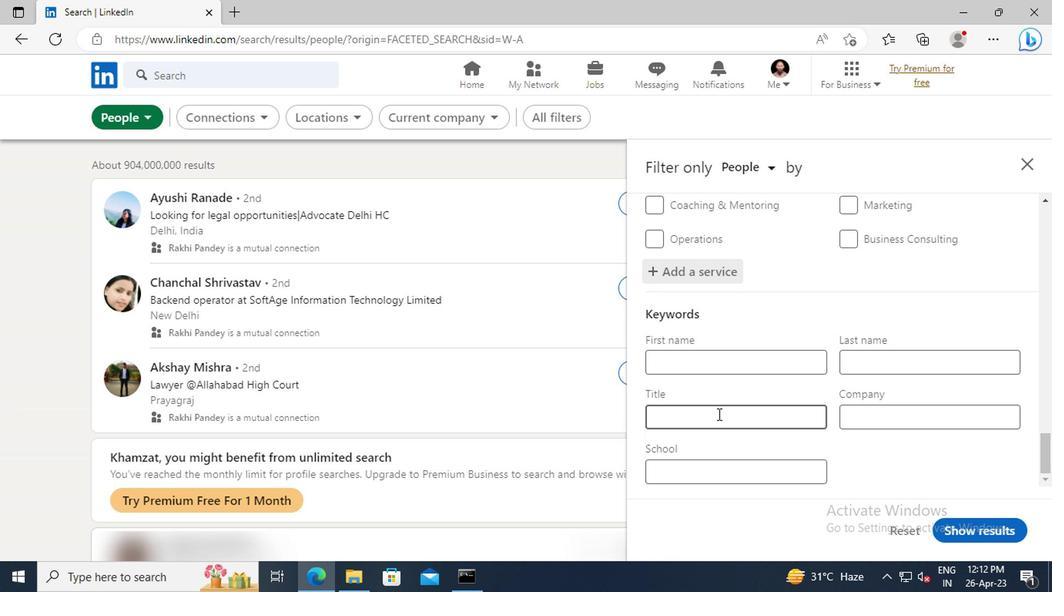 
Action: Mouse pressed left at (716, 416)
Screenshot: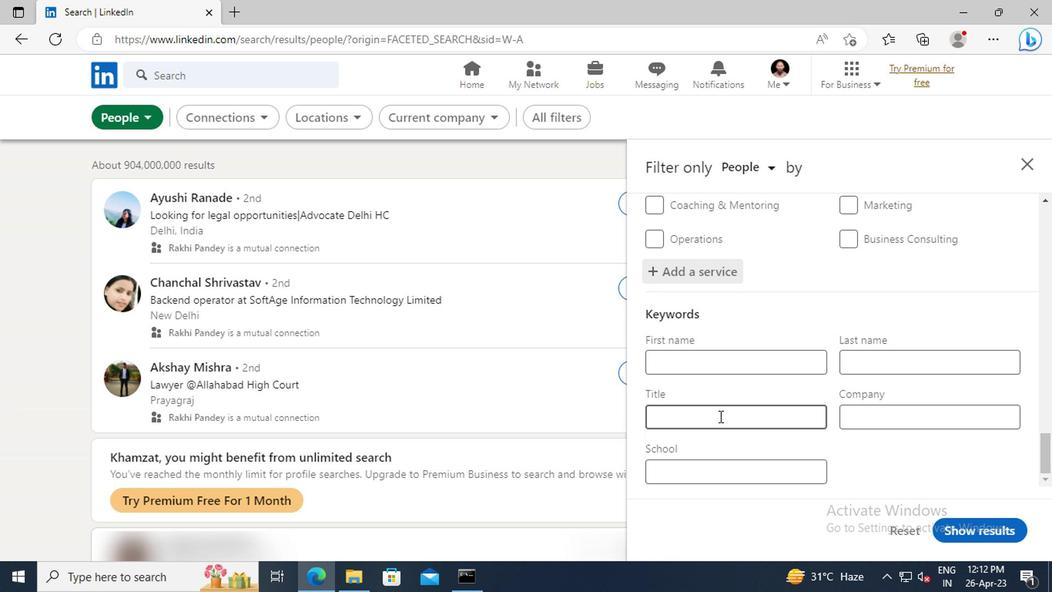 
Action: Key pressed <Key.shift>HEAVY<Key.space><Key.shift>EQUIPMENT<Key.space><Key.shift>OPERATOR<Key.enter>
Screenshot: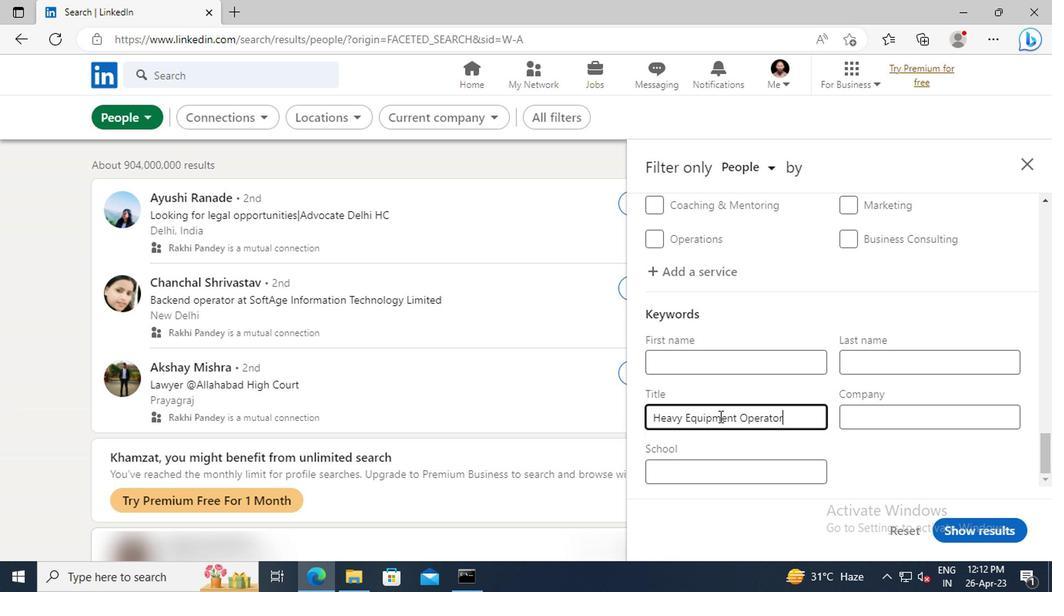 
Action: Mouse moved to (957, 530)
Screenshot: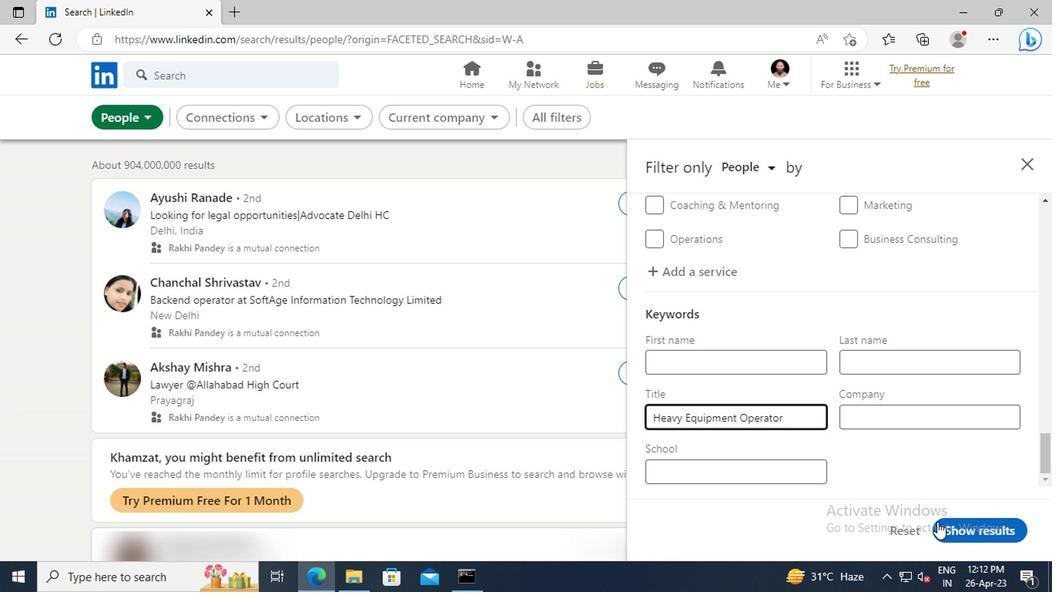 
Action: Mouse pressed left at (957, 530)
Screenshot: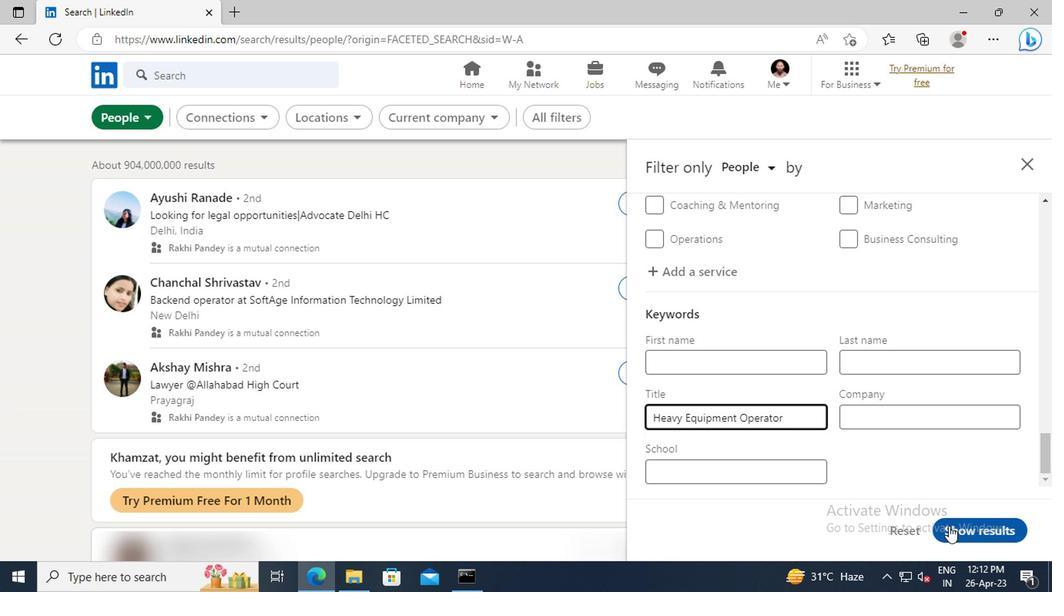 
